 Task: Add a signature Ebony Rodriguez containing Wishing you a merry Christmas, Ebony Rodriguez to email address softage.1@softage.net and add a label Reservations
Action: Mouse moved to (696, 720)
Screenshot: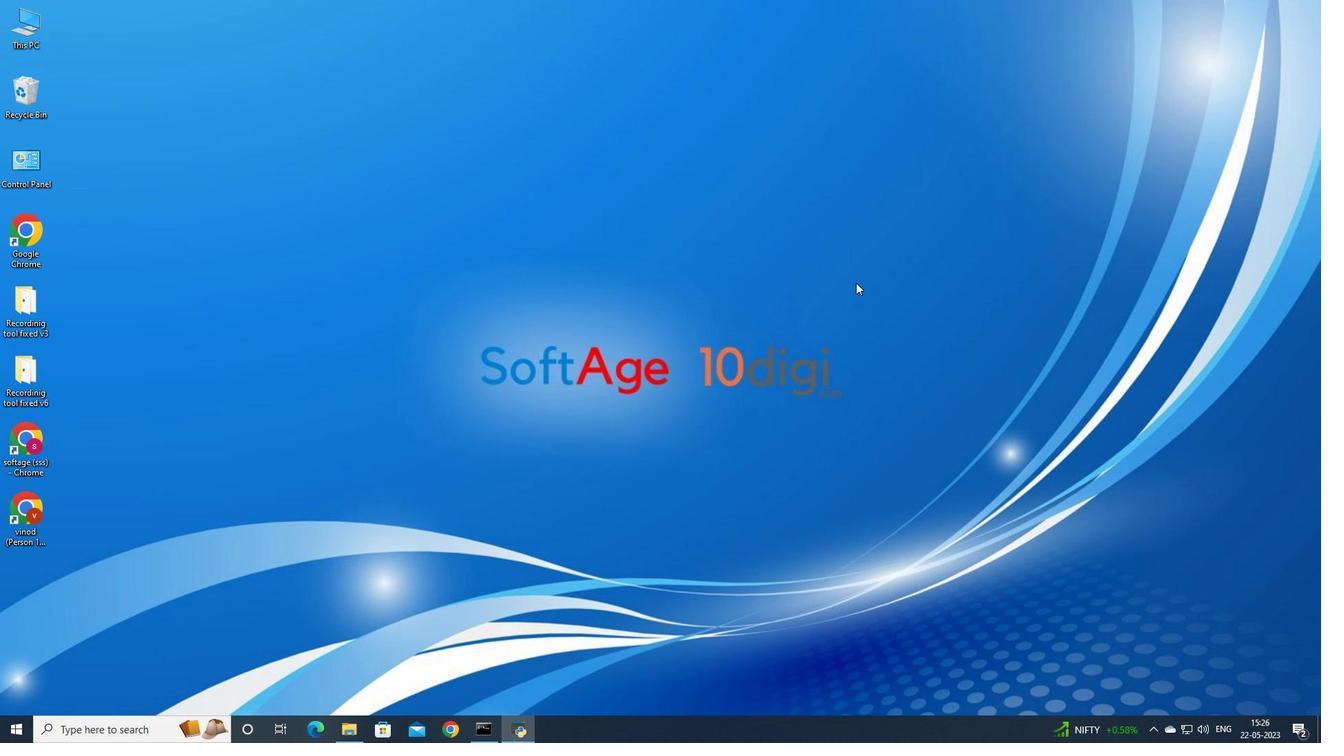 
Action: Mouse scrolled (761, 646) with delta (0, 0)
Screenshot: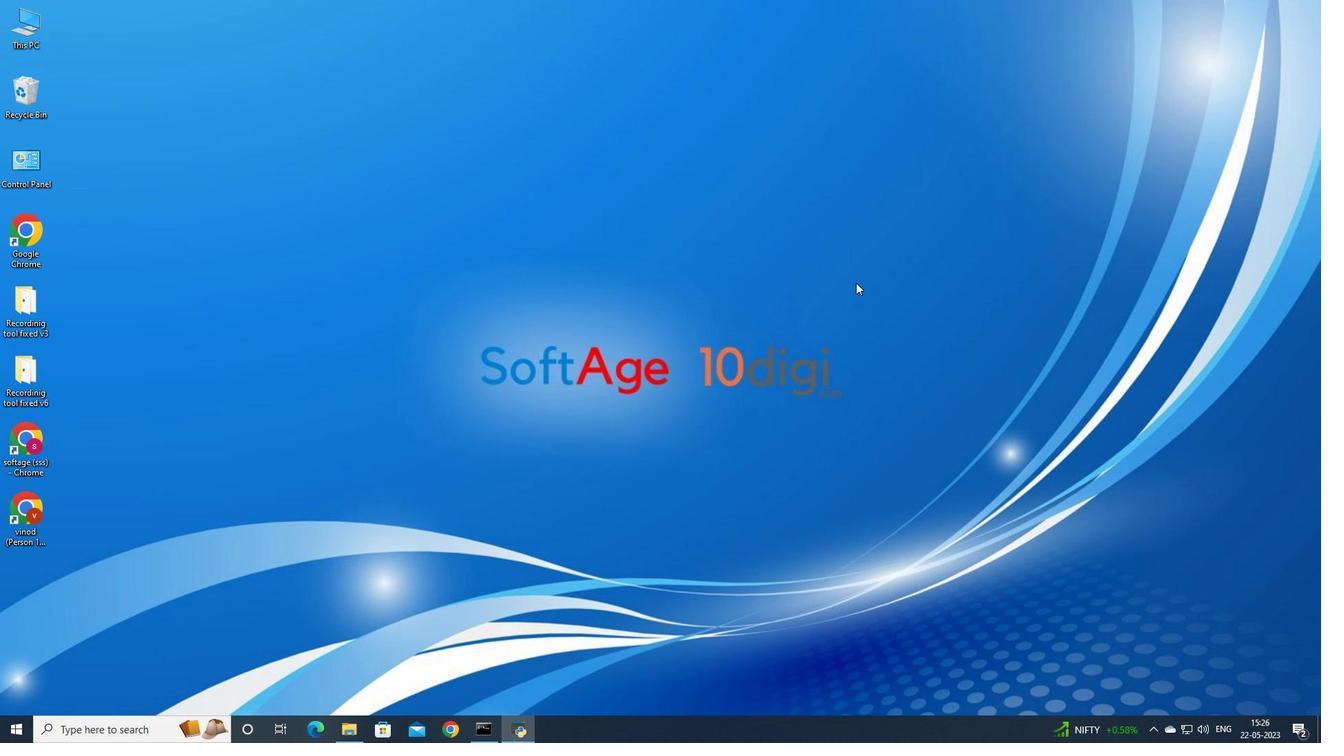 
Action: Mouse moved to (452, 728)
Screenshot: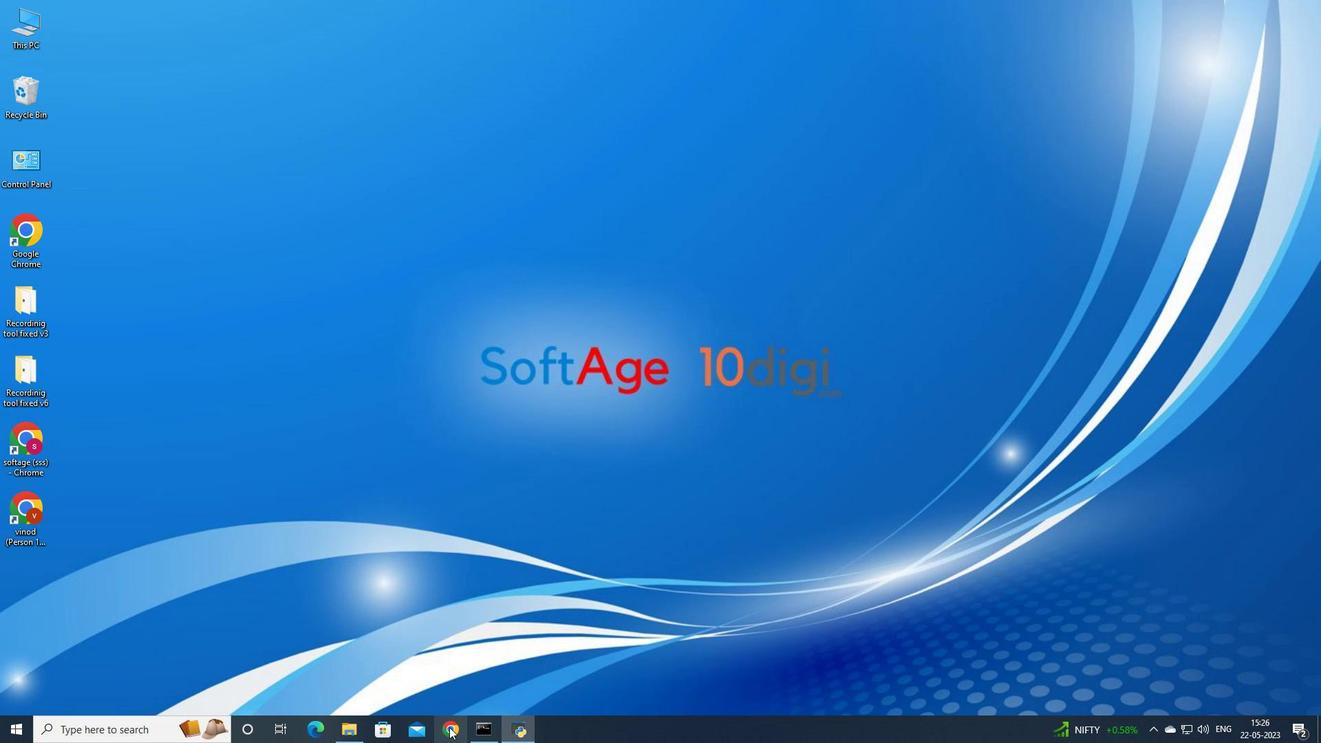 
Action: Mouse pressed left at (452, 728)
Screenshot: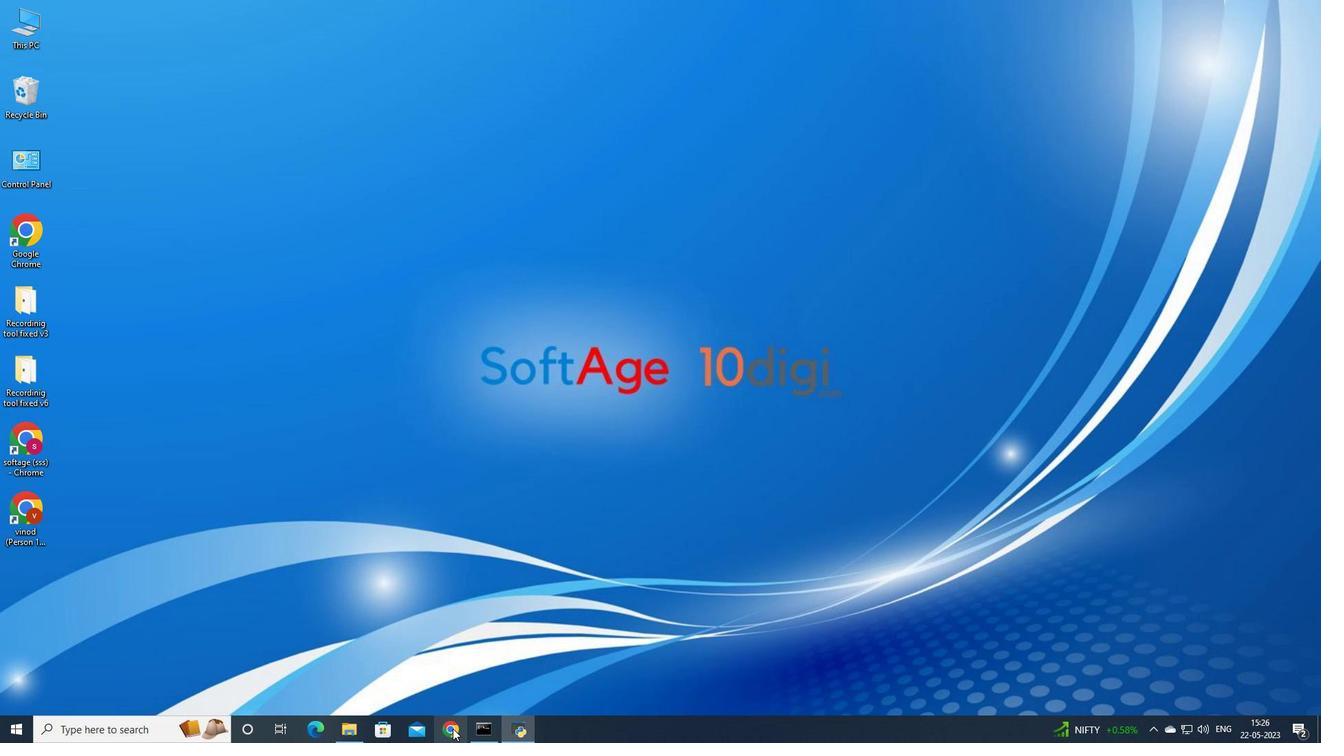 
Action: Mouse moved to (449, 732)
Screenshot: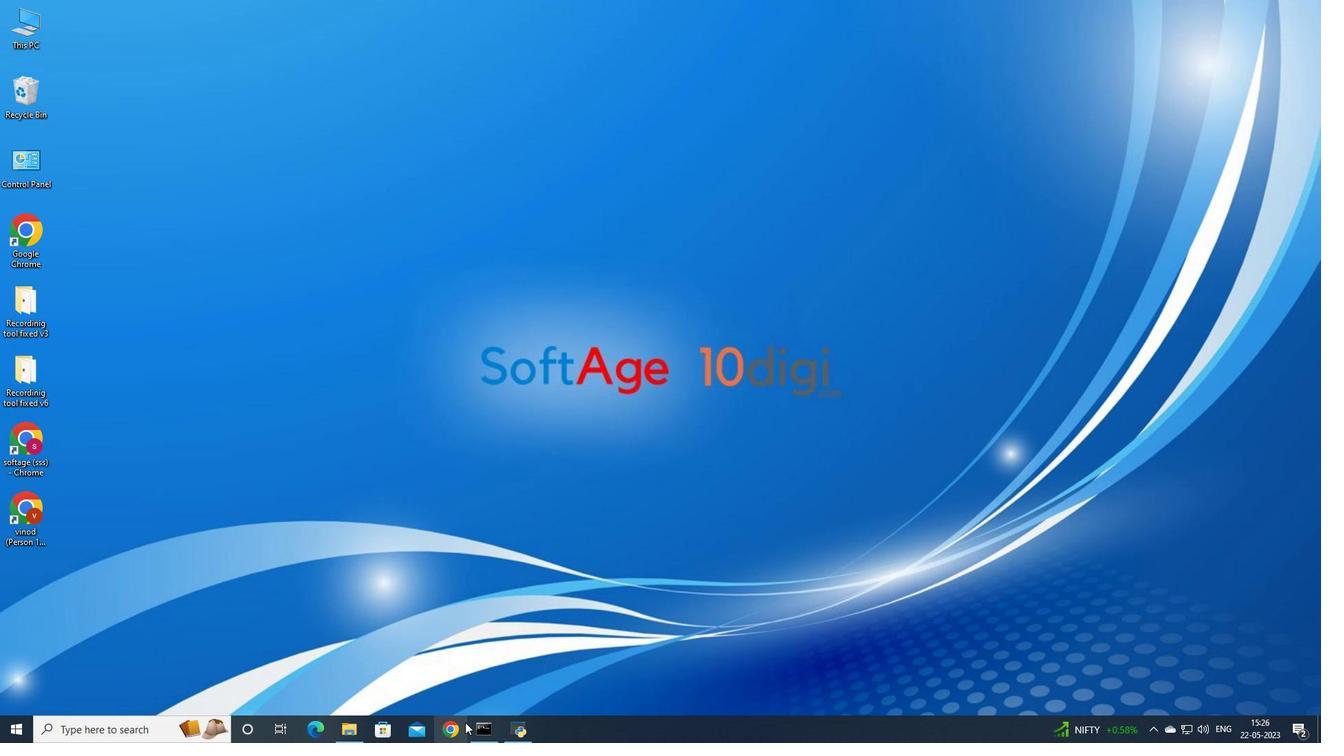 
Action: Mouse pressed left at (449, 732)
Screenshot: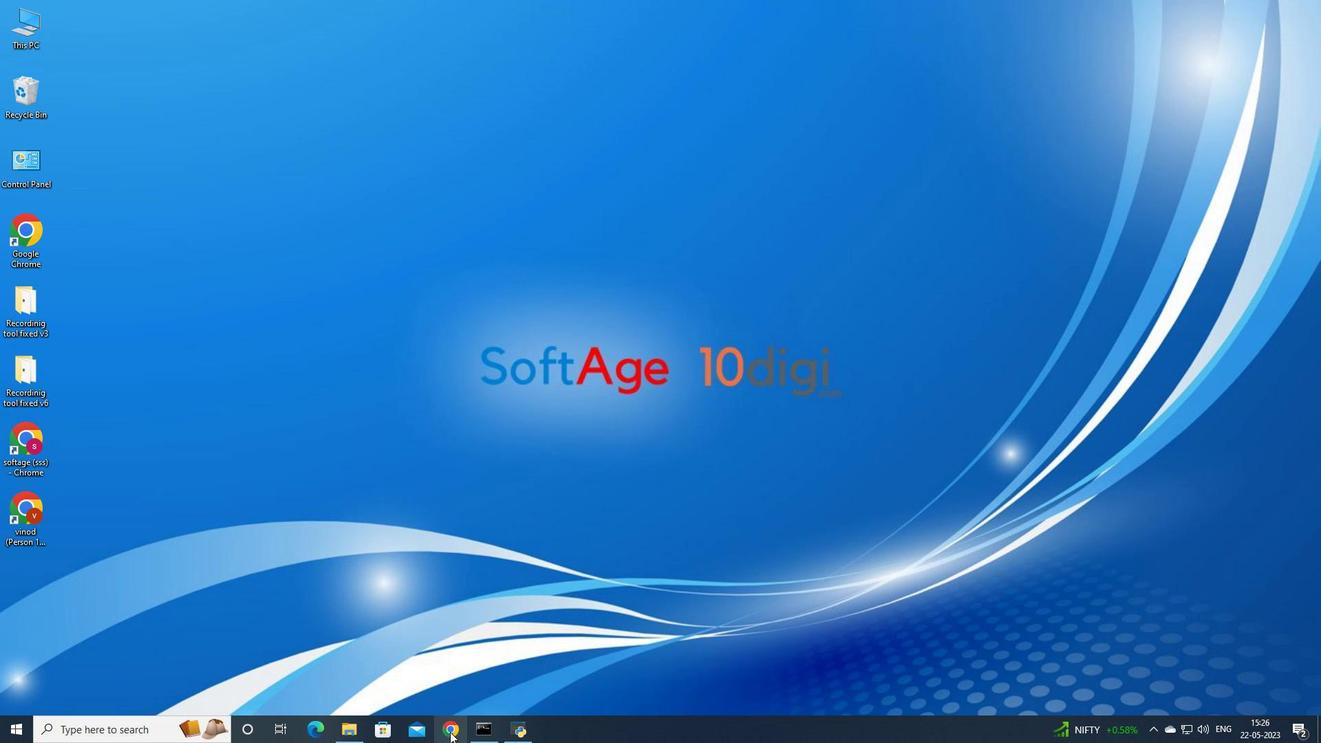 
Action: Mouse moved to (570, 382)
Screenshot: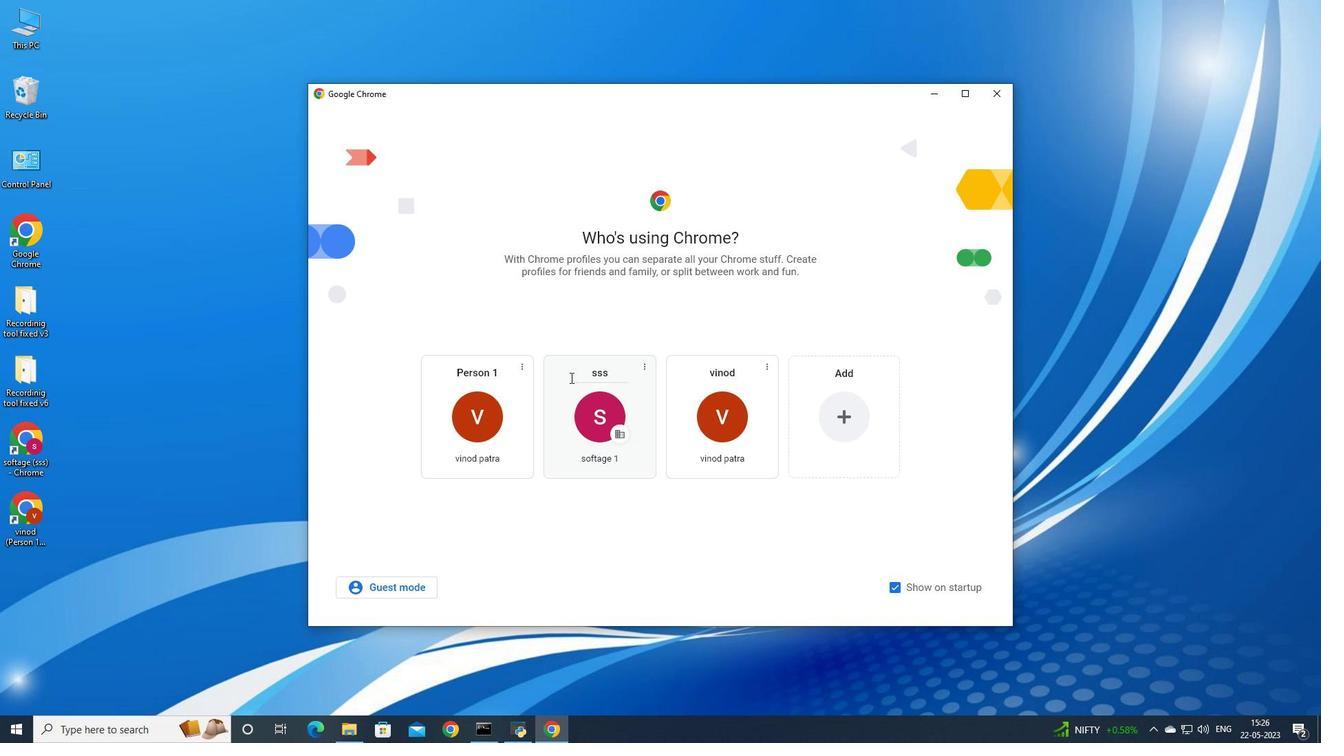
Action: Mouse pressed left at (570, 382)
Screenshot: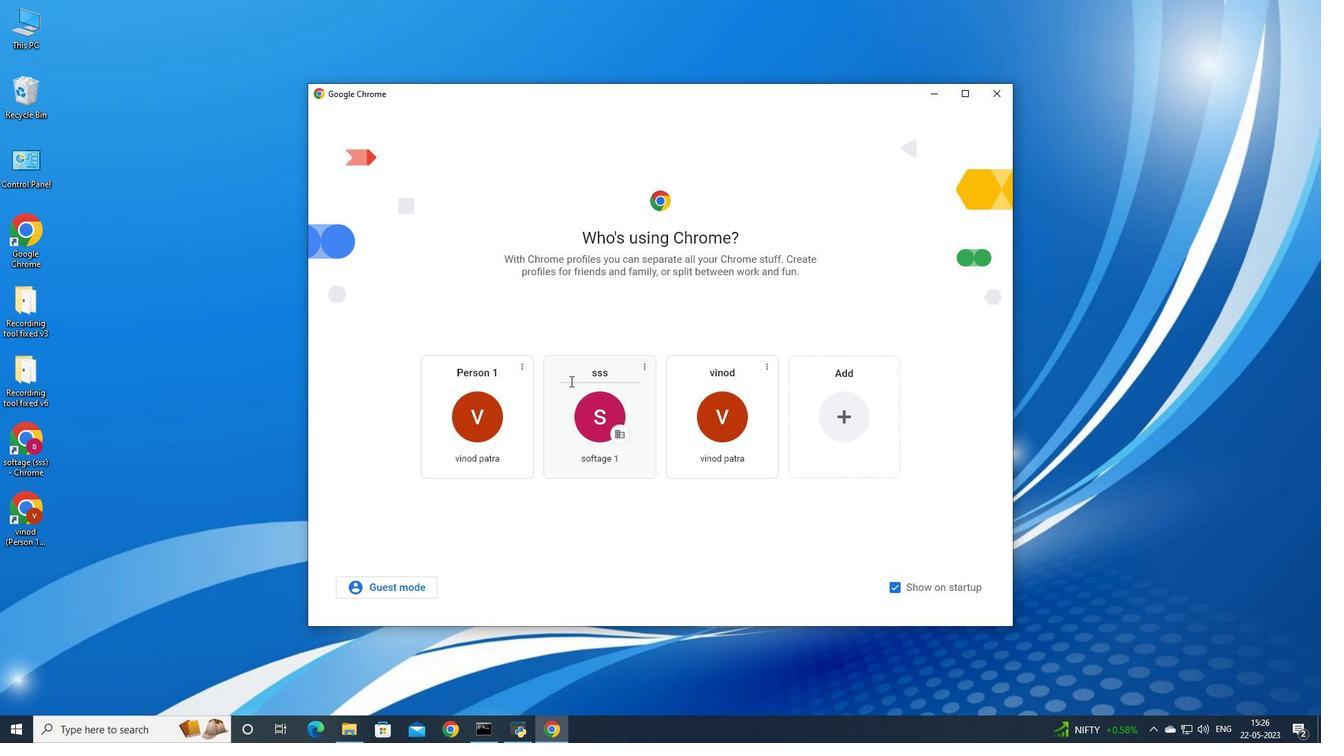 
Action: Mouse pressed left at (570, 382)
Screenshot: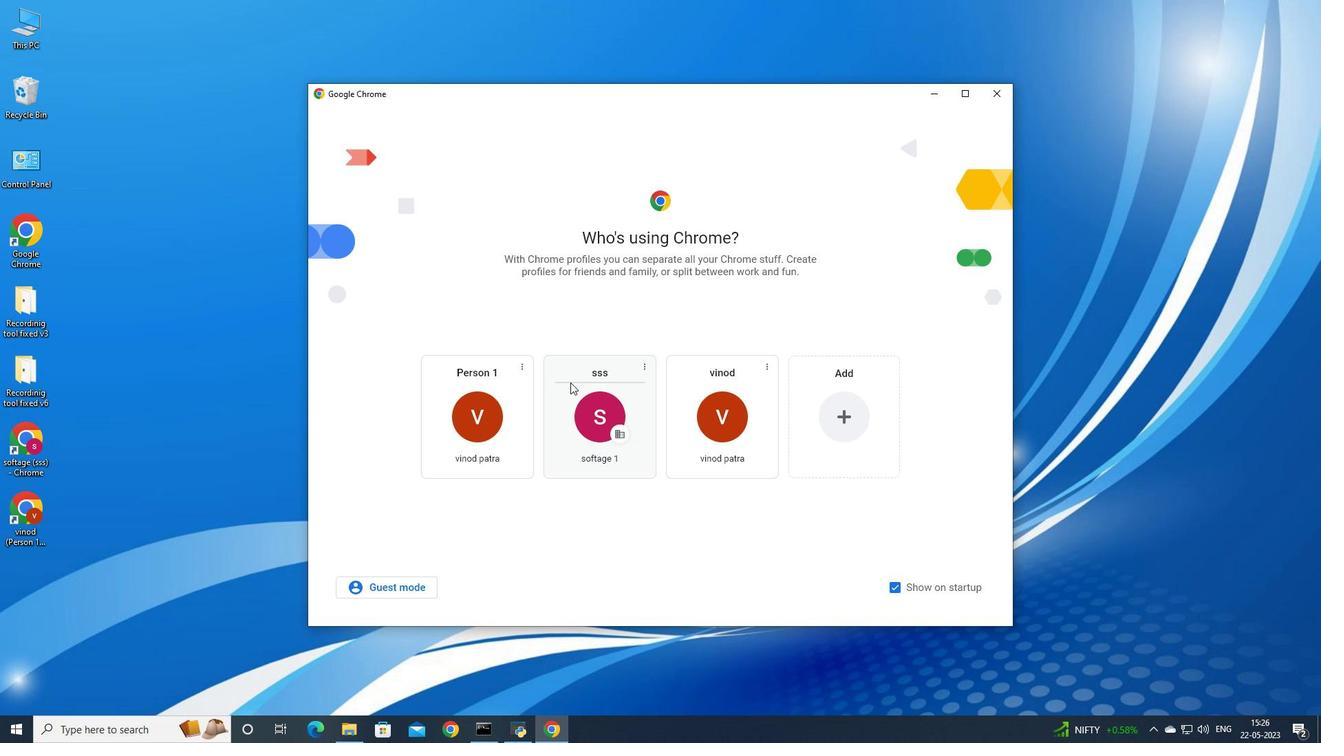 
Action: Mouse pressed left at (570, 382)
Screenshot: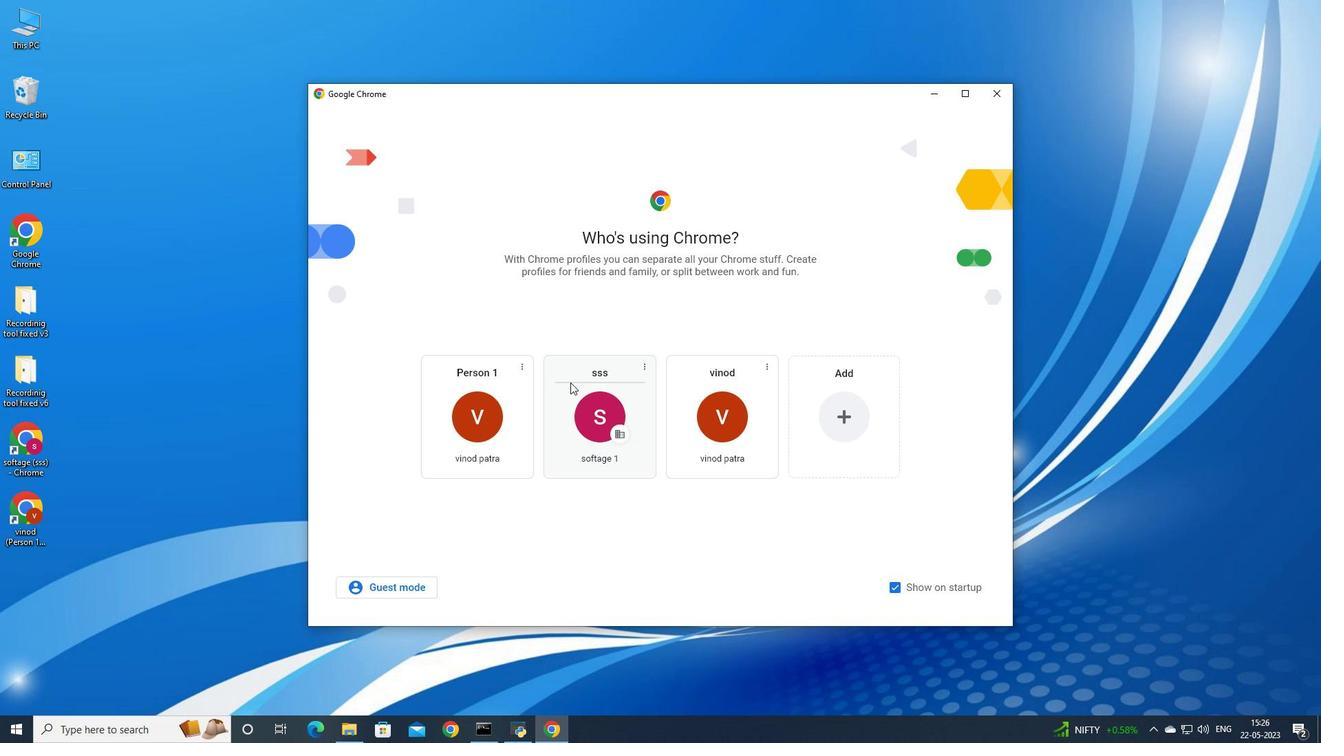 
Action: Mouse moved to (590, 398)
Screenshot: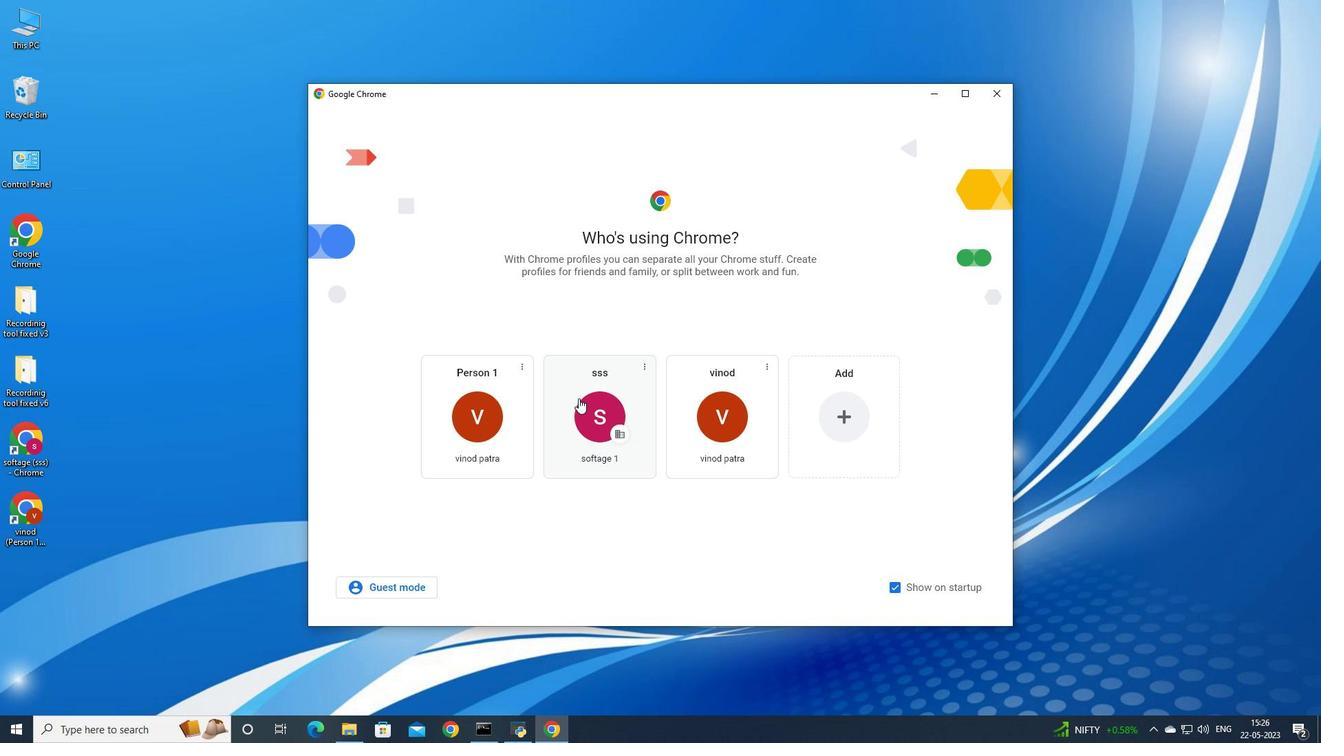 
Action: Mouse pressed left at (590, 398)
Screenshot: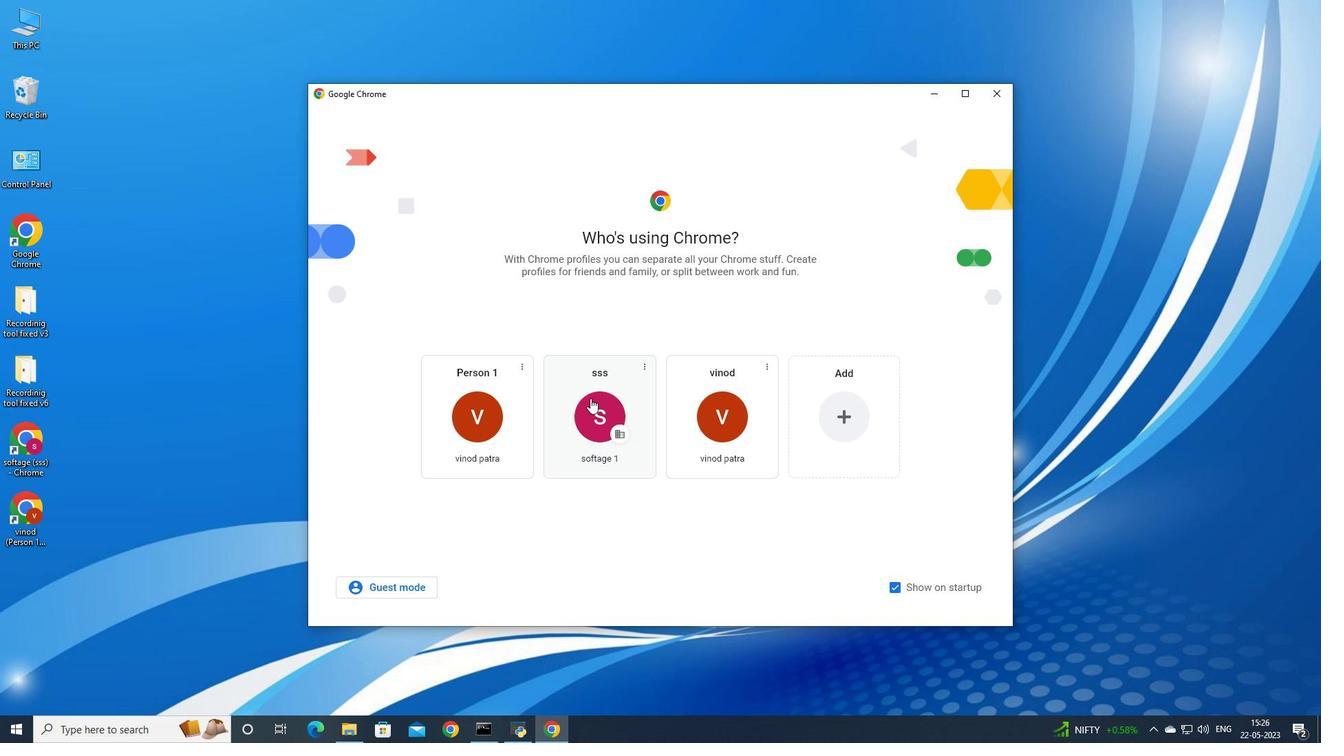 
Action: Mouse pressed left at (590, 398)
Screenshot: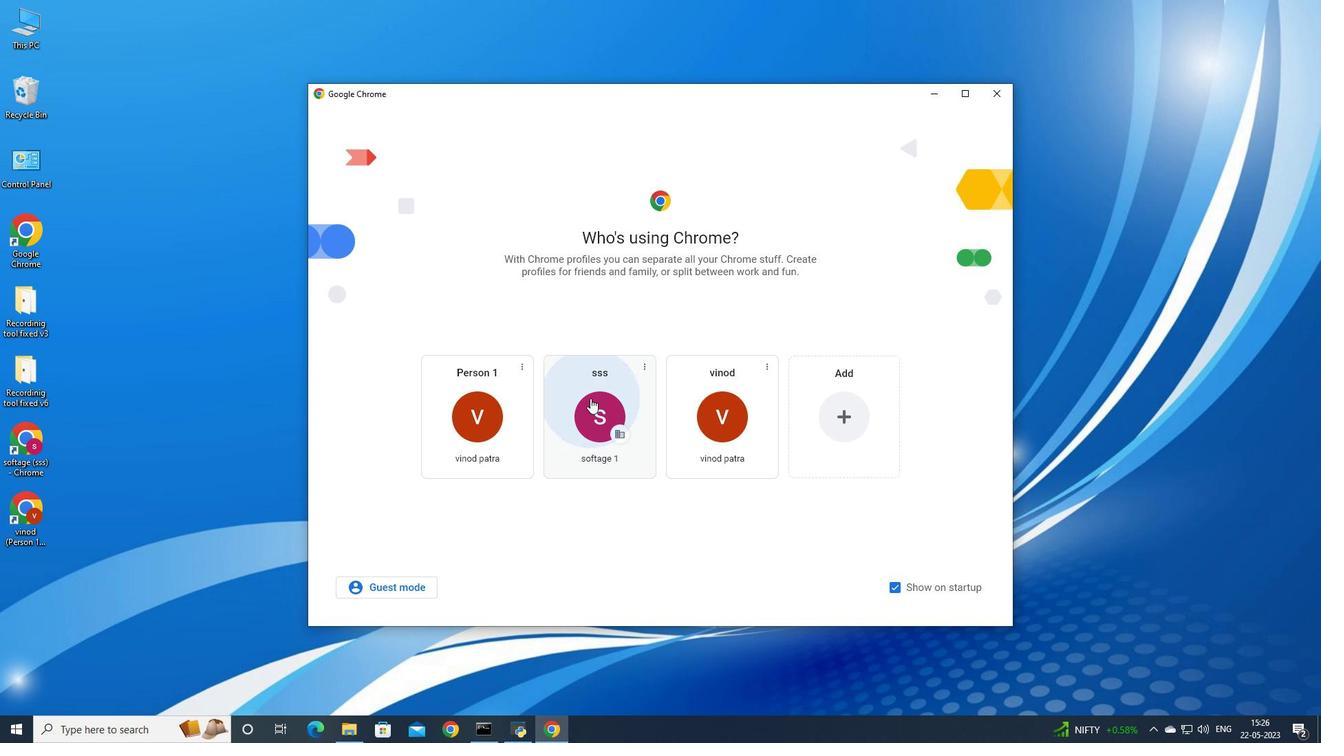 
Action: Mouse moved to (1177, 72)
Screenshot: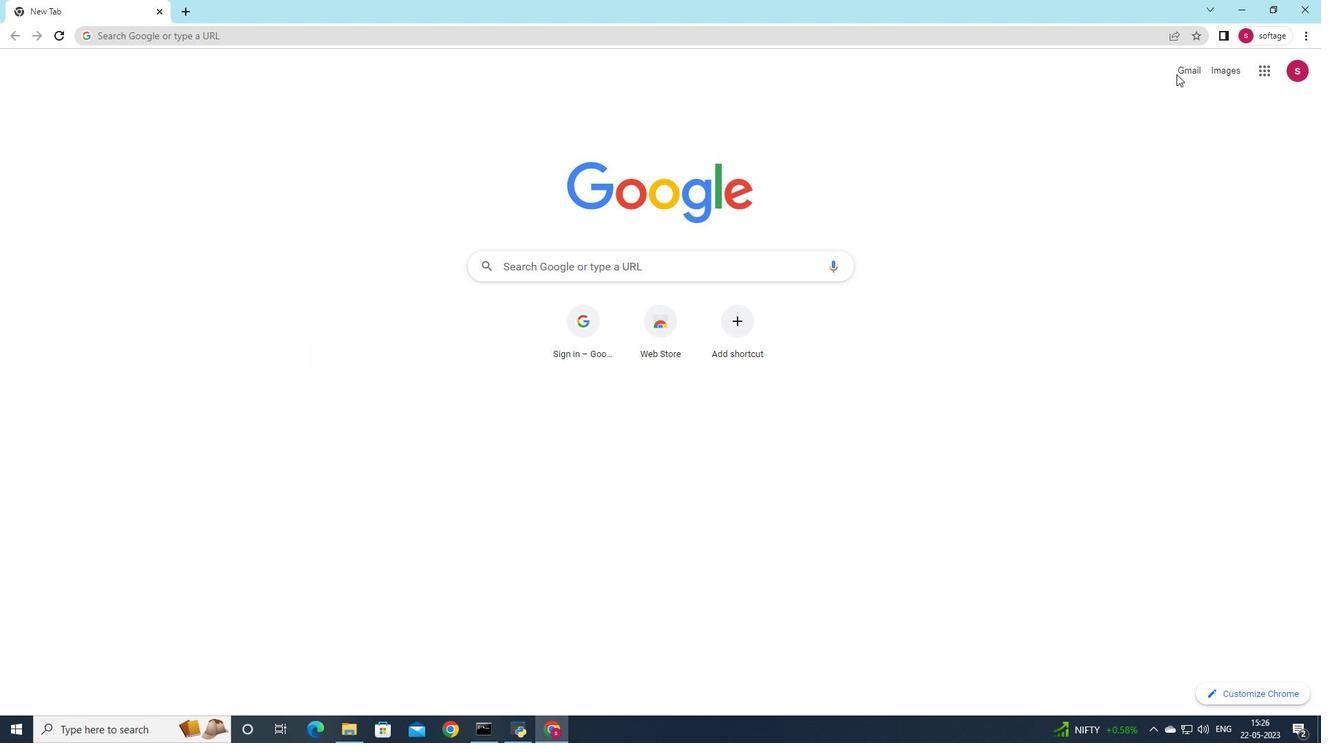 
Action: Mouse pressed left at (1177, 72)
Screenshot: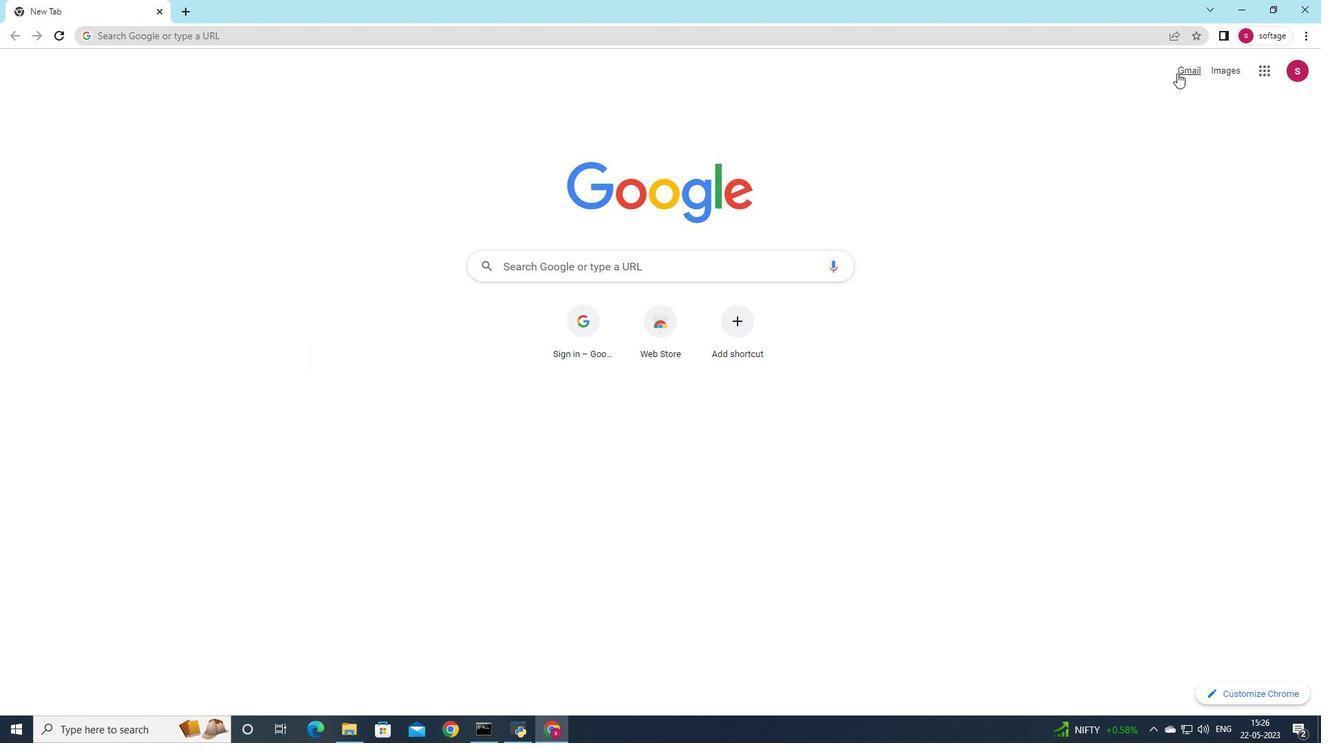 
Action: Mouse moved to (1157, 94)
Screenshot: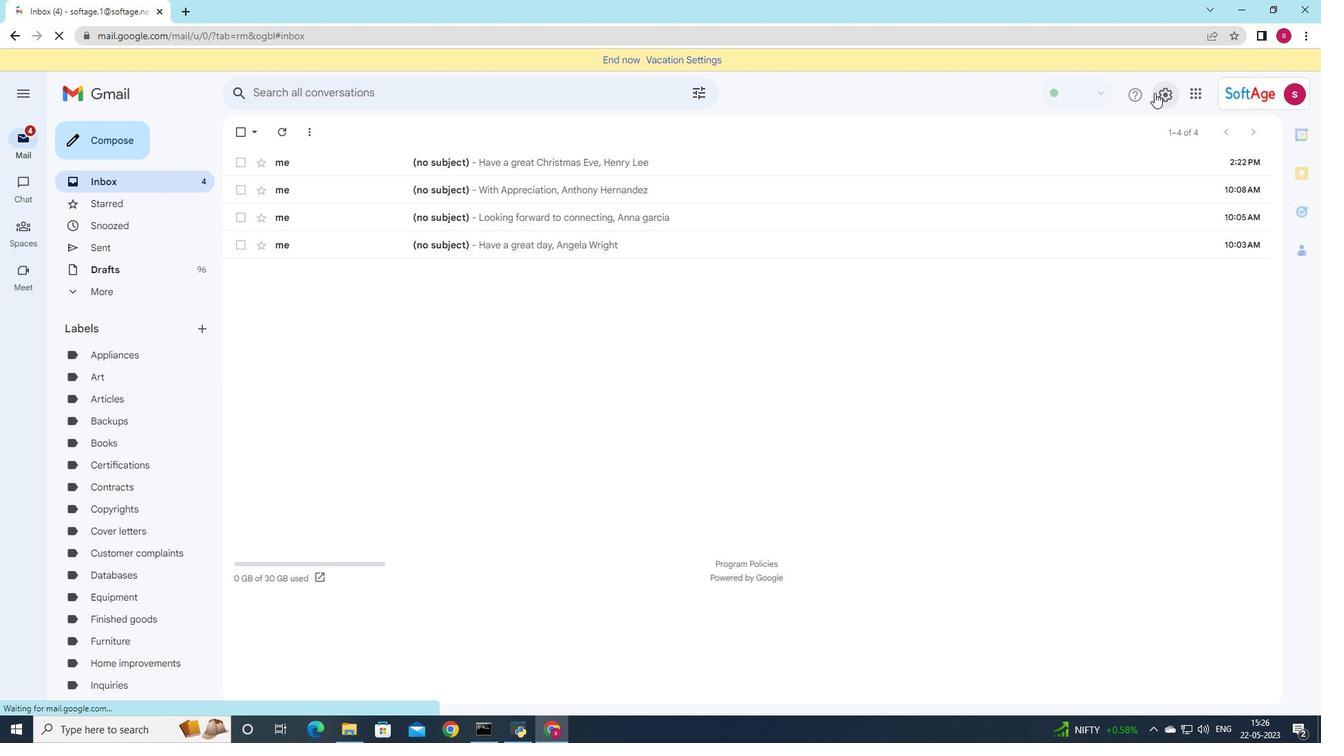 
Action: Mouse pressed left at (1157, 94)
Screenshot: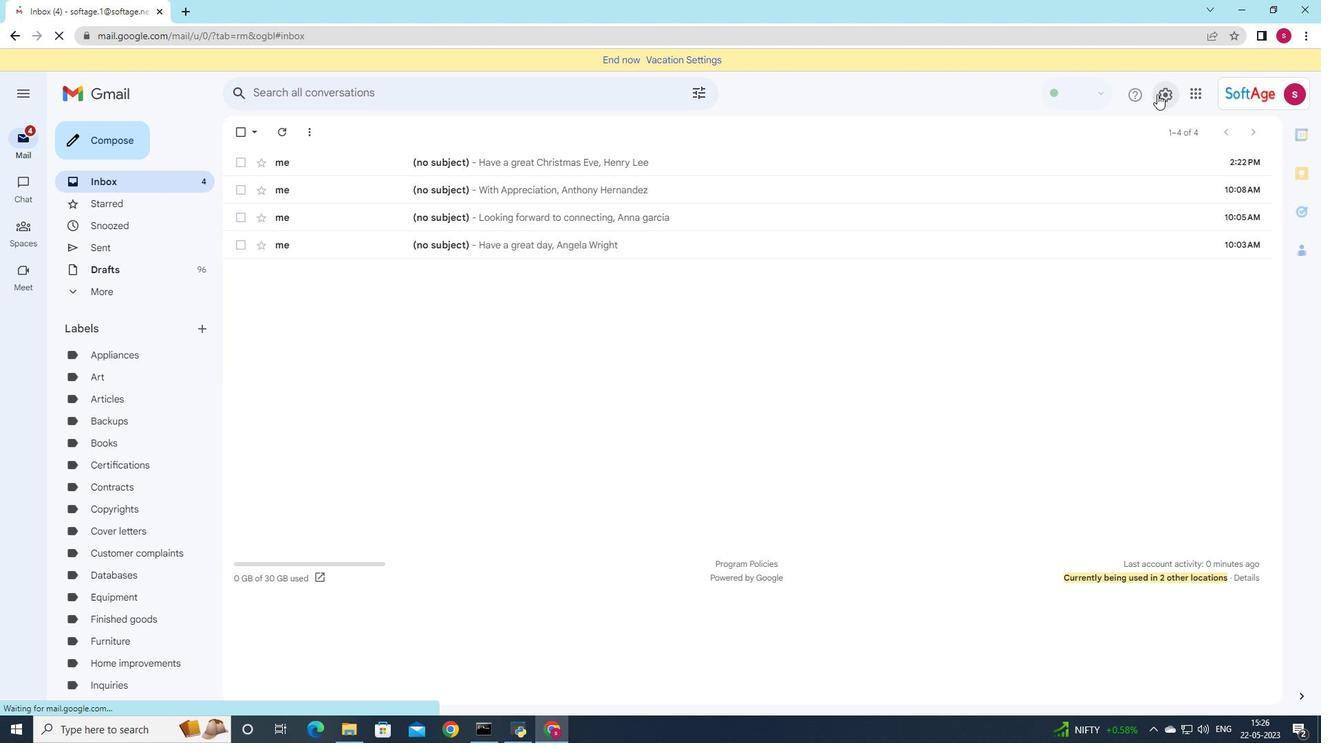 
Action: Mouse moved to (1162, 160)
Screenshot: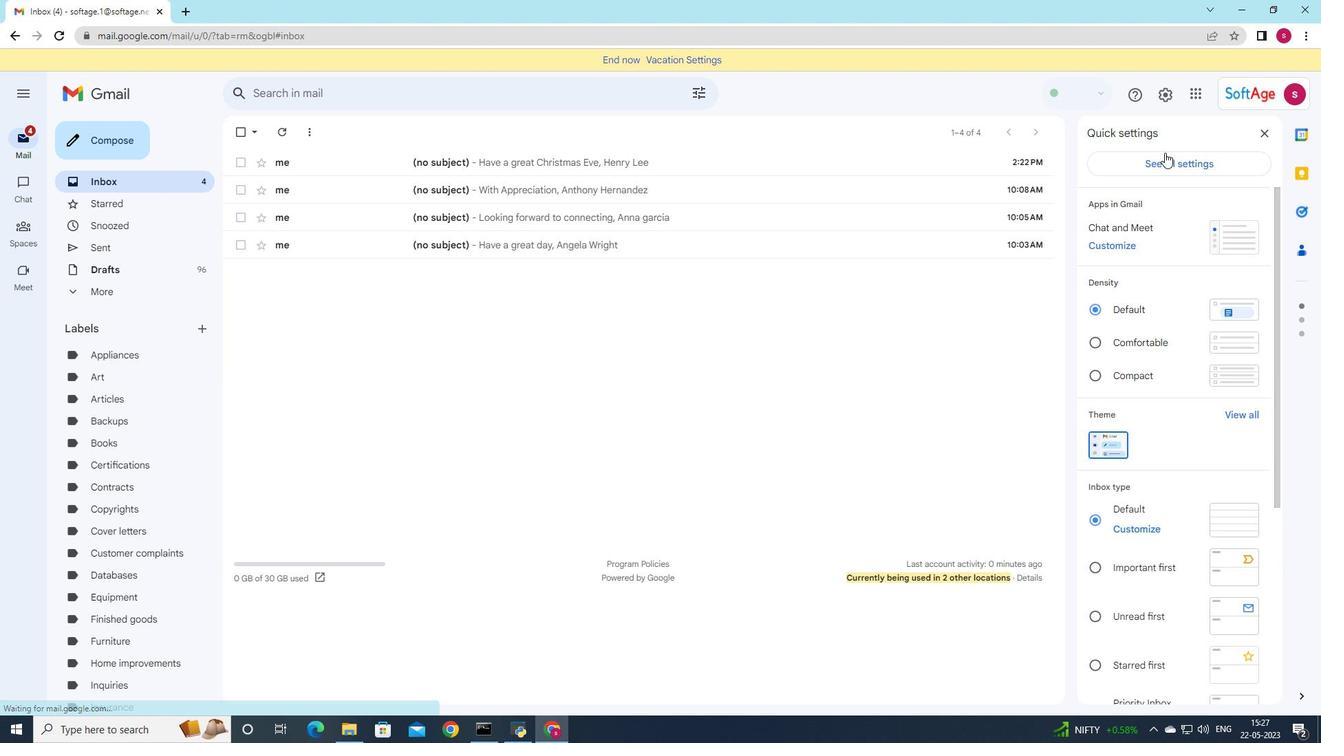 
Action: Mouse pressed left at (1162, 160)
Screenshot: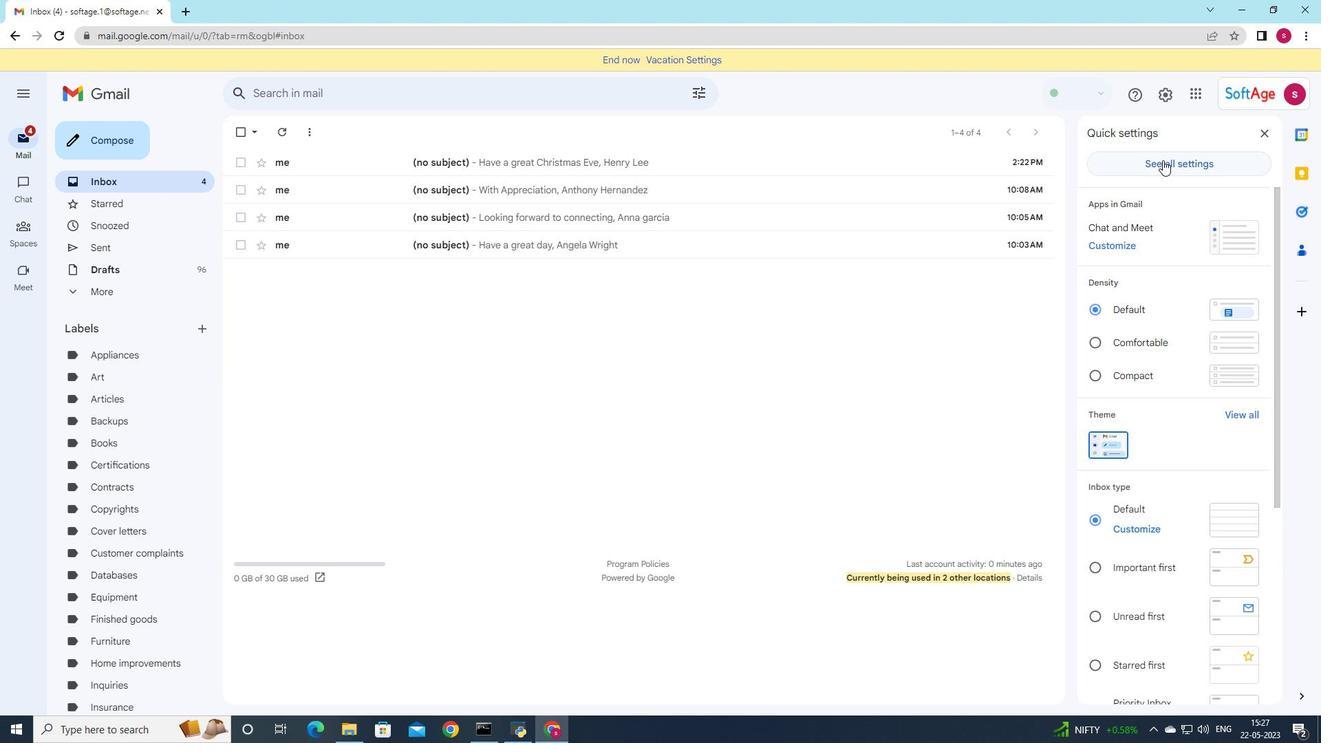 
Action: Mouse moved to (666, 277)
Screenshot: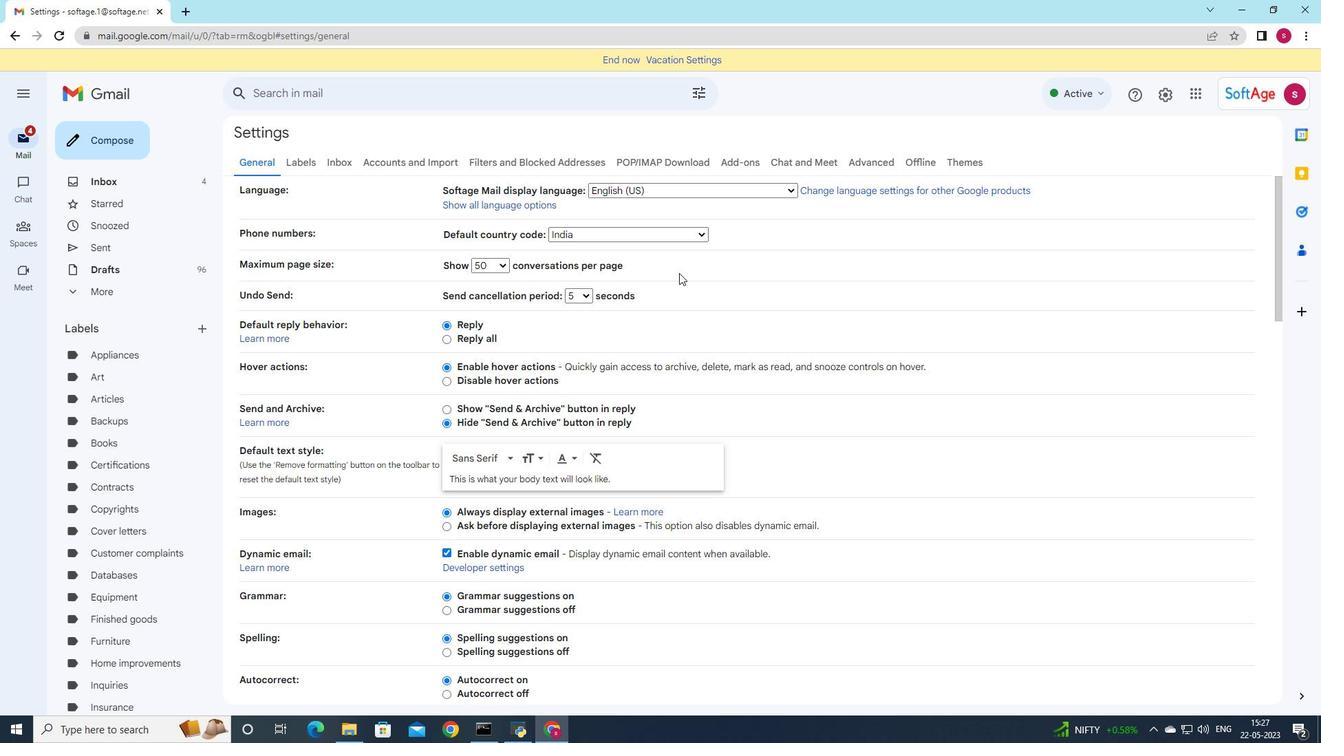 
Action: Mouse scrolled (666, 276) with delta (0, 0)
Screenshot: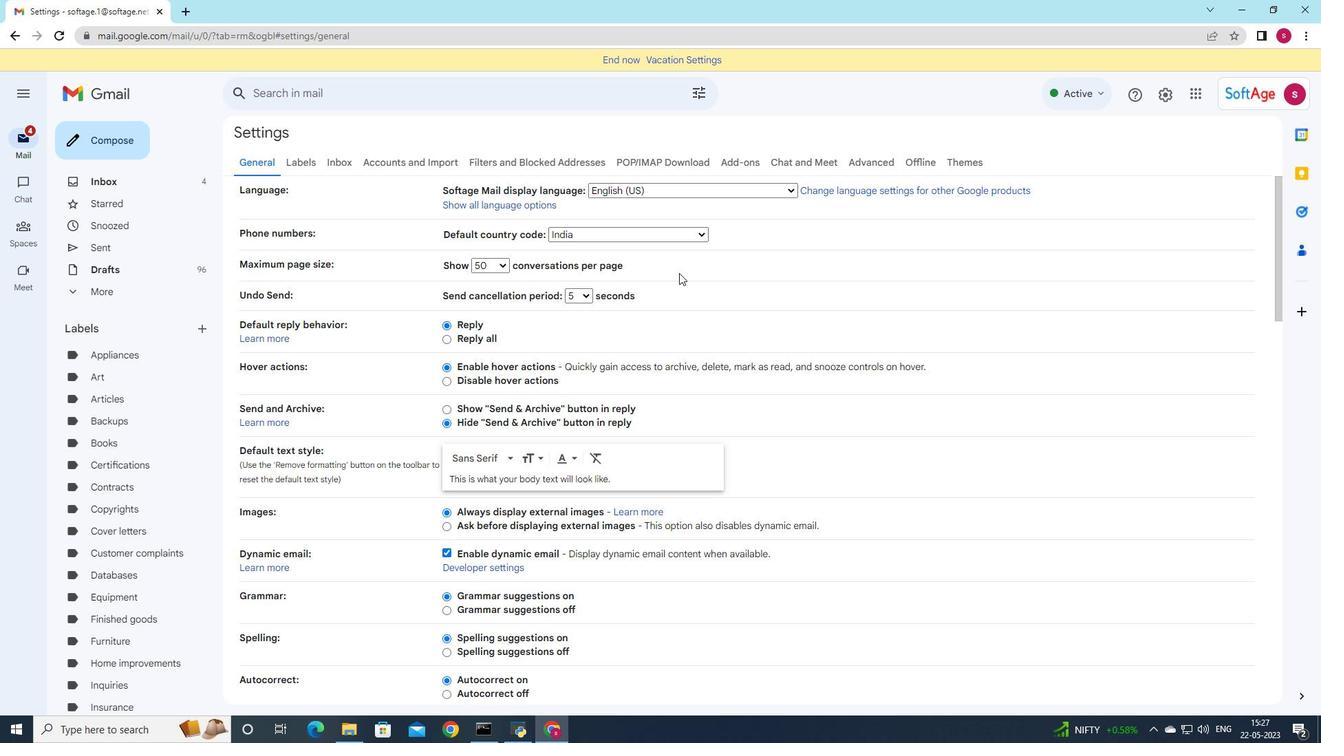
Action: Mouse moved to (666, 278)
Screenshot: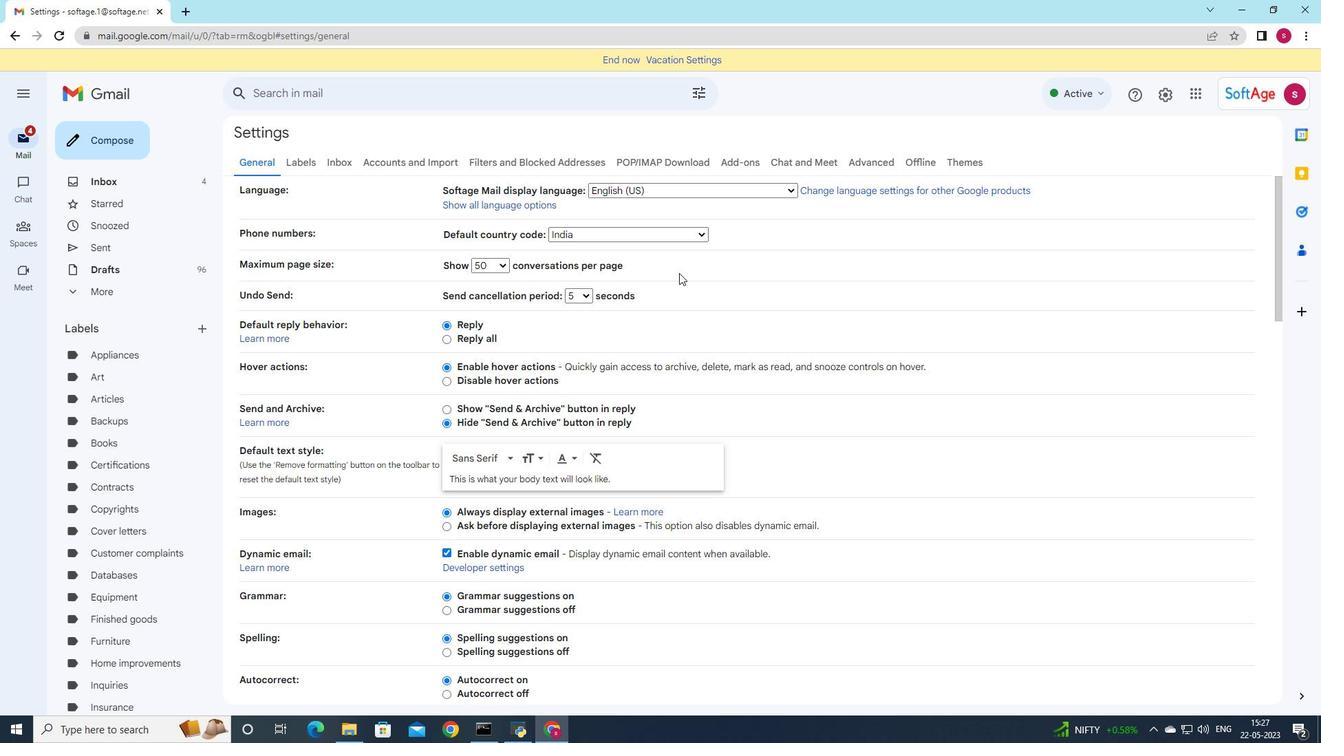 
Action: Mouse scrolled (666, 277) with delta (0, 0)
Screenshot: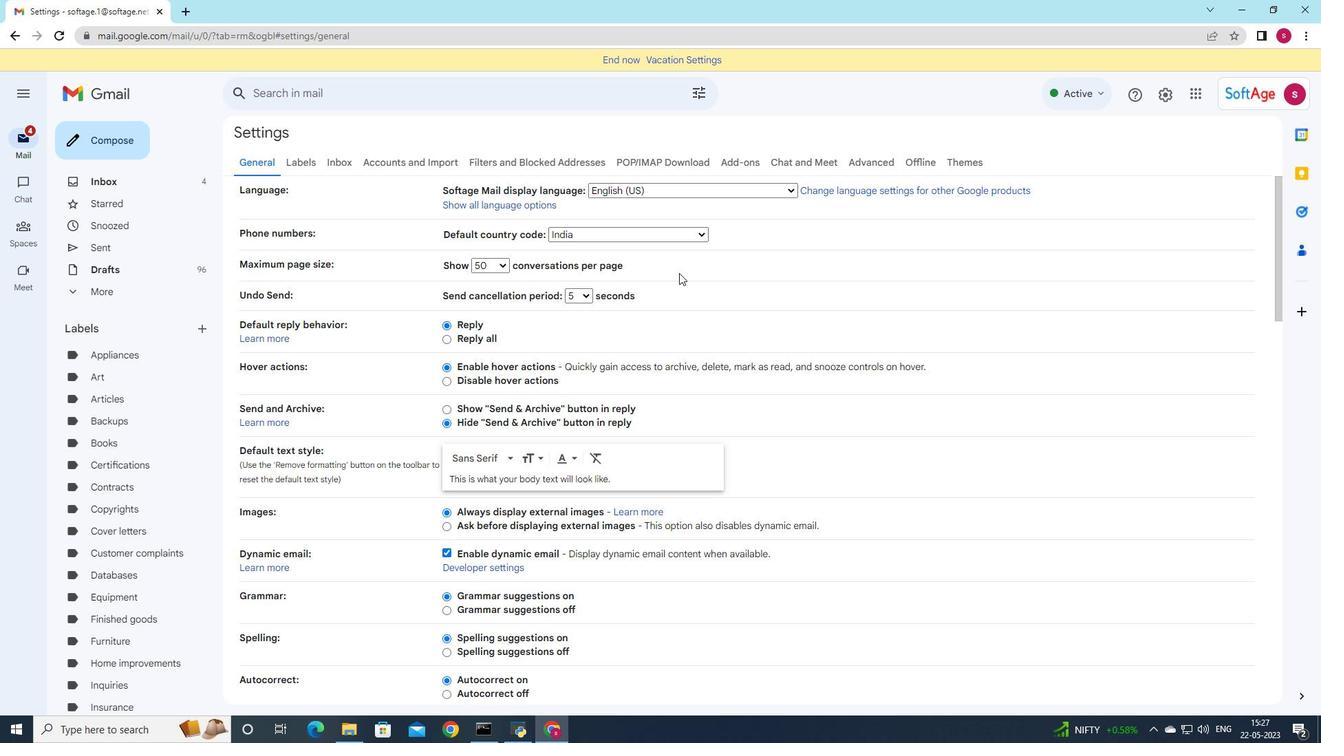 
Action: Mouse moved to (665, 280)
Screenshot: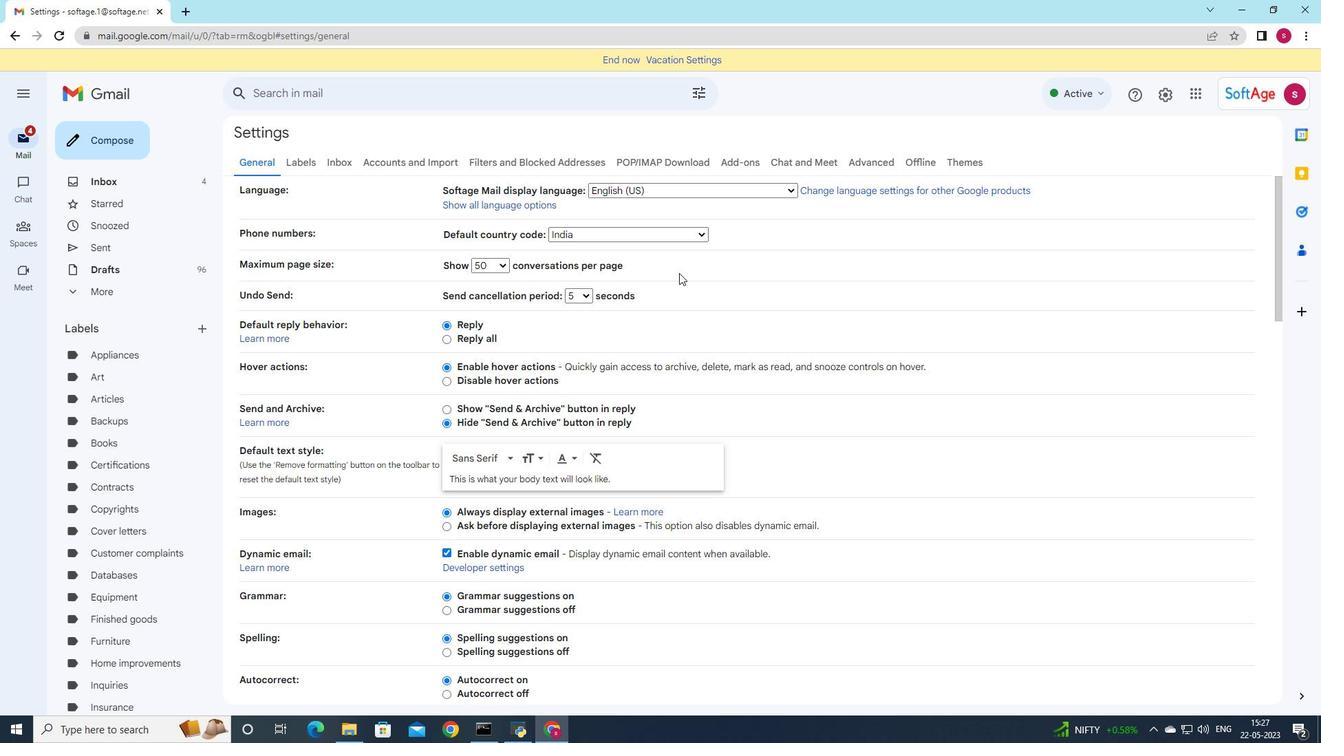 
Action: Mouse scrolled (665, 279) with delta (0, 0)
Screenshot: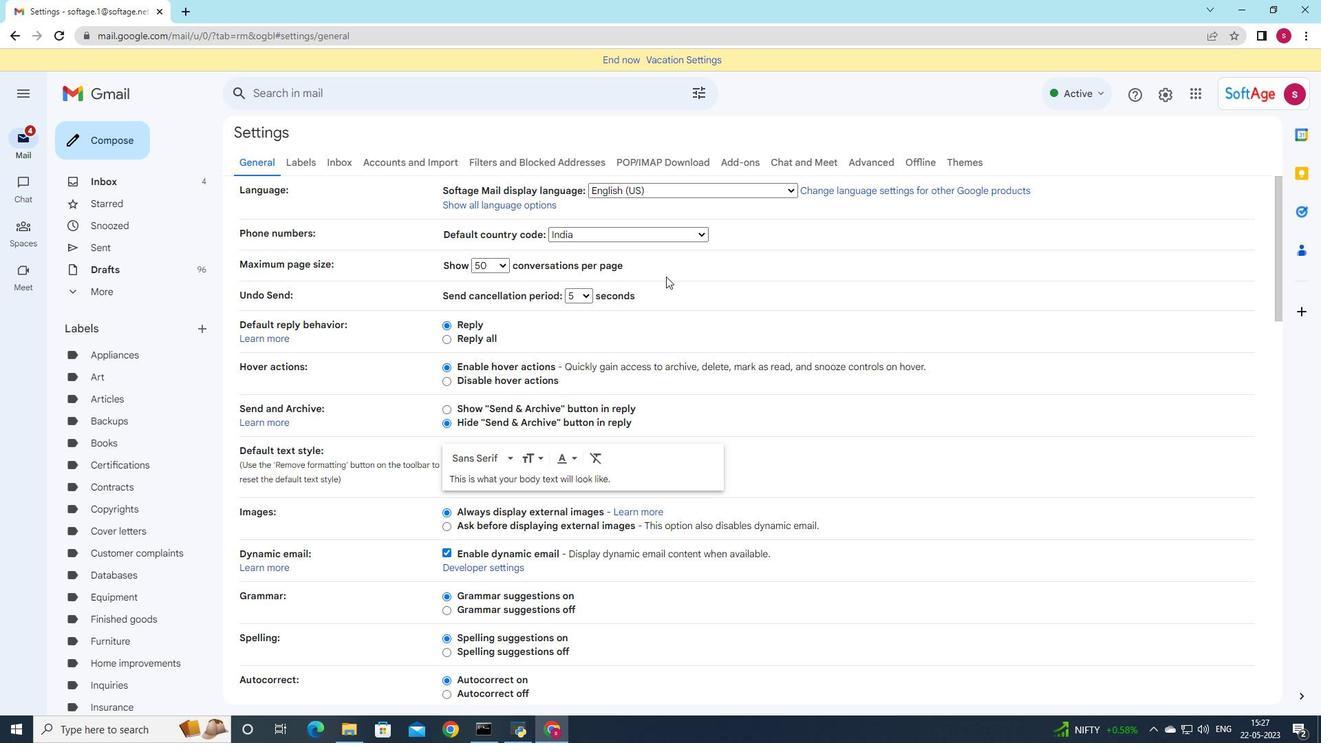 
Action: Mouse moved to (663, 282)
Screenshot: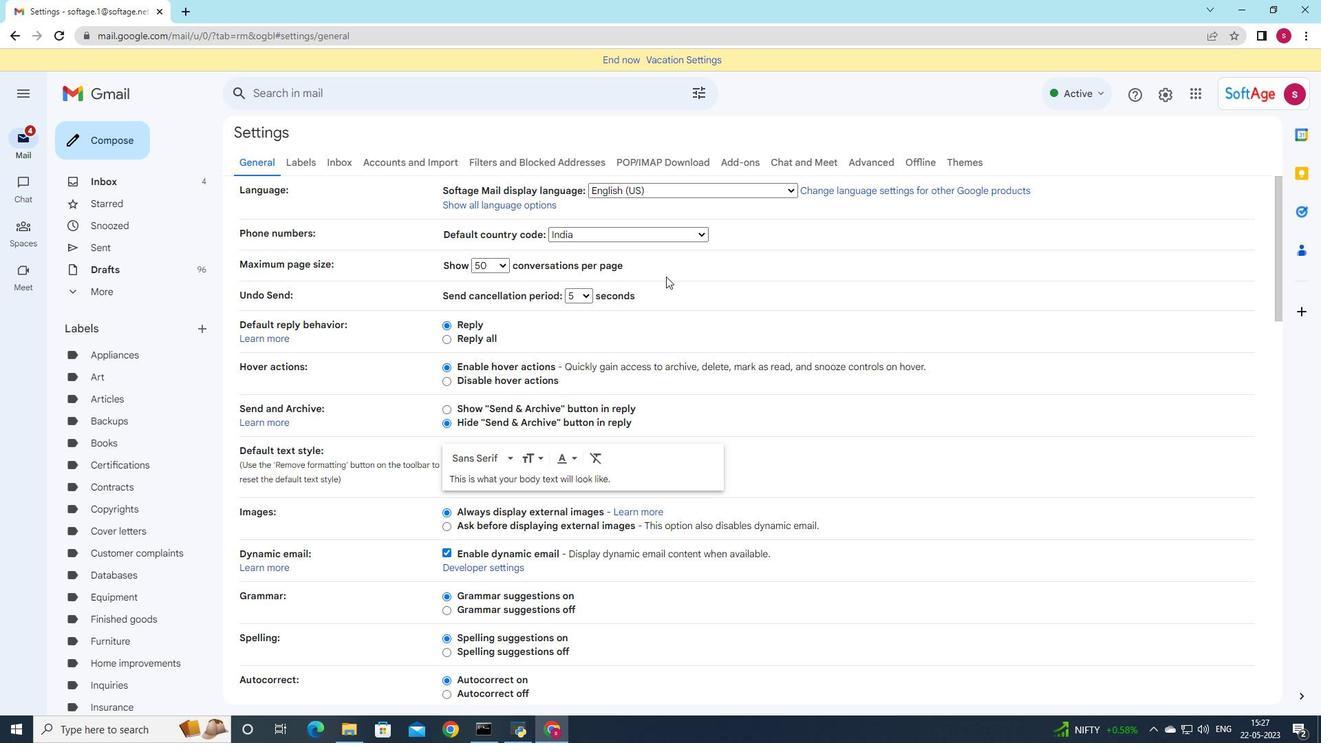 
Action: Mouse scrolled (663, 282) with delta (0, 0)
Screenshot: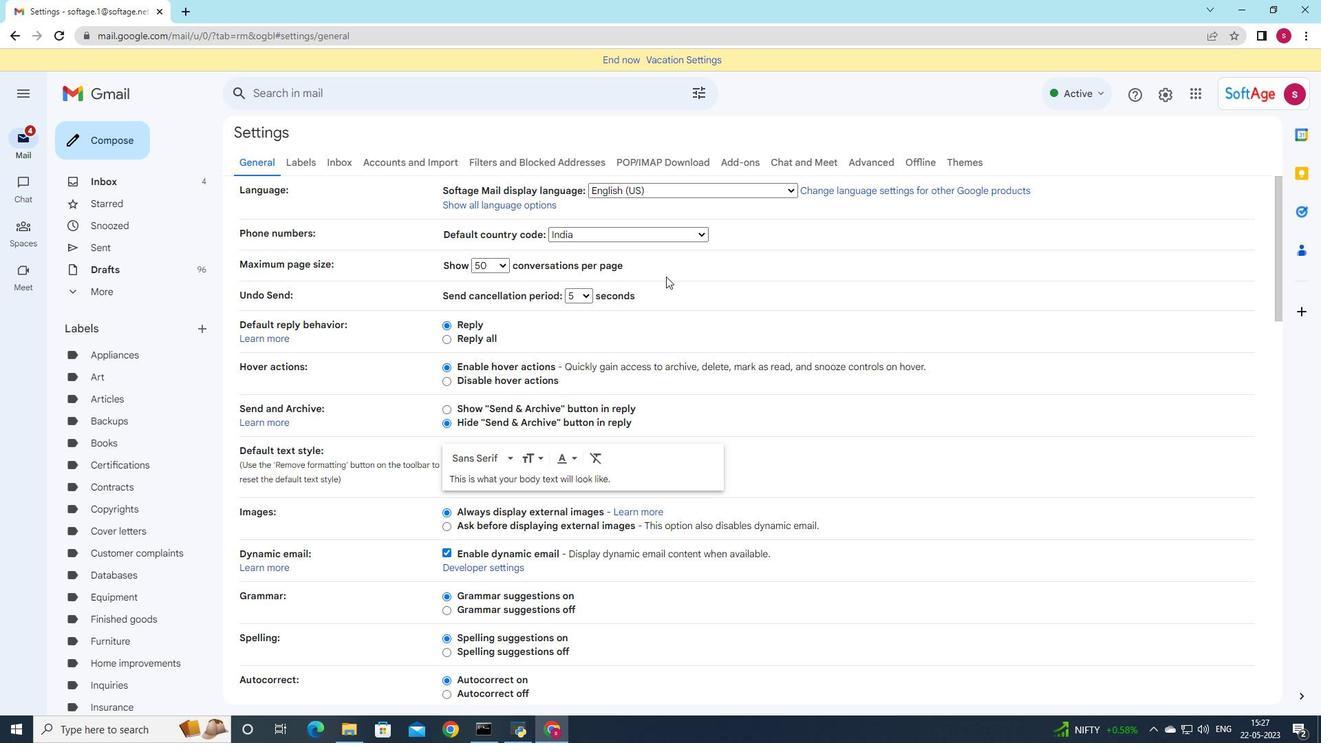 
Action: Mouse moved to (664, 301)
Screenshot: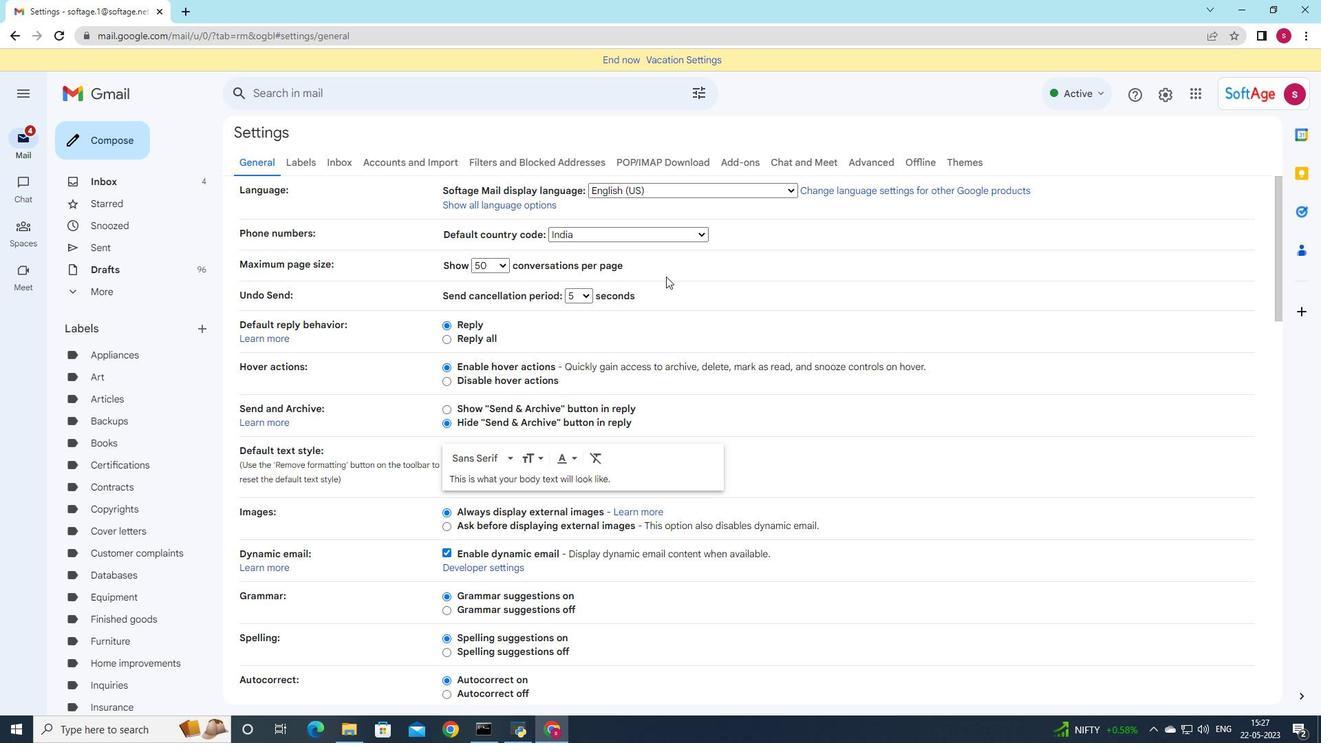 
Action: Mouse scrolled (664, 300) with delta (0, 0)
Screenshot: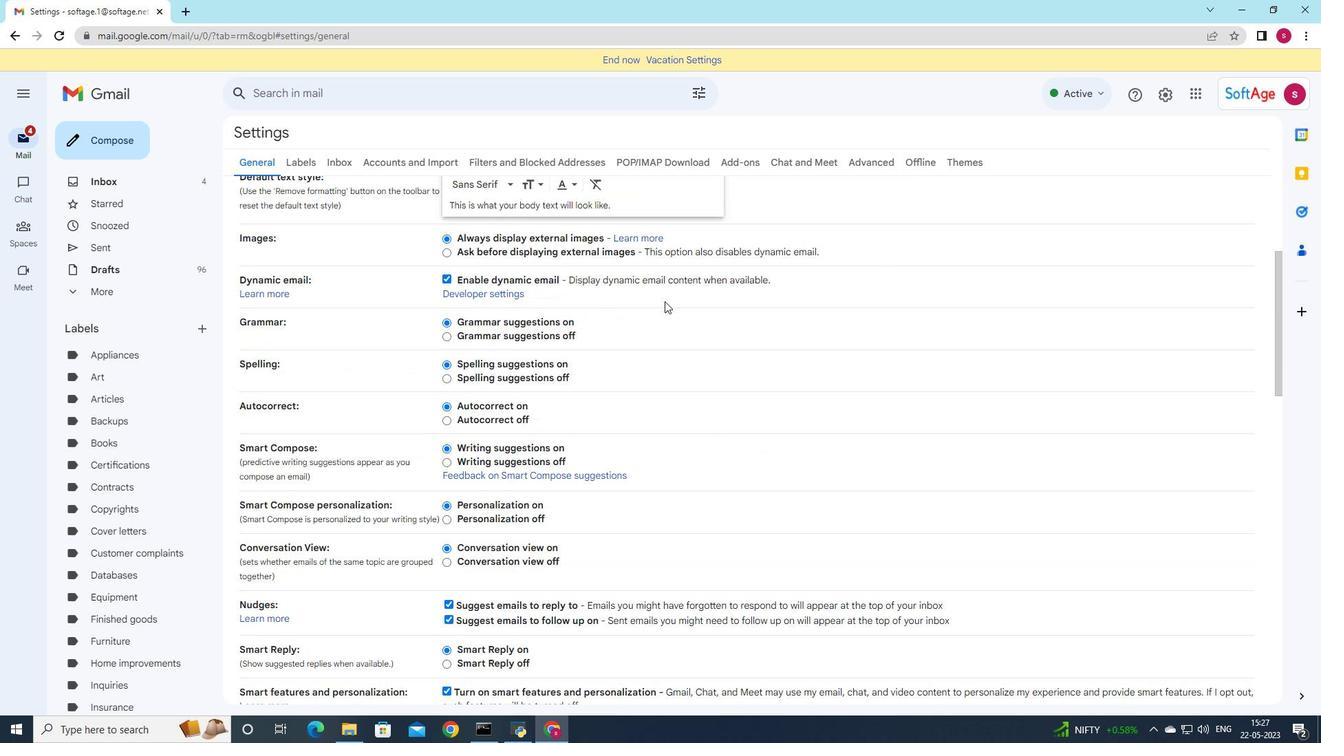 
Action: Mouse scrolled (664, 300) with delta (0, 0)
Screenshot: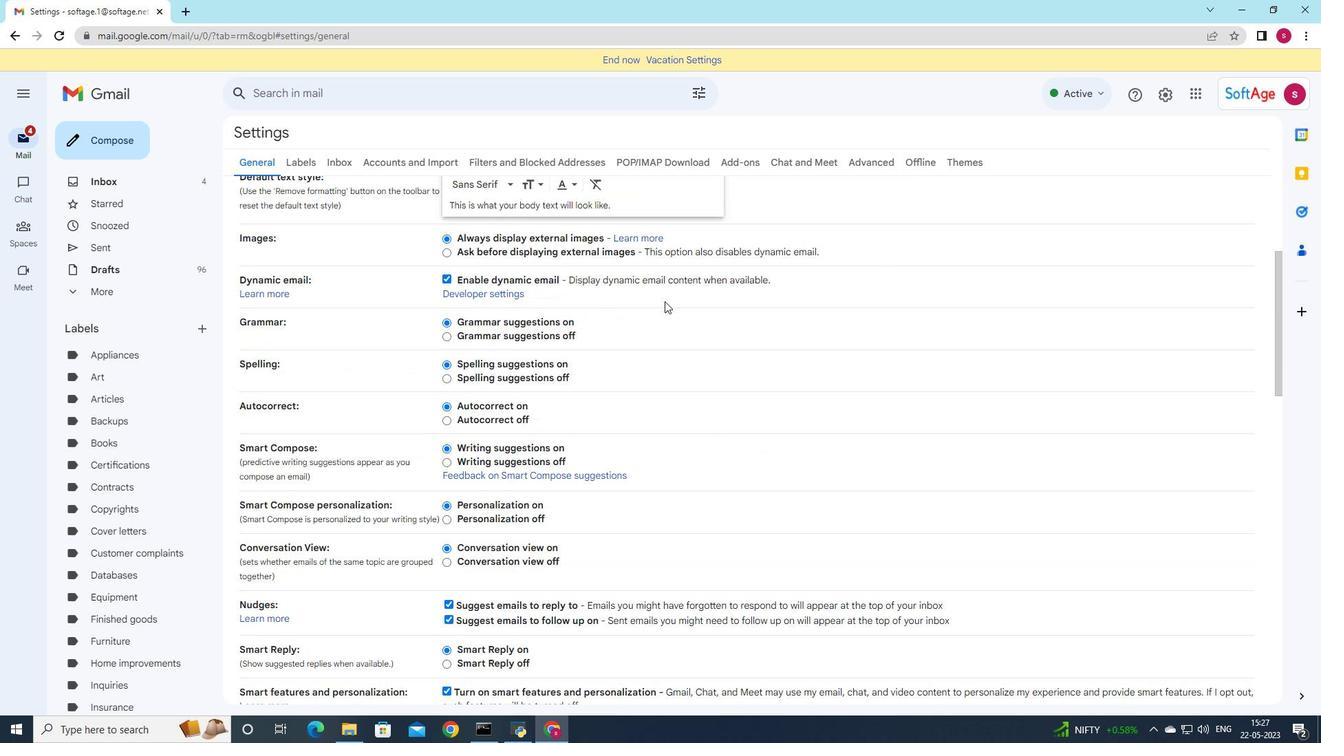 
Action: Mouse scrolled (664, 300) with delta (0, 0)
Screenshot: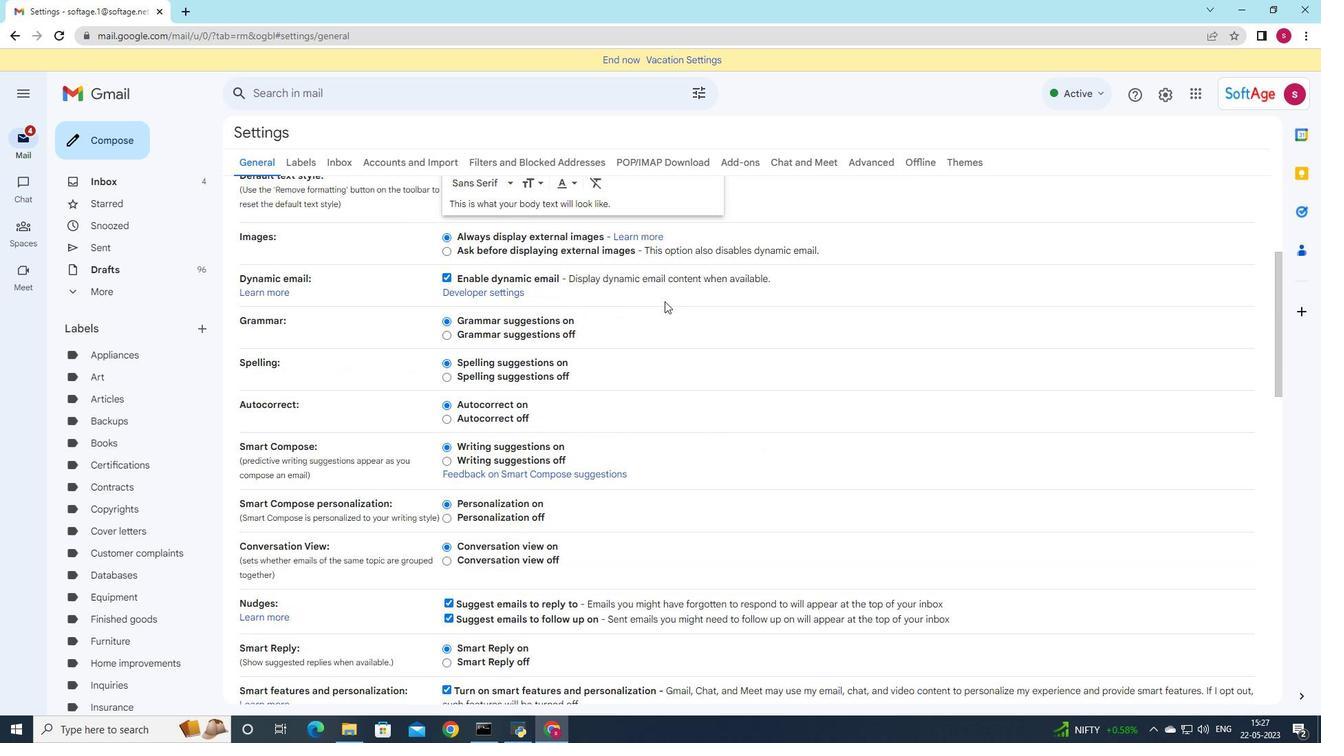
Action: Mouse scrolled (664, 300) with delta (0, 0)
Screenshot: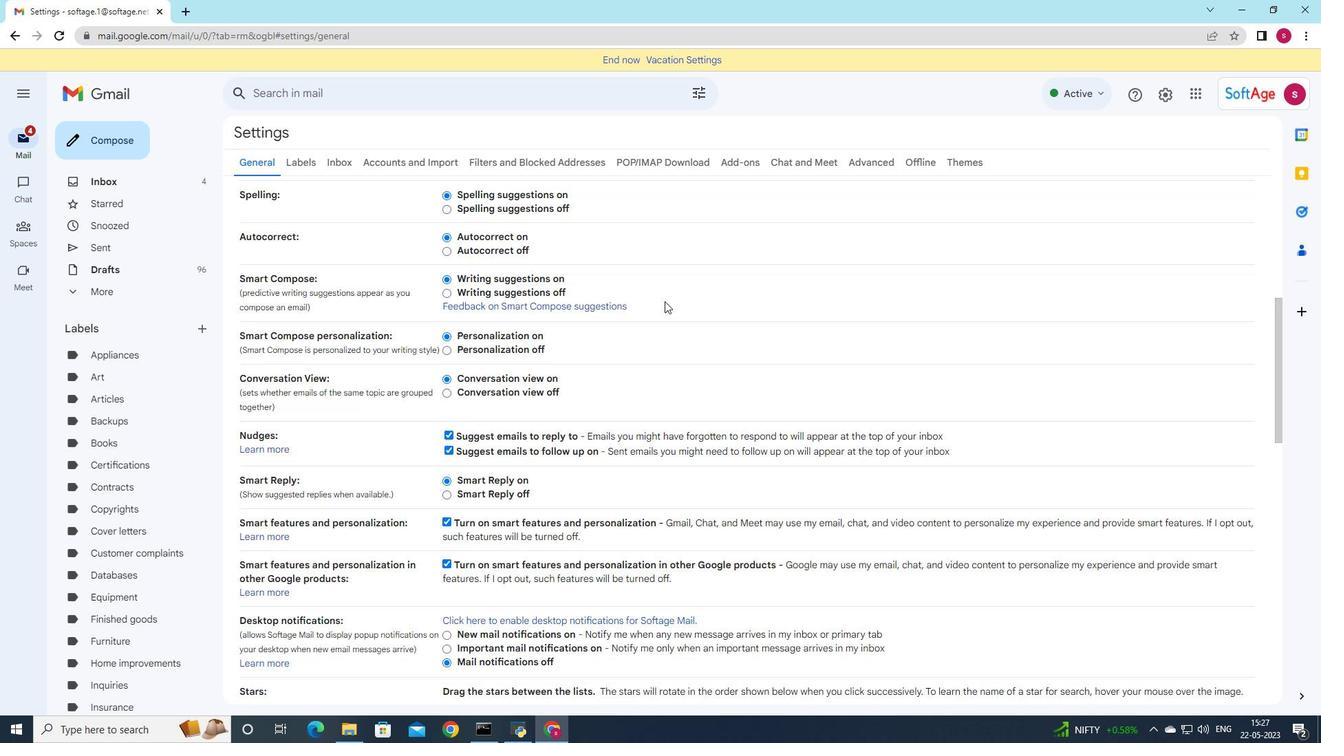 
Action: Mouse scrolled (664, 300) with delta (0, 0)
Screenshot: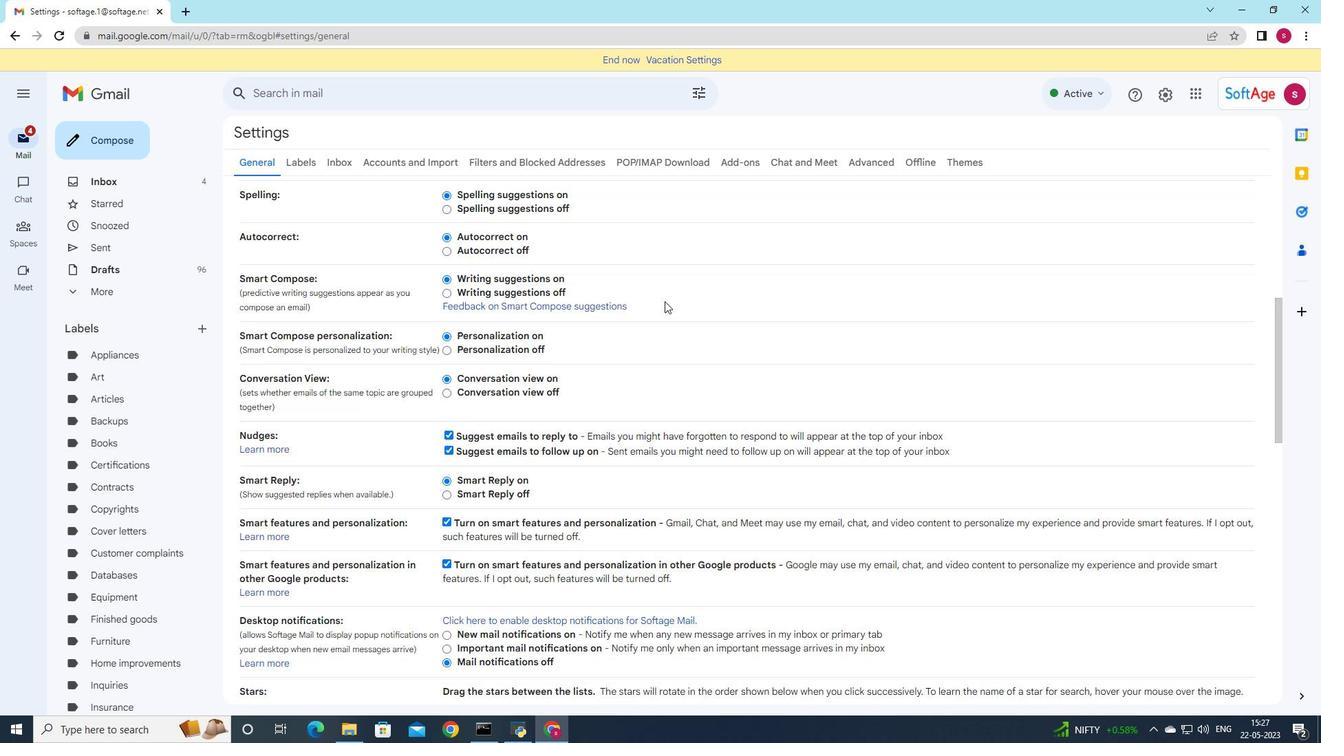 
Action: Mouse scrolled (664, 300) with delta (0, 0)
Screenshot: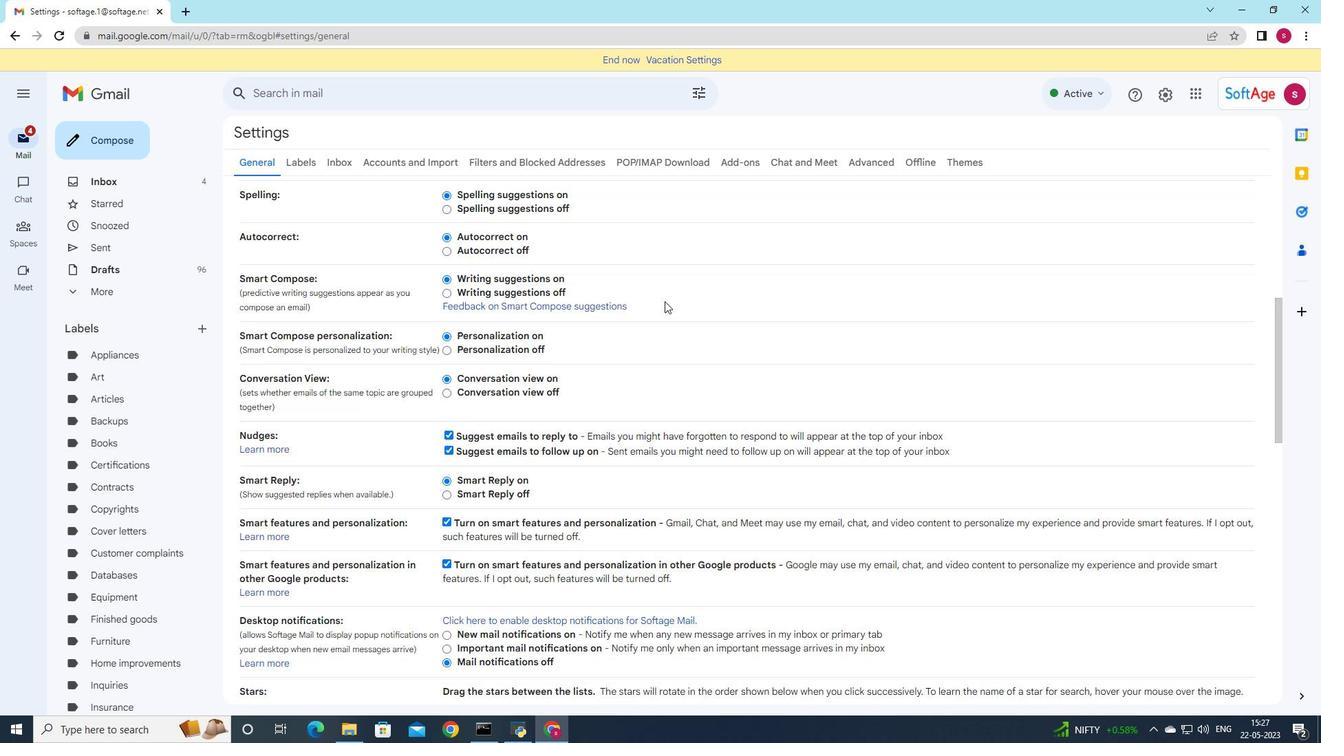 
Action: Mouse scrolled (664, 300) with delta (0, 0)
Screenshot: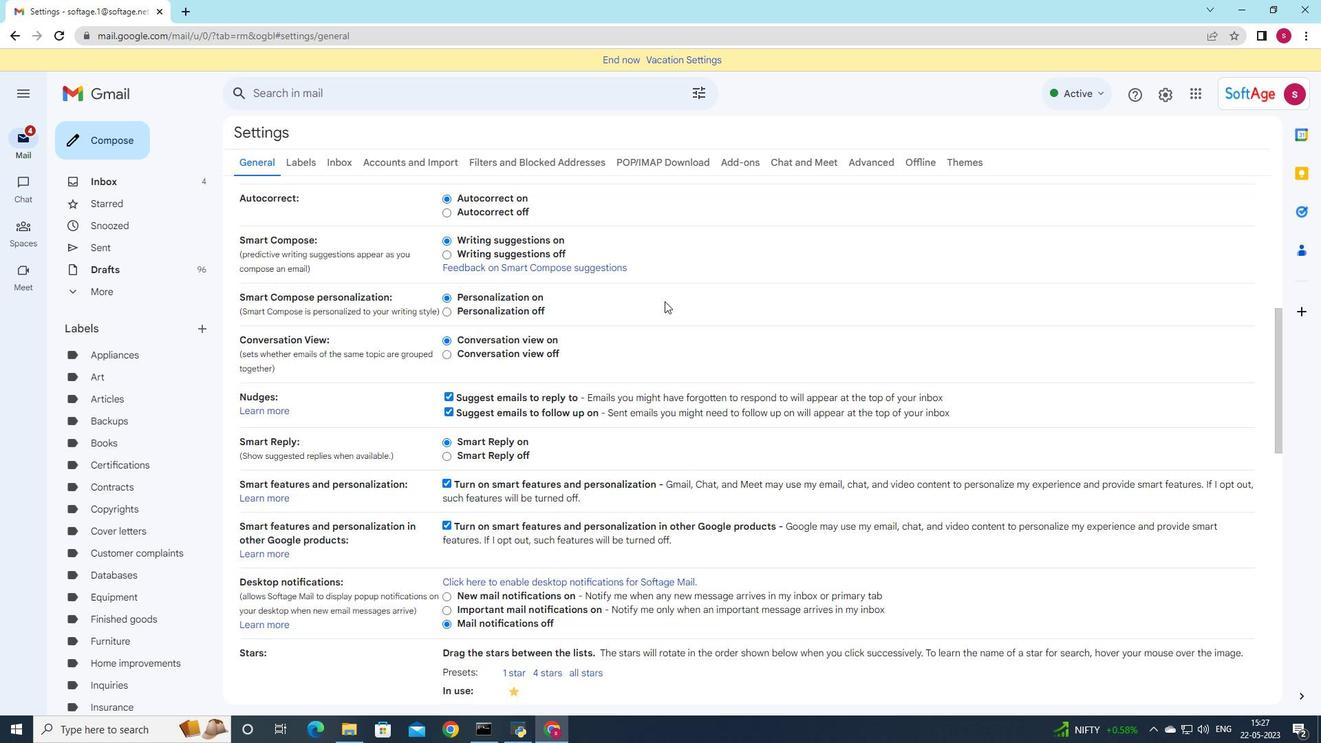 
Action: Mouse scrolled (664, 300) with delta (0, 0)
Screenshot: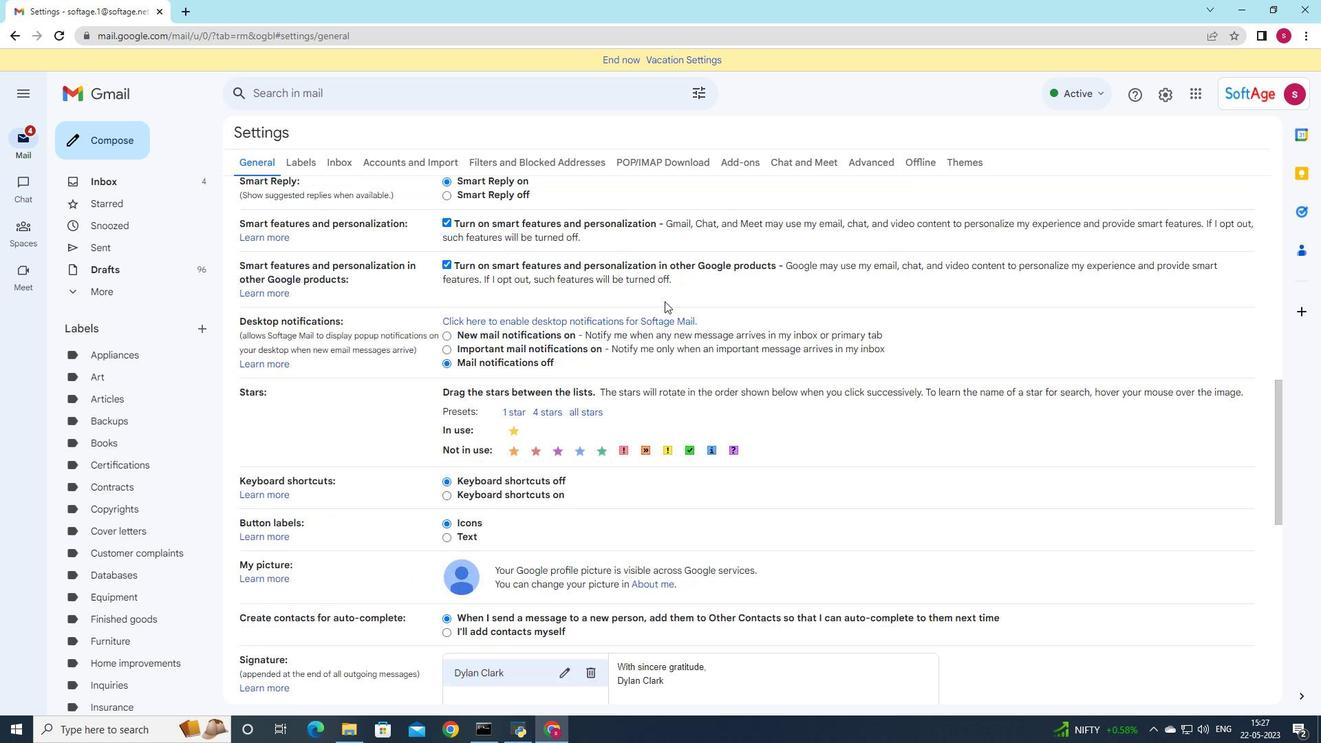 
Action: Mouse scrolled (664, 300) with delta (0, 0)
Screenshot: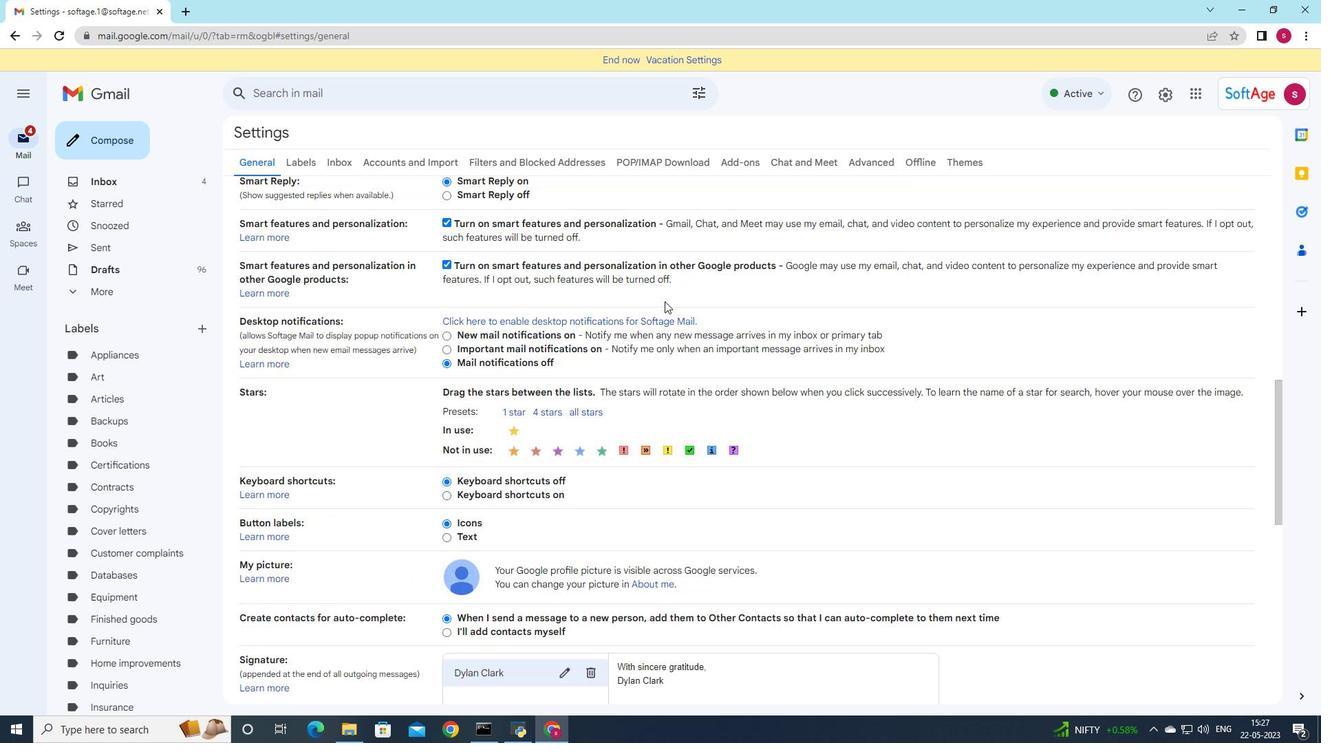 
Action: Mouse scrolled (664, 300) with delta (0, 0)
Screenshot: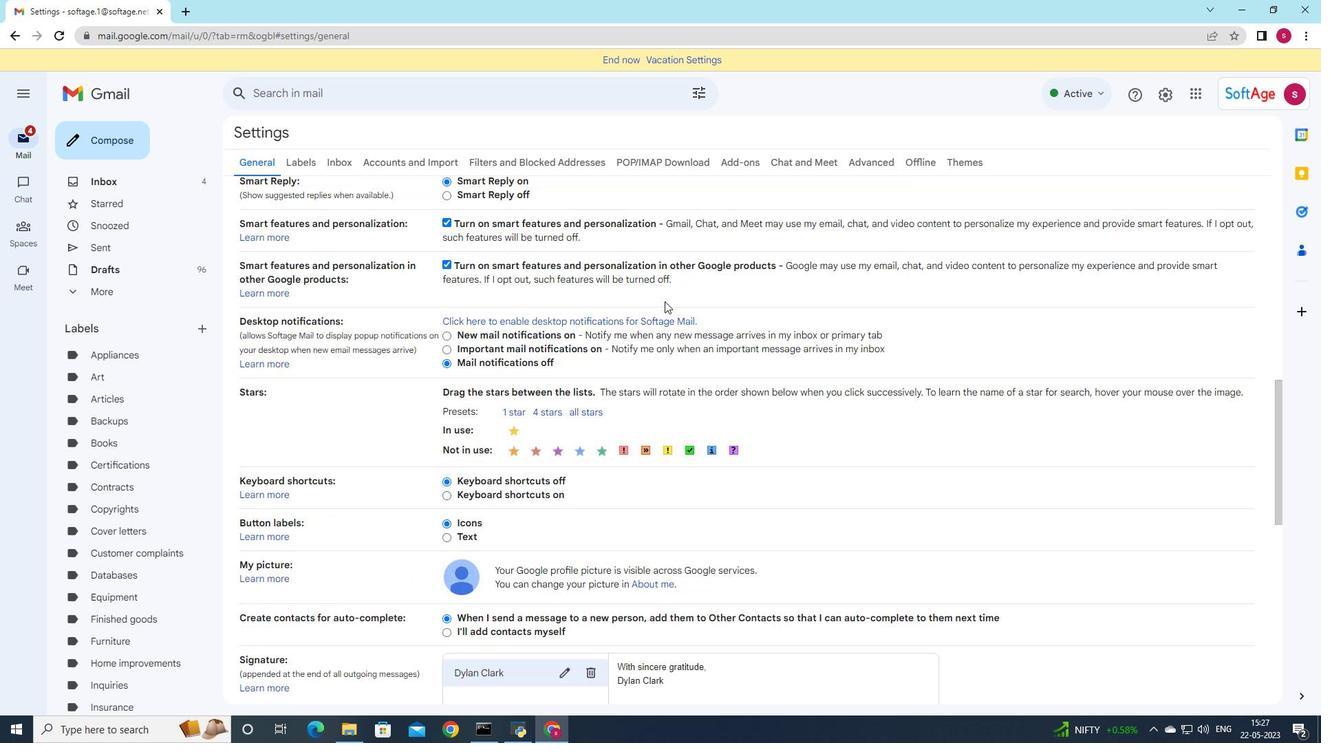 
Action: Mouse moved to (593, 452)
Screenshot: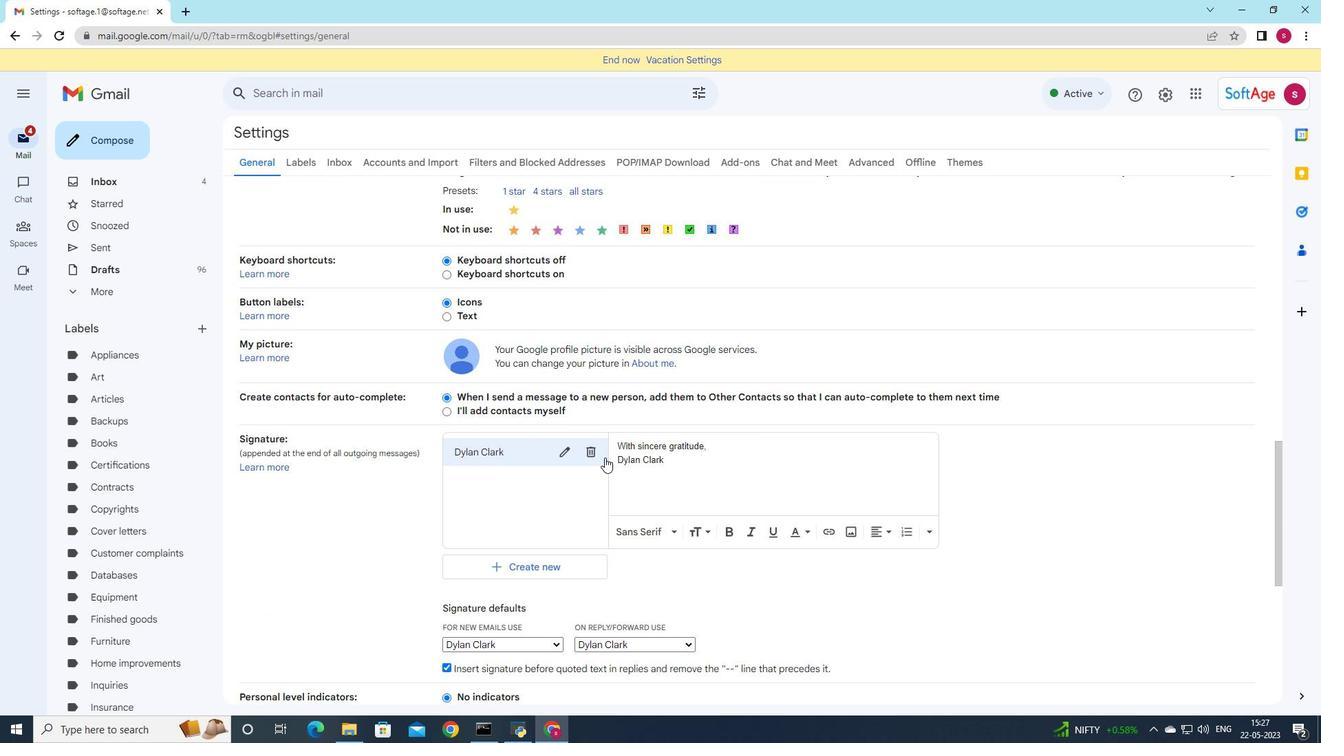 
Action: Mouse pressed left at (593, 452)
Screenshot: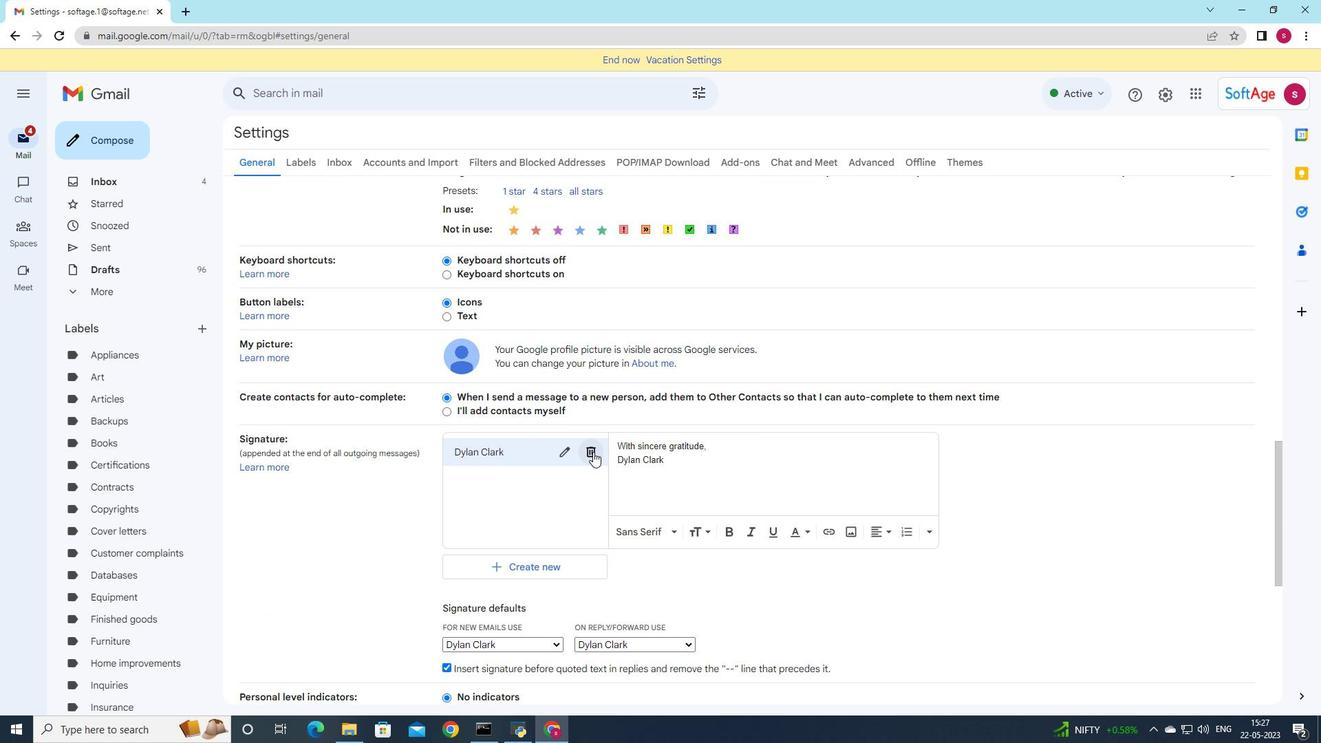
Action: Mouse moved to (756, 406)
Screenshot: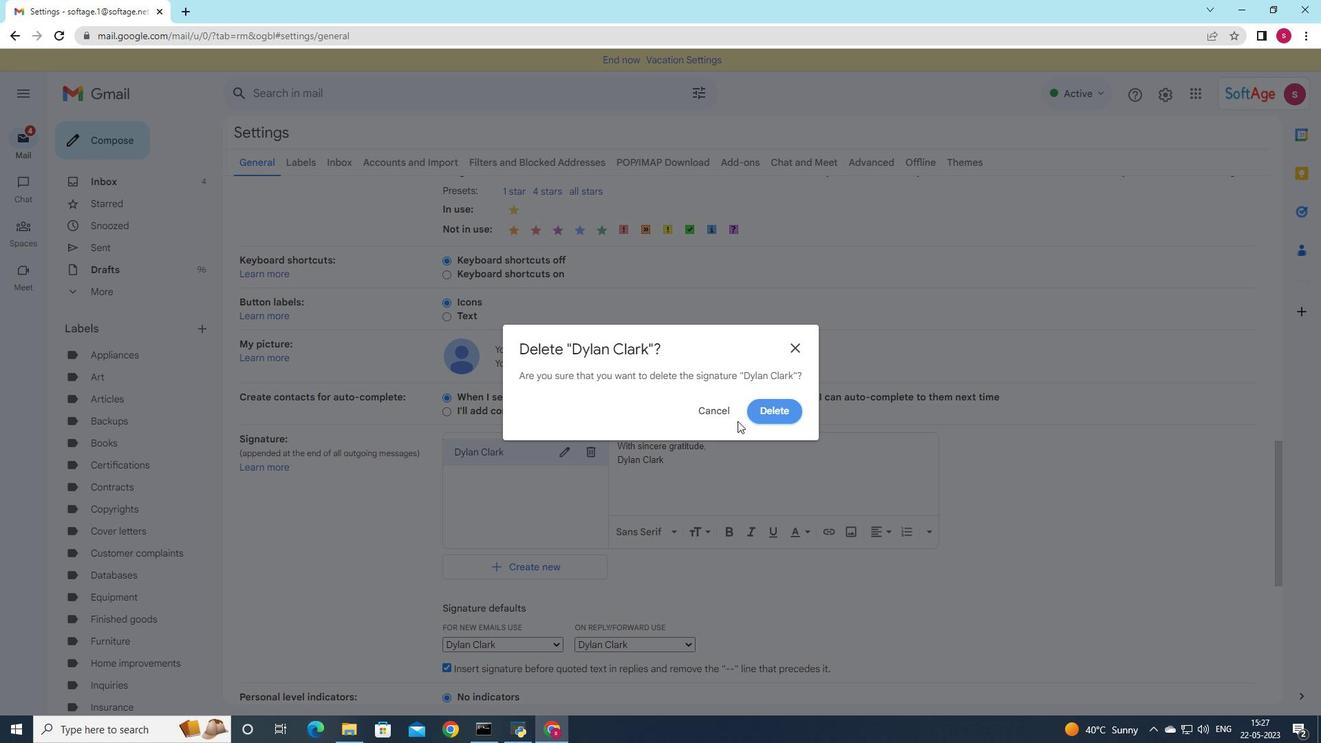 
Action: Mouse pressed left at (756, 406)
Screenshot: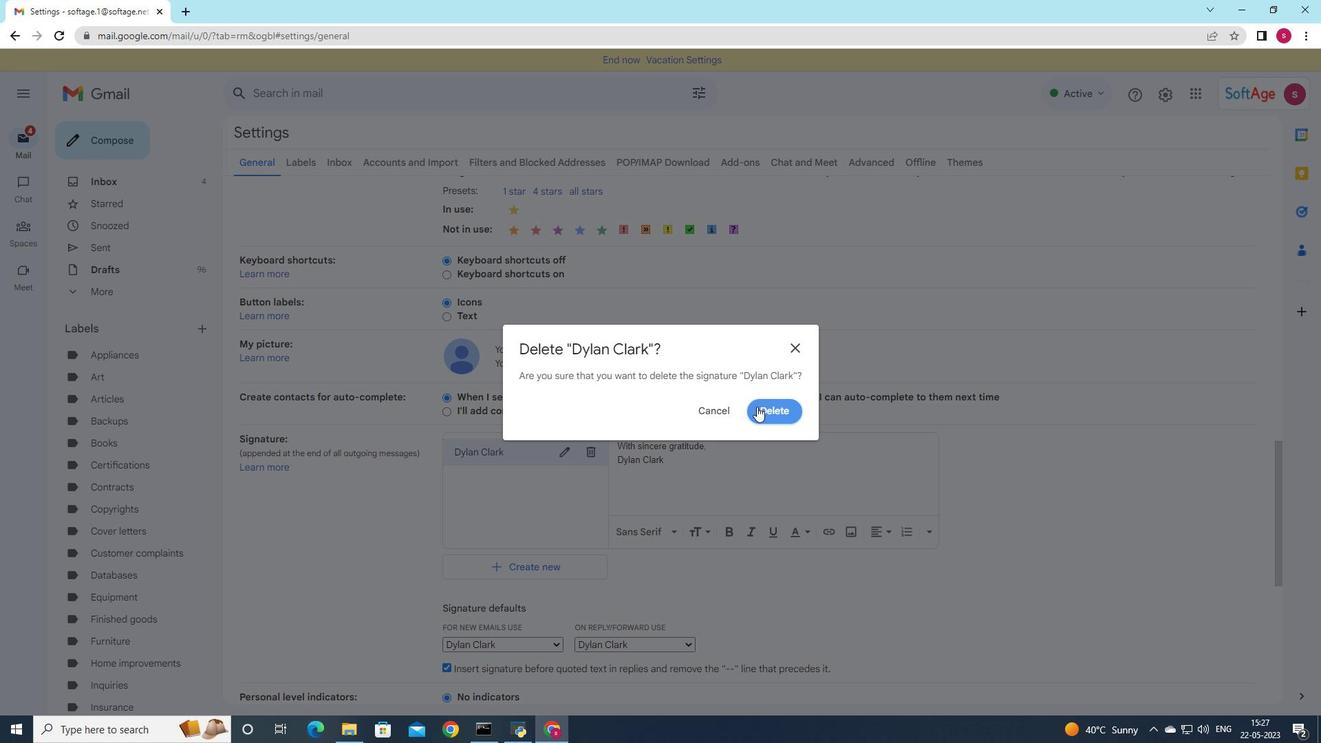 
Action: Mouse moved to (500, 463)
Screenshot: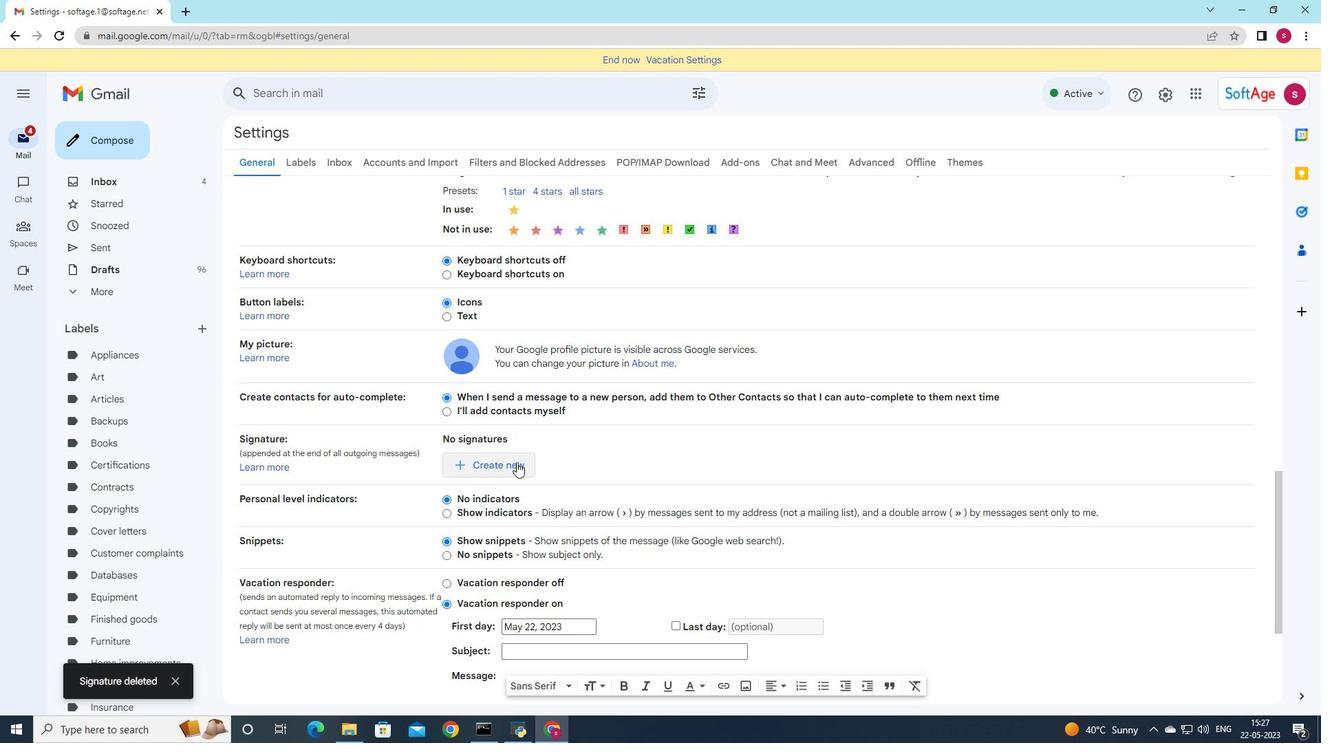 
Action: Mouse pressed left at (500, 463)
Screenshot: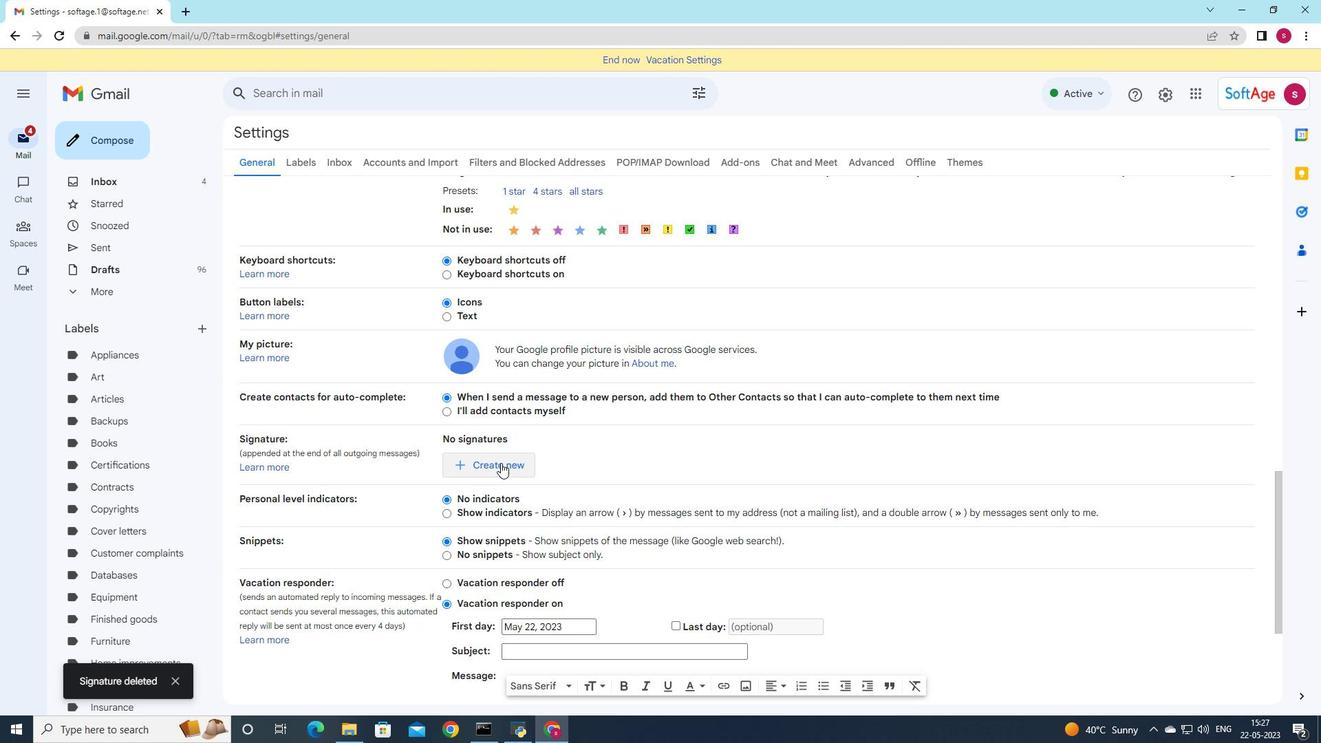 
Action: Mouse moved to (966, 468)
Screenshot: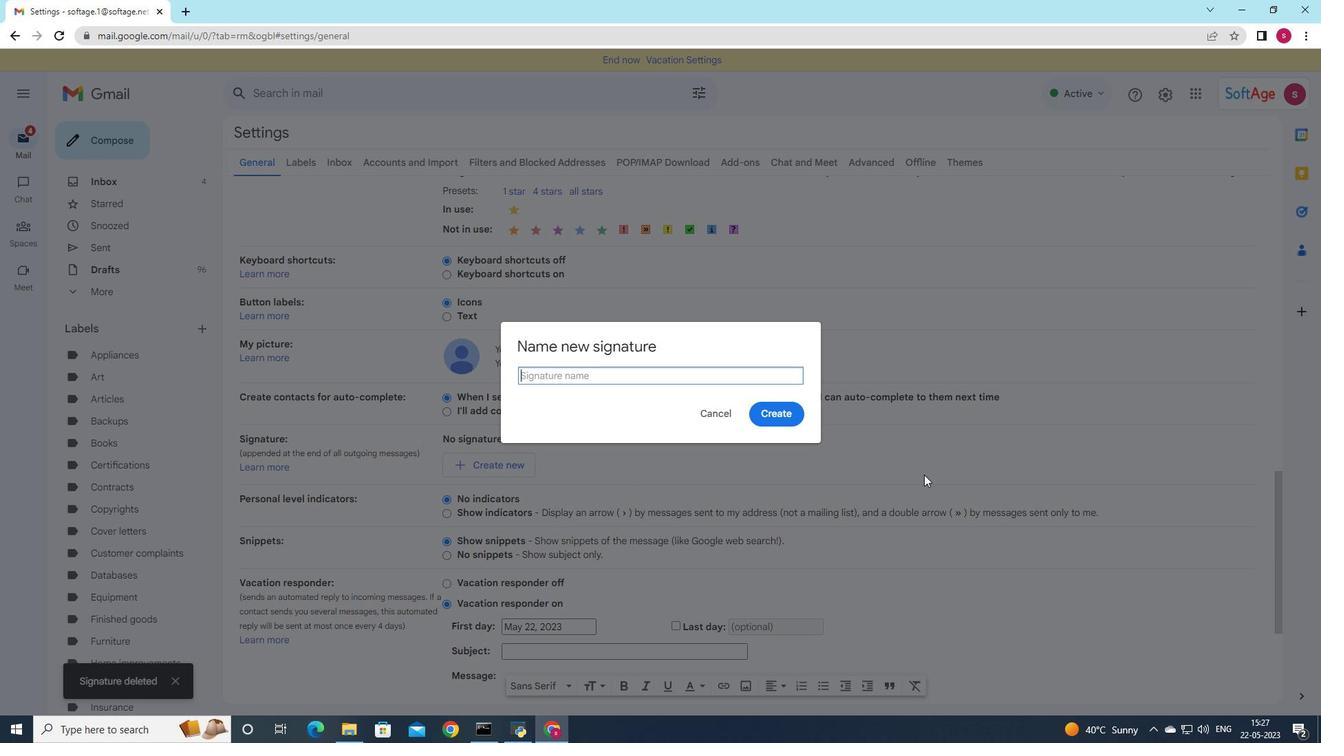 
Action: Key pressed <Key.shift>Ebony<Key.space><Key.shift>rodriguez<Key.backspace><Key.backspace><Key.backspace><Key.backspace><Key.backspace><Key.backspace><Key.backspace><Key.backspace><Key.backspace>
Screenshot: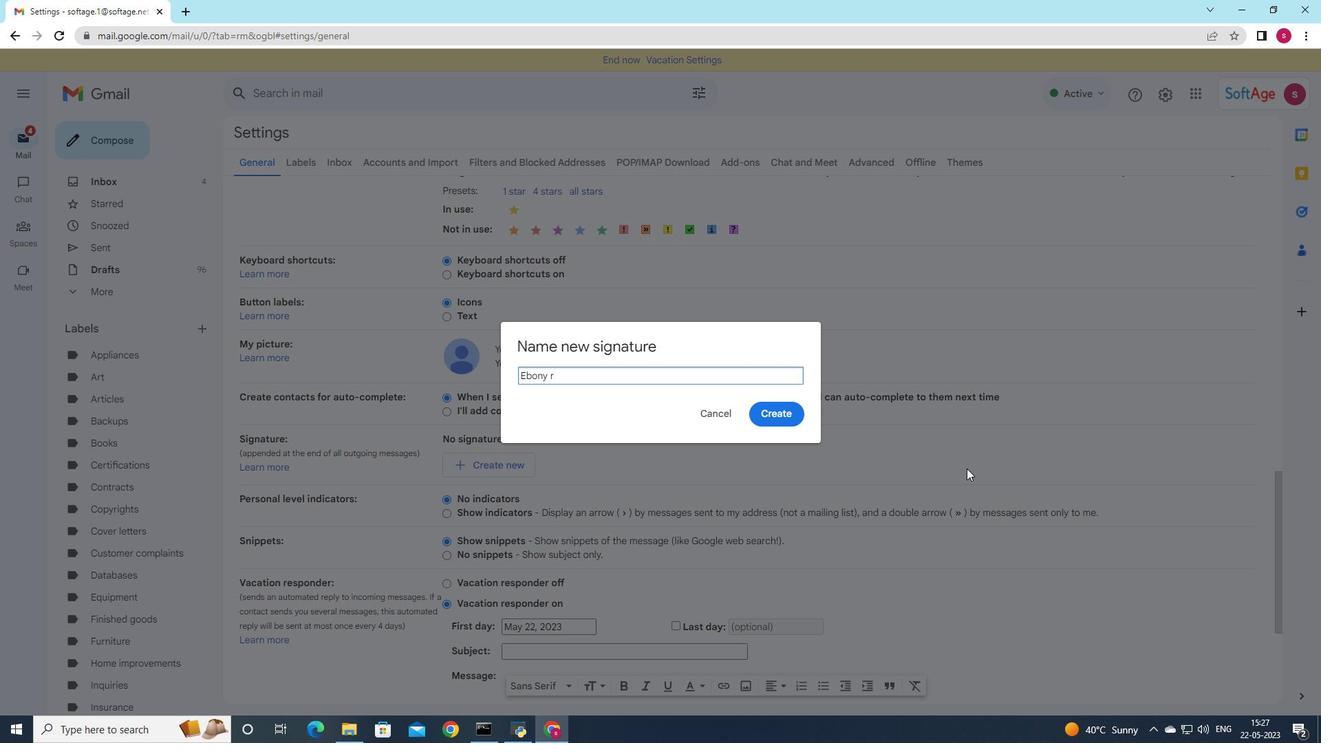 
Action: Mouse moved to (781, 421)
Screenshot: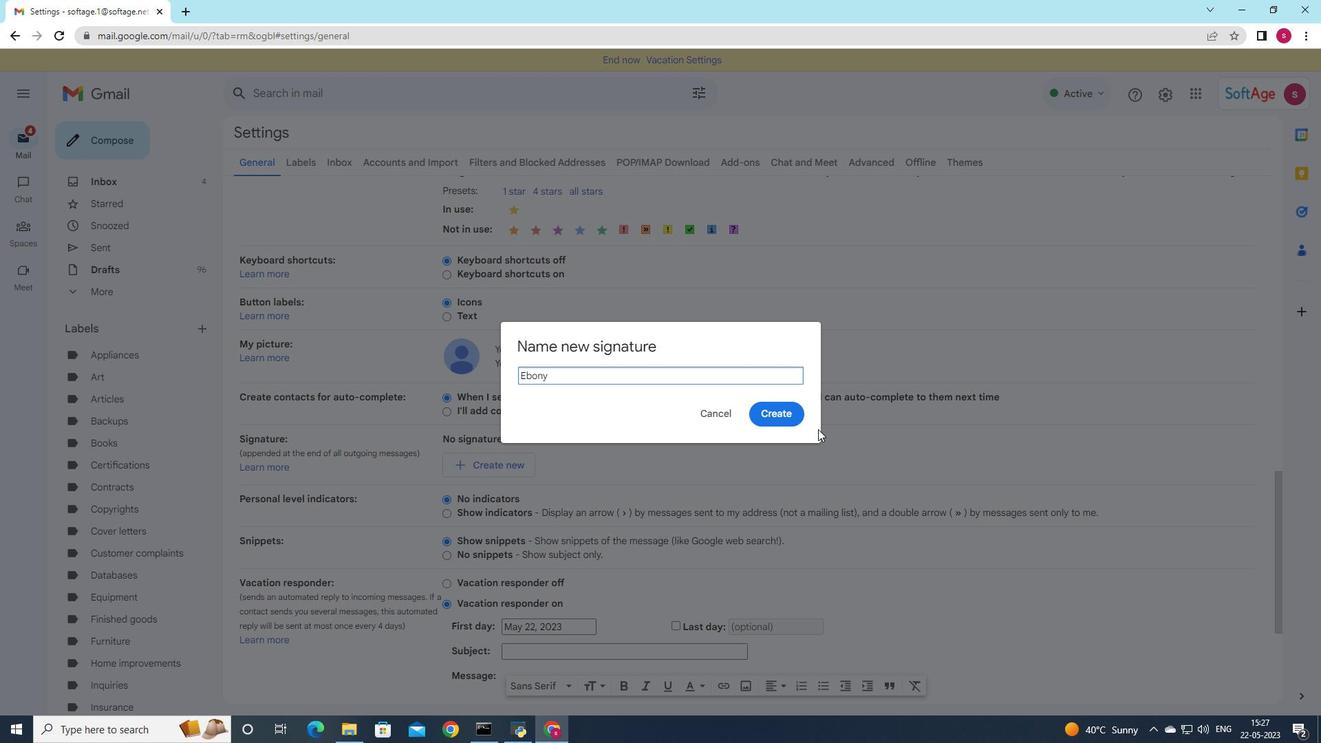 
Action: Mouse pressed left at (781, 421)
Screenshot: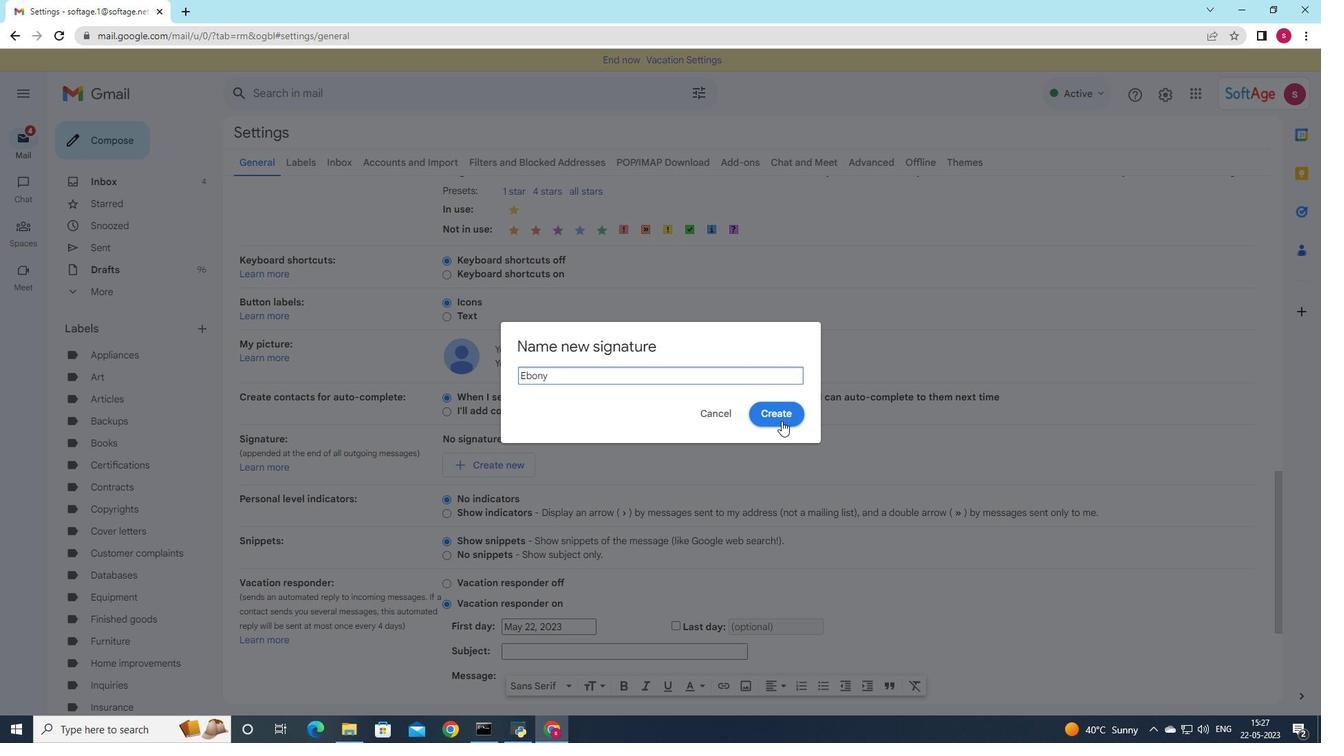 
Action: Mouse moved to (642, 464)
Screenshot: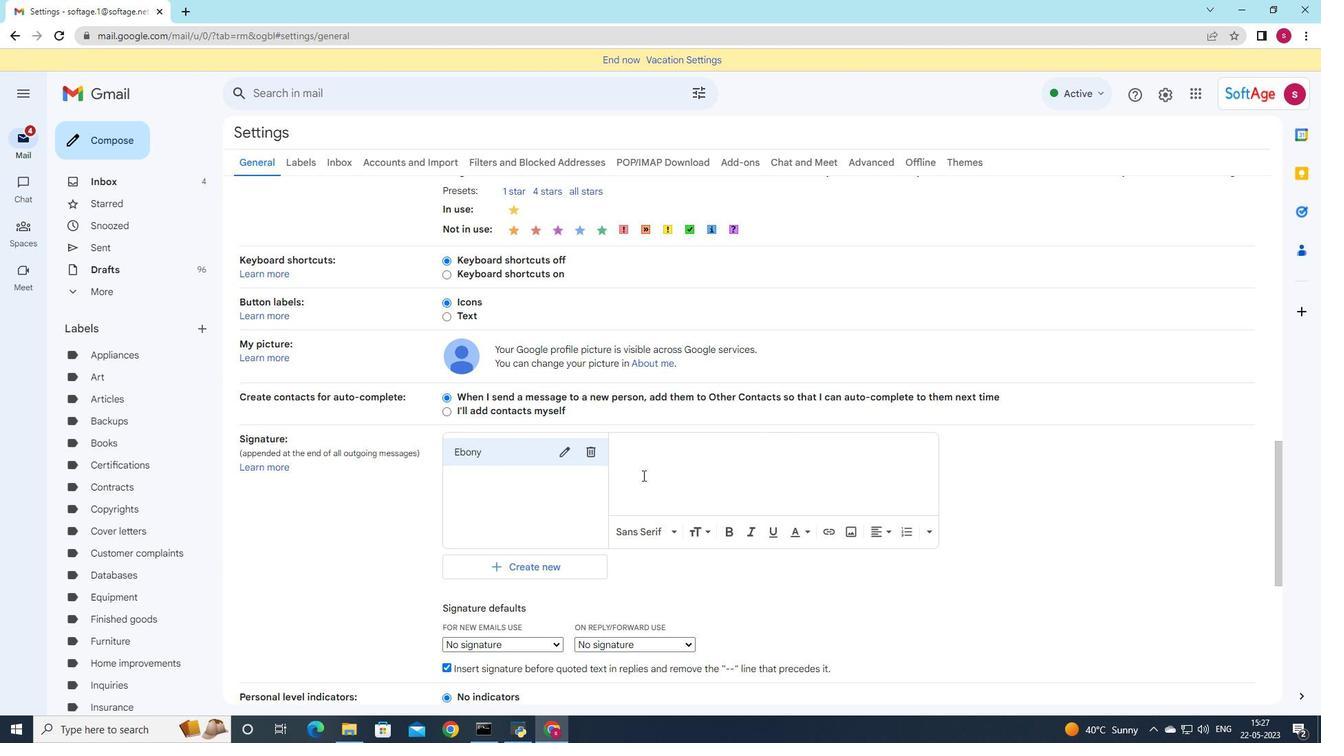 
Action: Mouse pressed left at (642, 464)
Screenshot: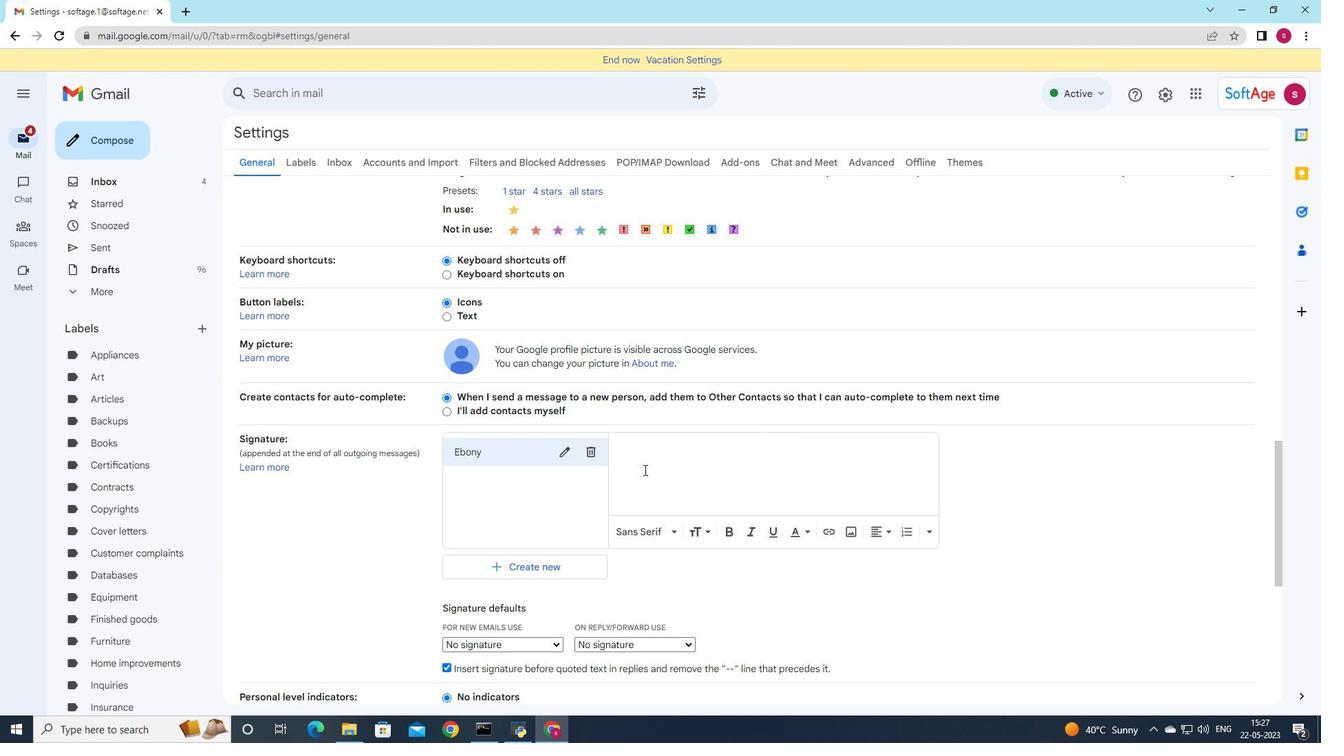 
Action: Mouse moved to (845, 469)
Screenshot: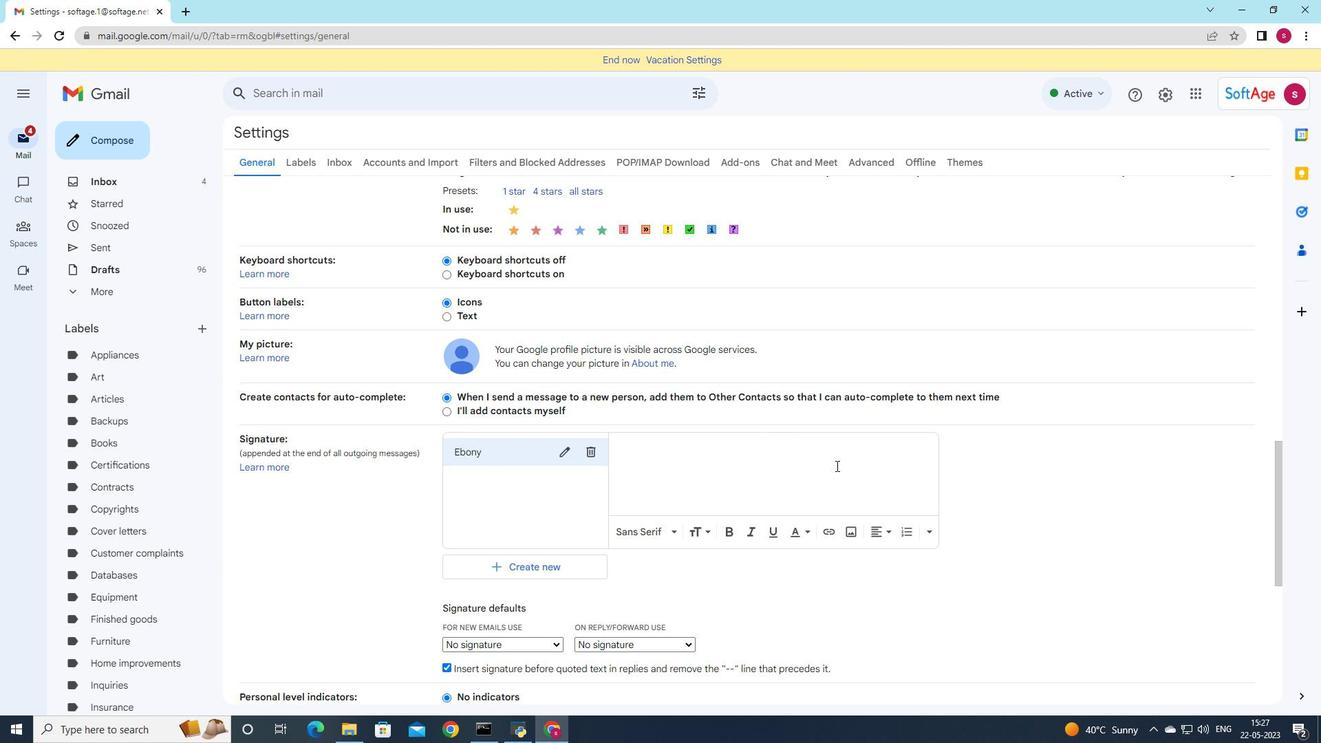 
Action: Key pressed <Key.shift>wishing<Key.space>you<Key.space>a<Key.space>merry<Key.space><Key.shift>Christmas,<Key.enter><Key.shift>Ebony<Key.space><Key.shift>Rodriguex<Key.backspace>z
Screenshot: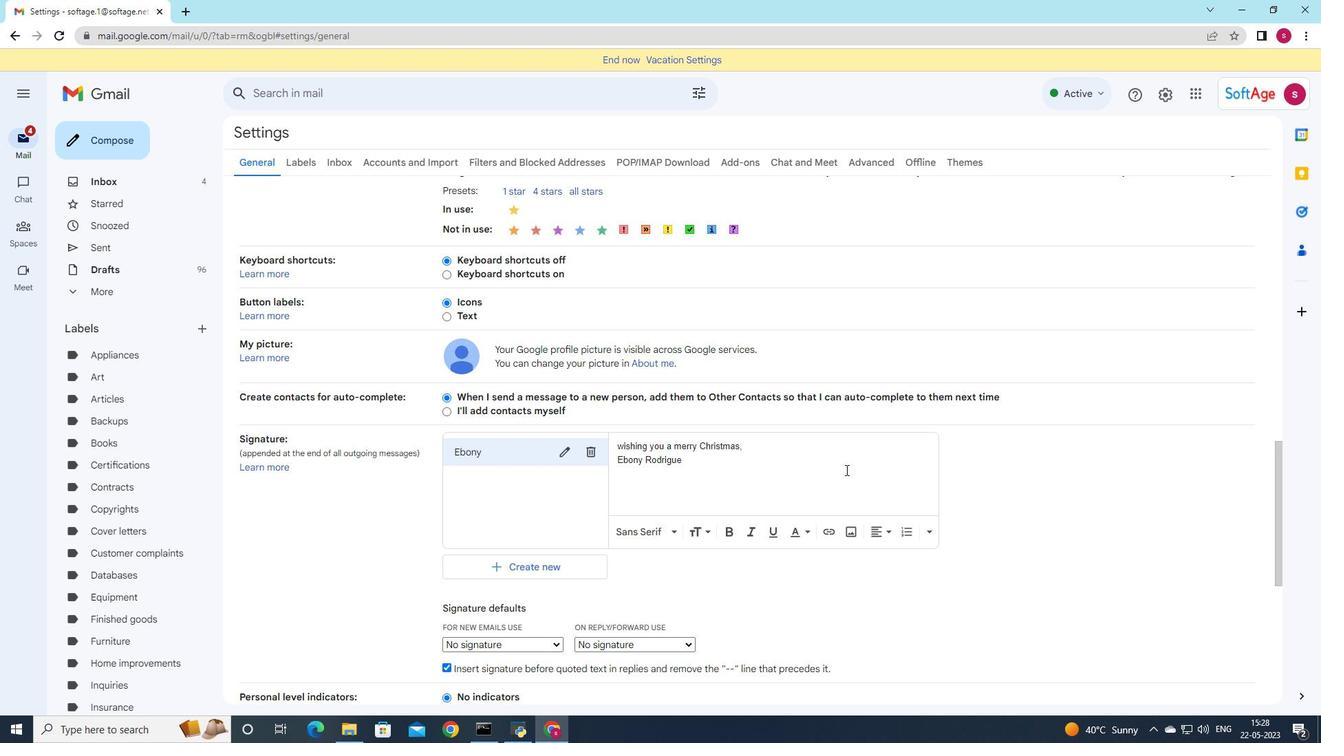 
Action: Mouse moved to (558, 477)
Screenshot: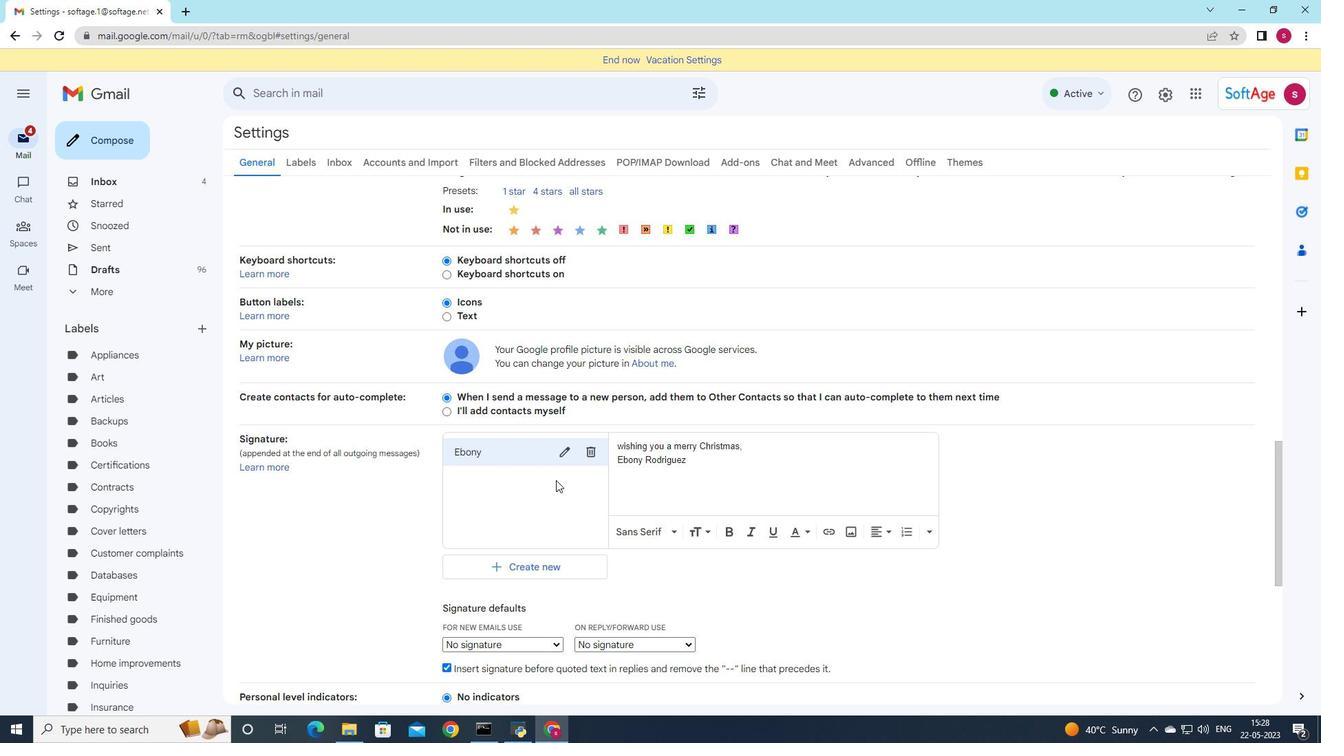 
Action: Mouse scrolled (558, 476) with delta (0, 0)
Screenshot: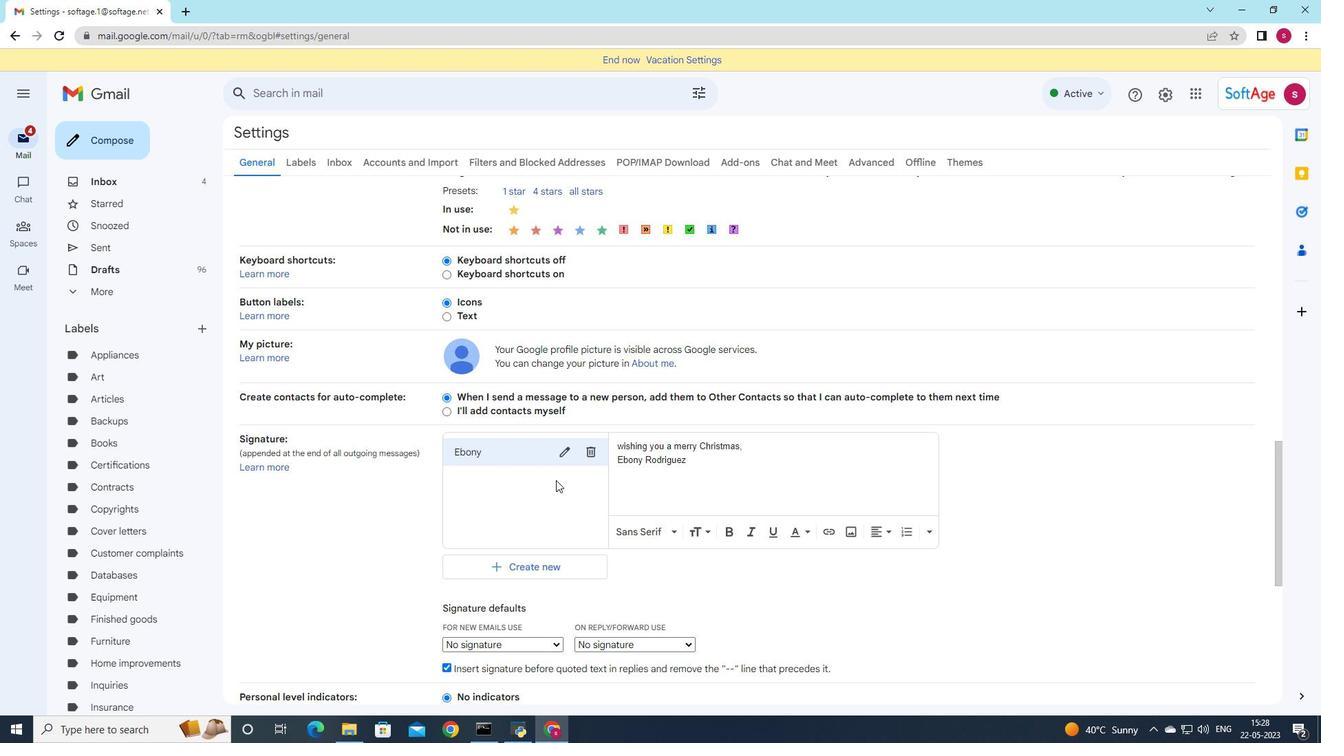 
Action: Mouse moved to (560, 478)
Screenshot: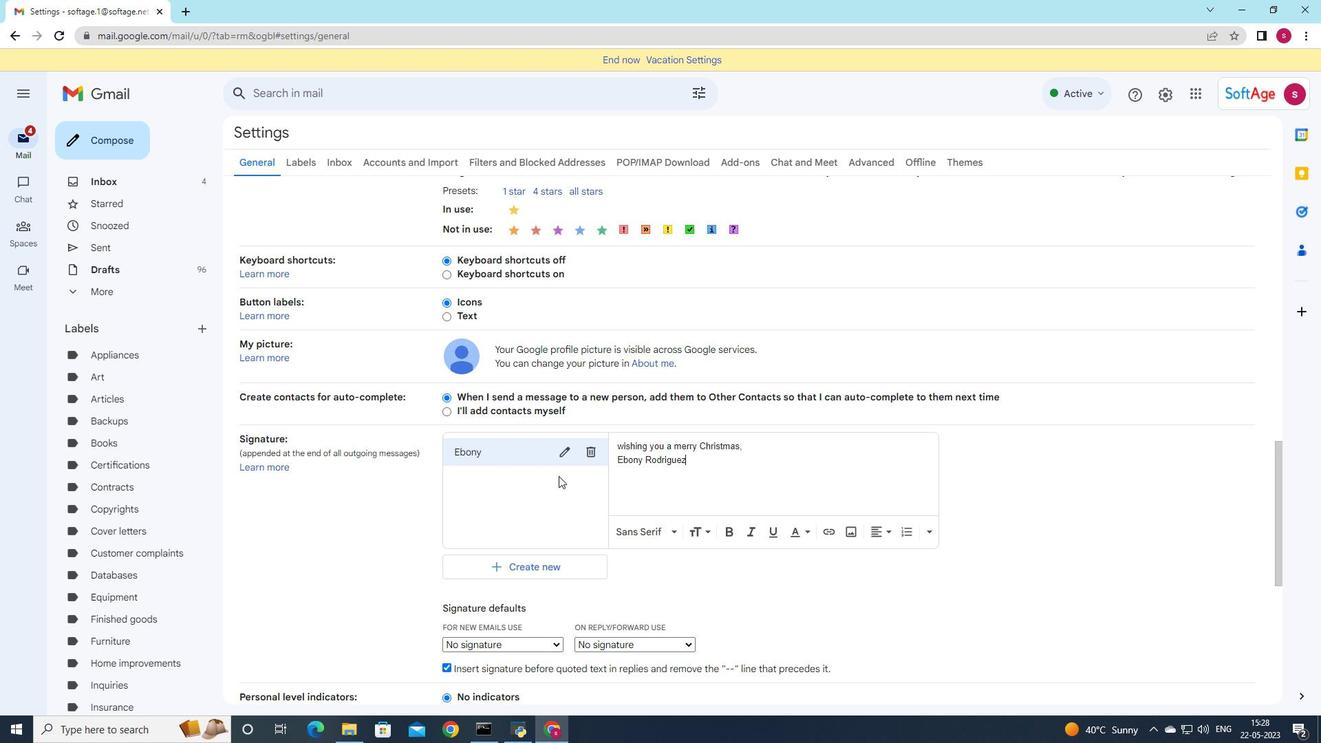
Action: Mouse scrolled (560, 477) with delta (0, 0)
Screenshot: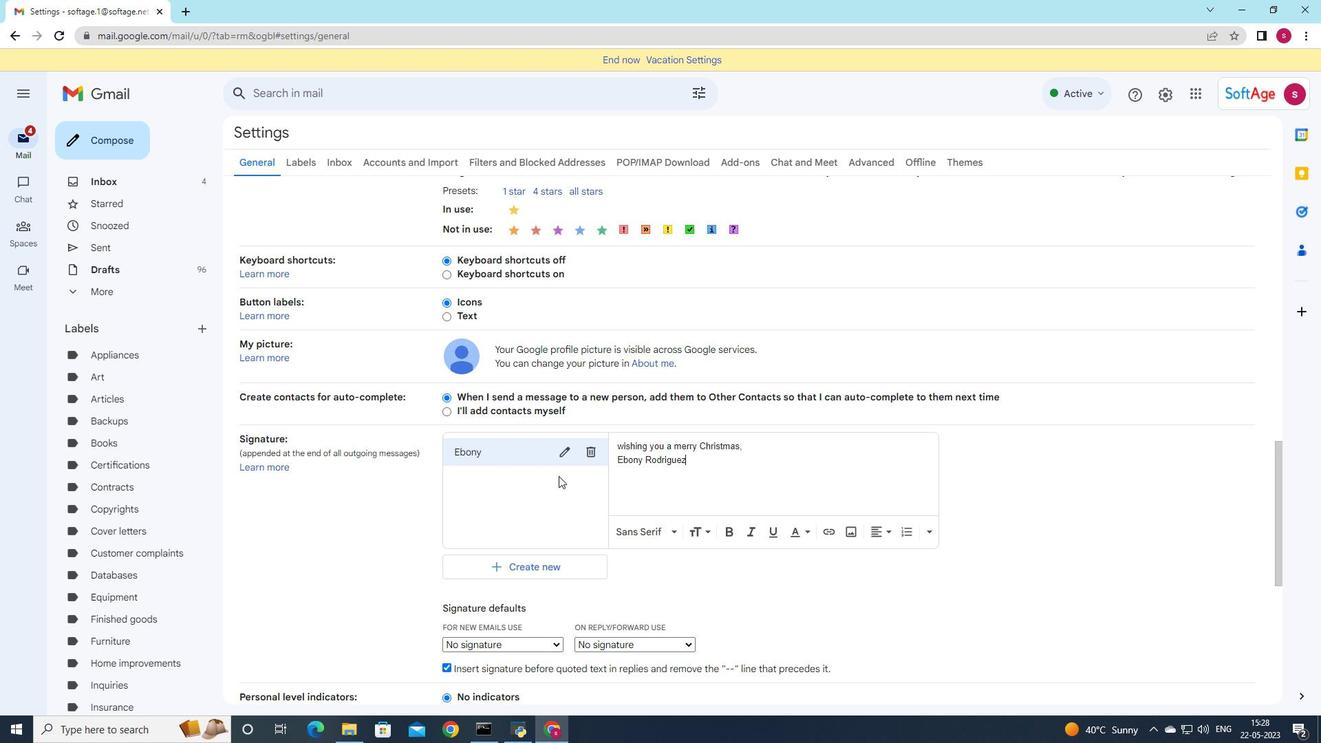 
Action: Mouse moved to (560, 478)
Screenshot: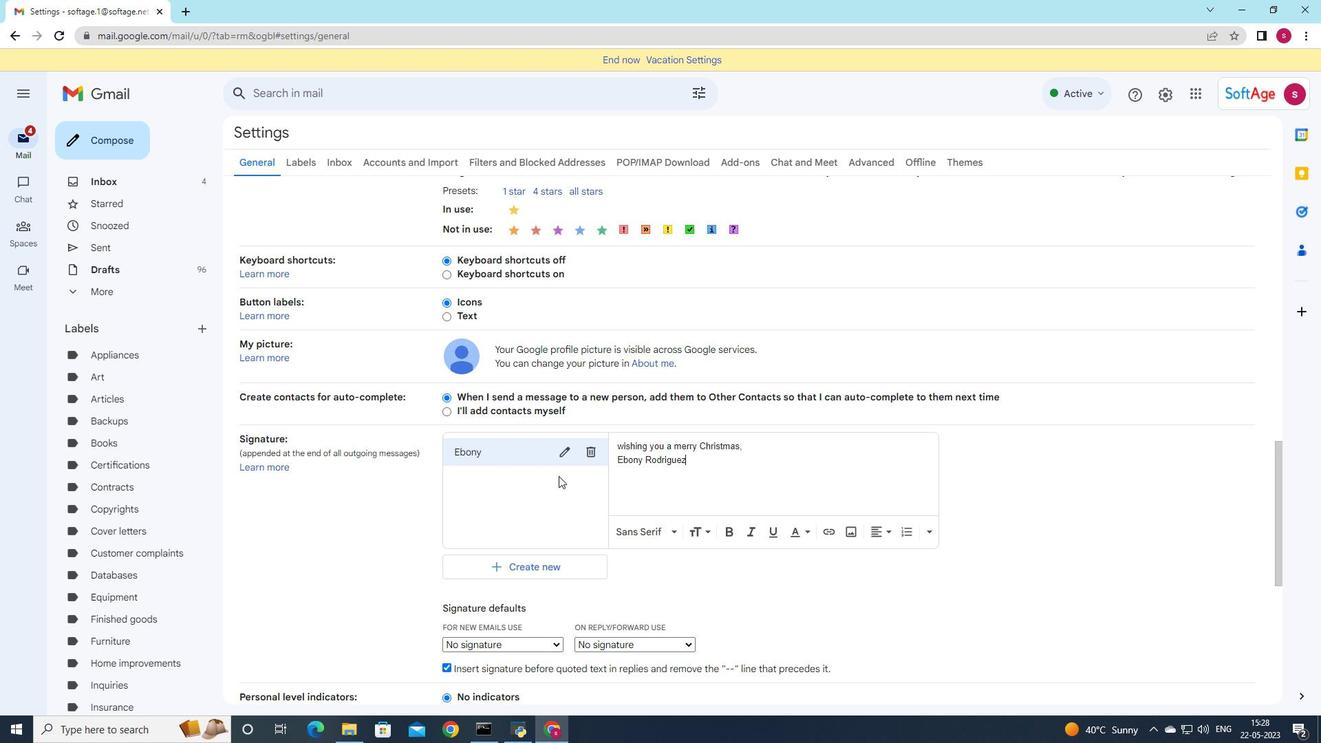 
Action: Mouse scrolled (560, 477) with delta (0, 0)
Screenshot: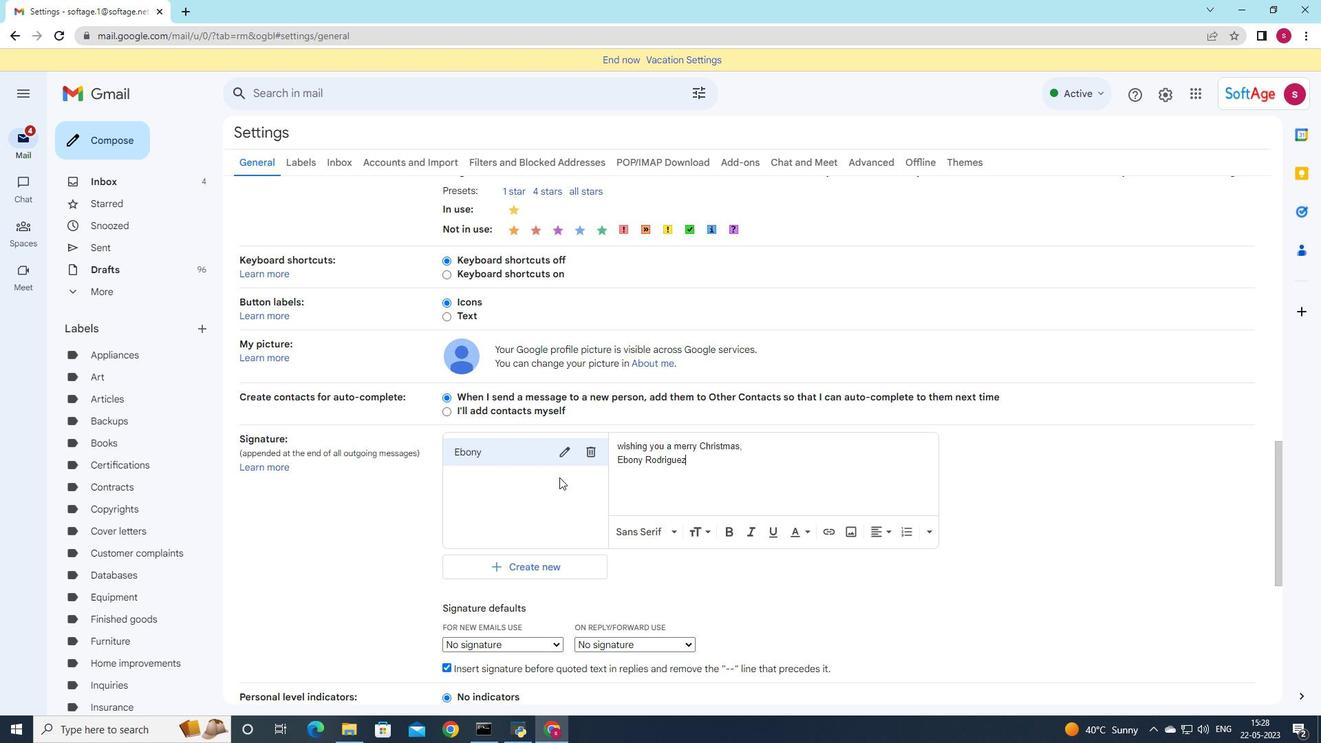 
Action: Mouse moved to (540, 439)
Screenshot: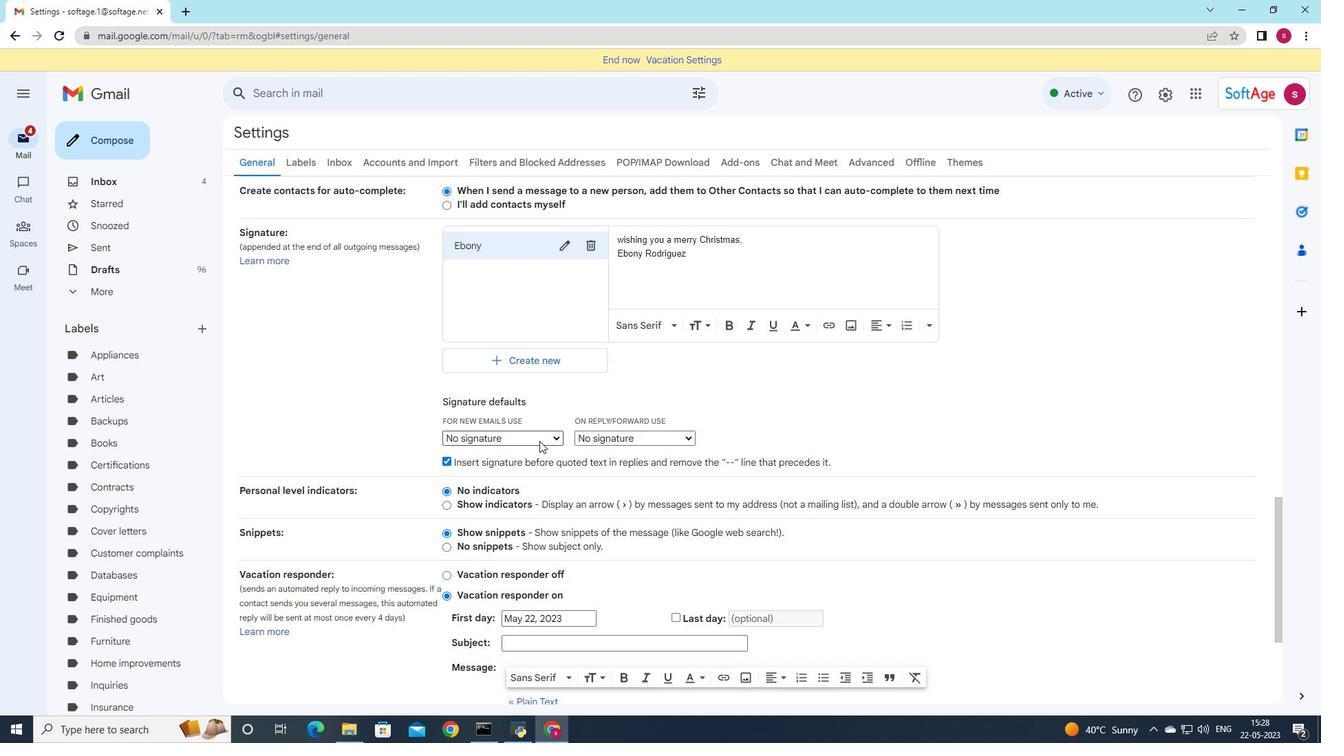 
Action: Mouse pressed left at (540, 439)
Screenshot: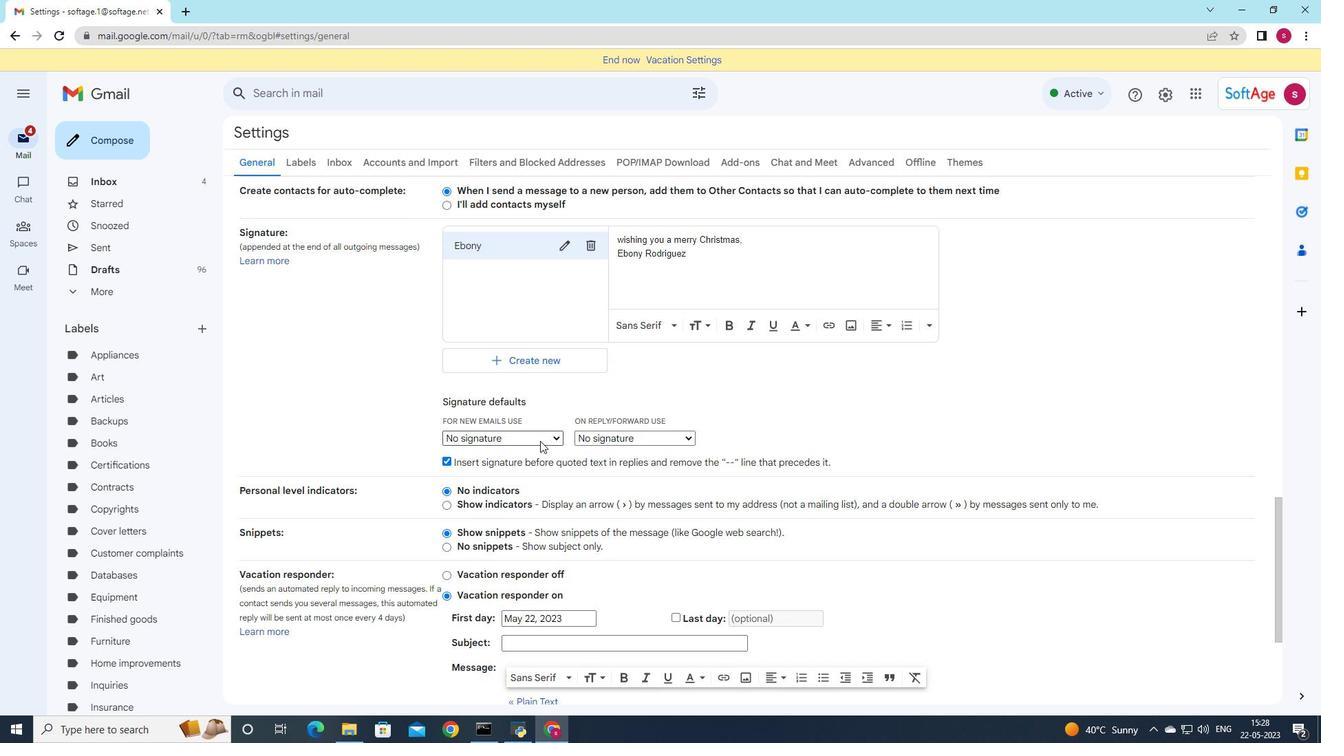 
Action: Mouse moved to (537, 465)
Screenshot: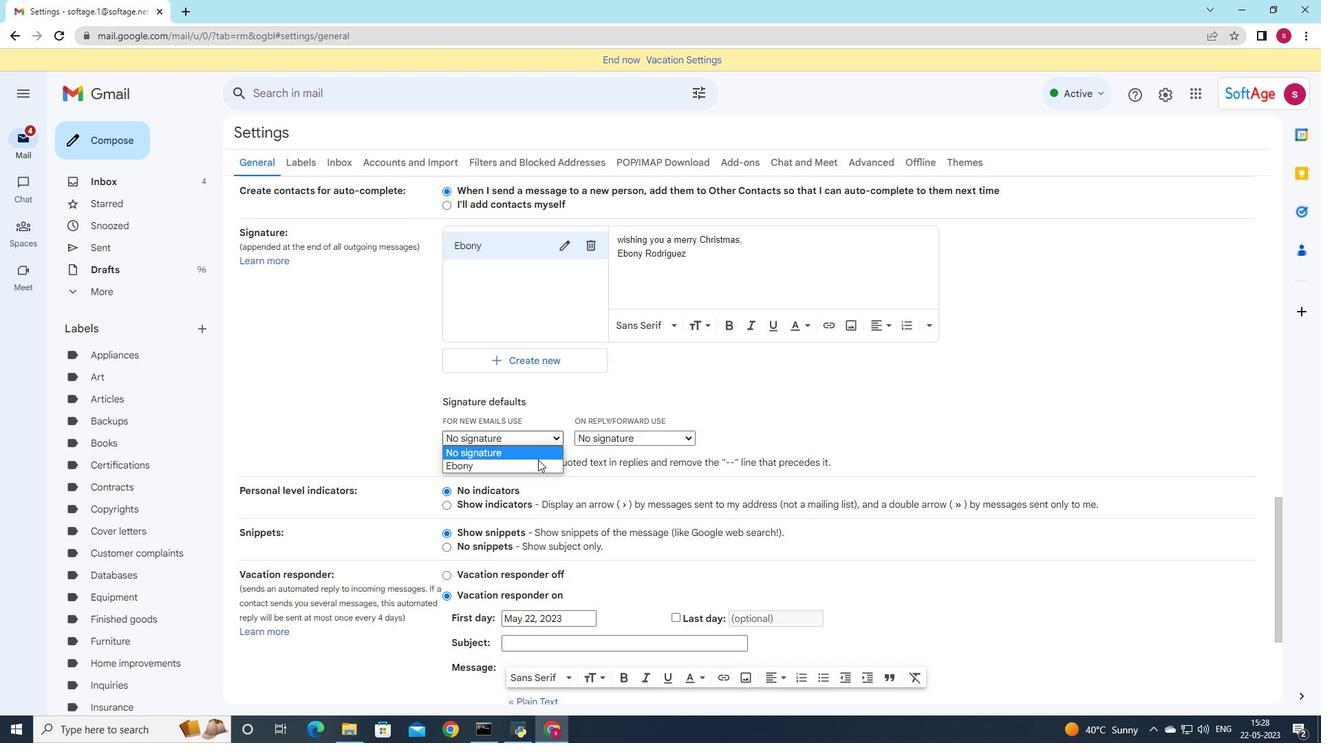 
Action: Mouse pressed left at (537, 465)
Screenshot: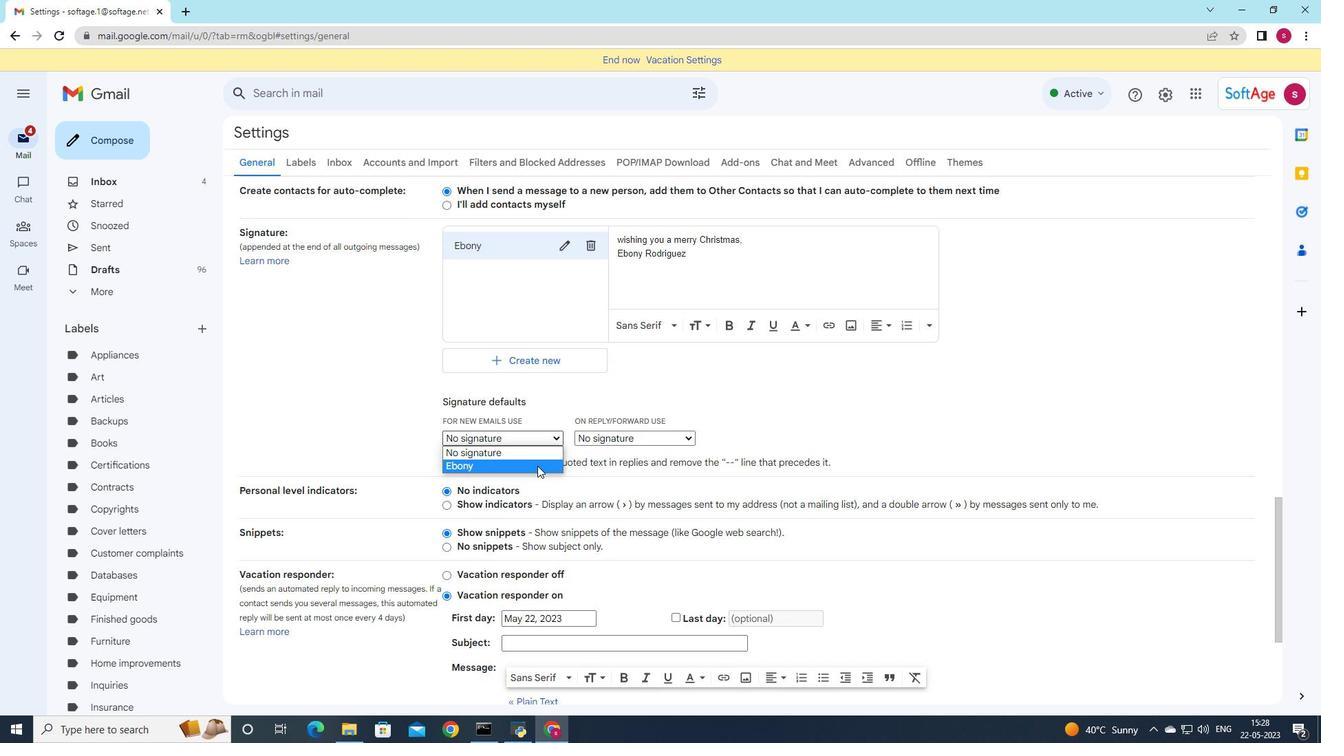 
Action: Mouse moved to (637, 438)
Screenshot: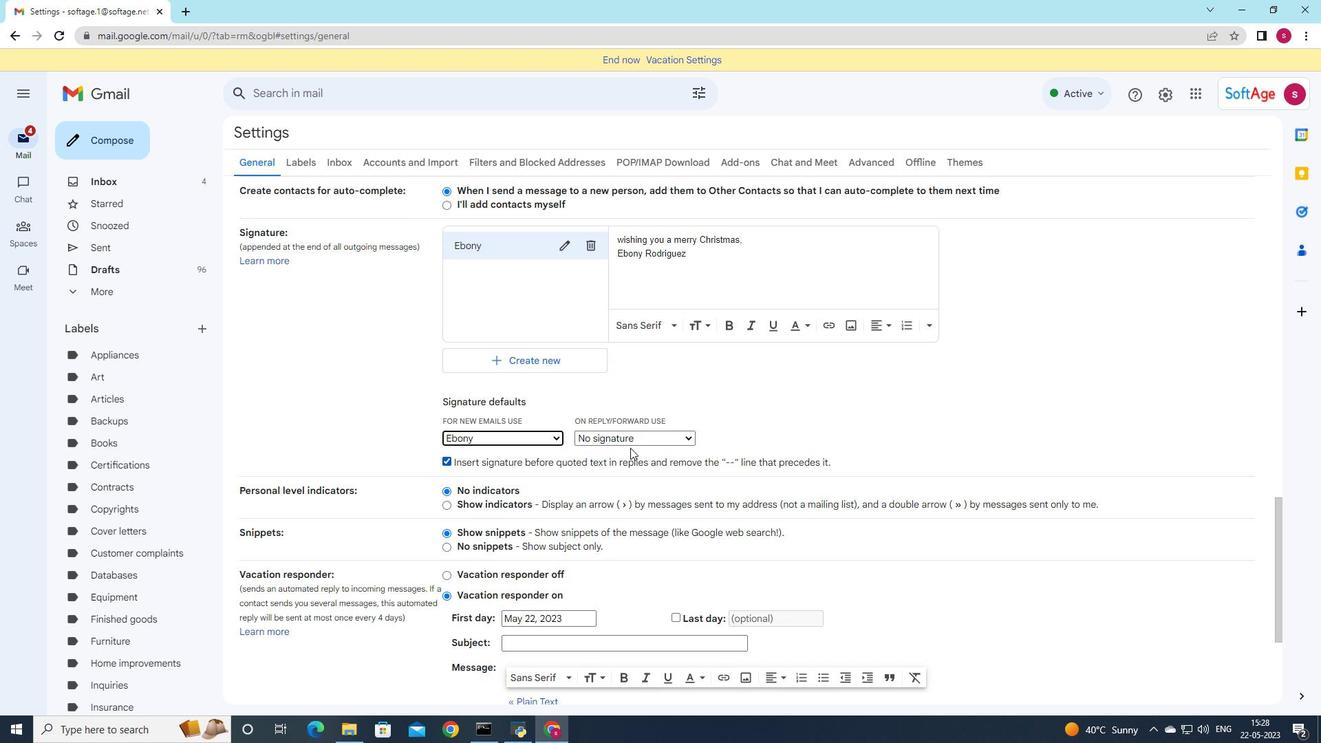 
Action: Mouse pressed left at (637, 438)
Screenshot: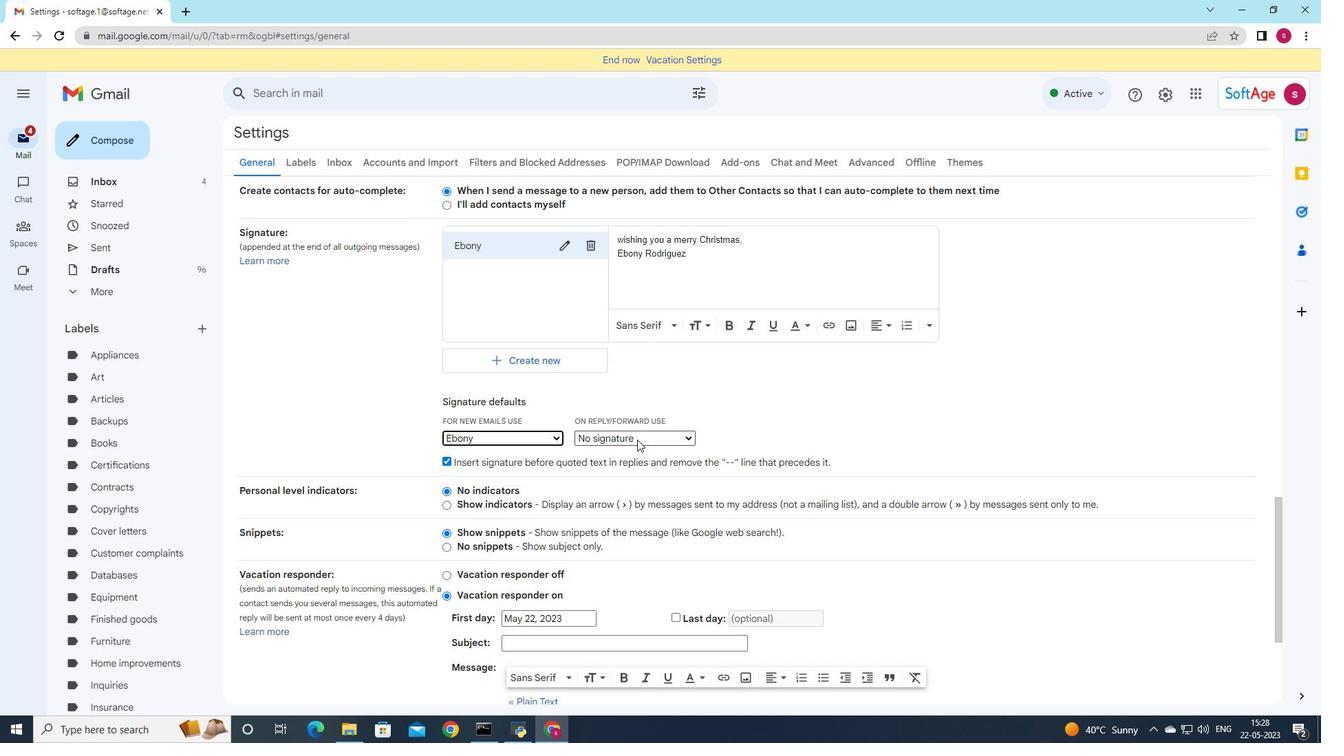 
Action: Mouse moved to (629, 472)
Screenshot: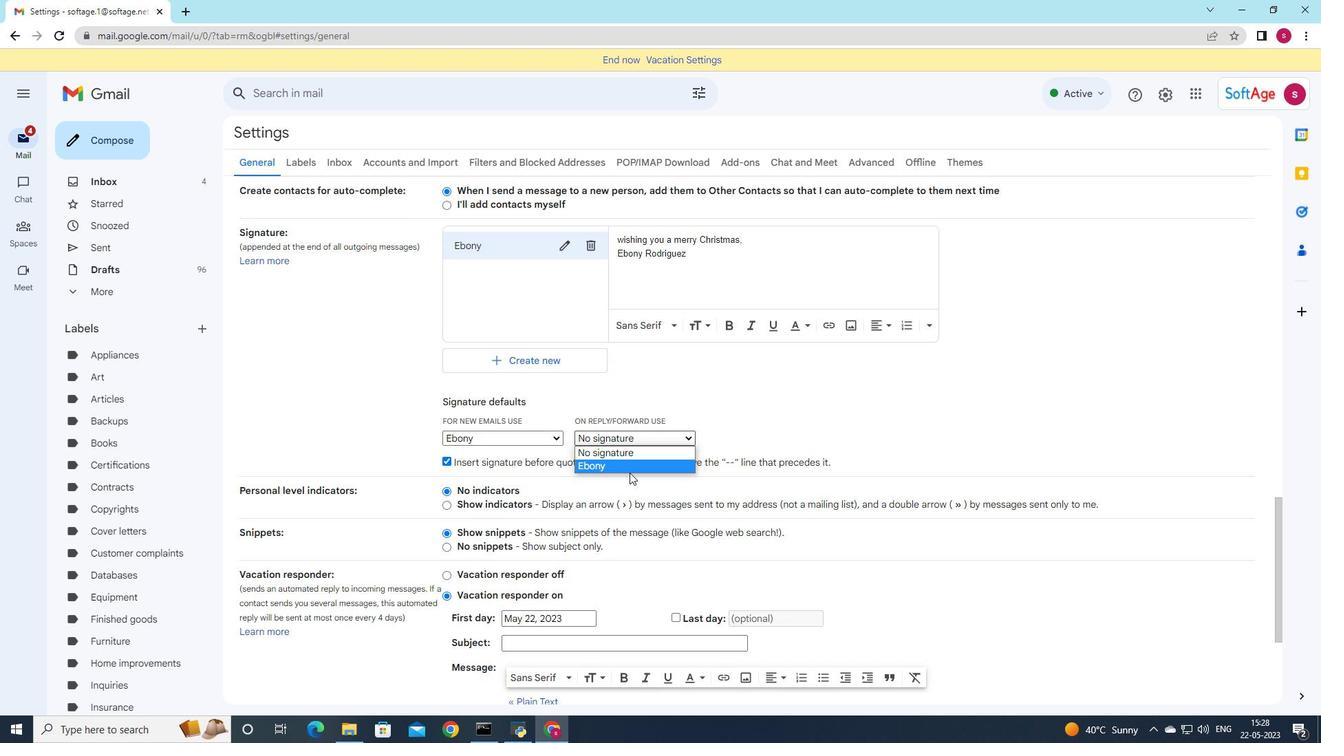
Action: Mouse pressed left at (629, 472)
Screenshot: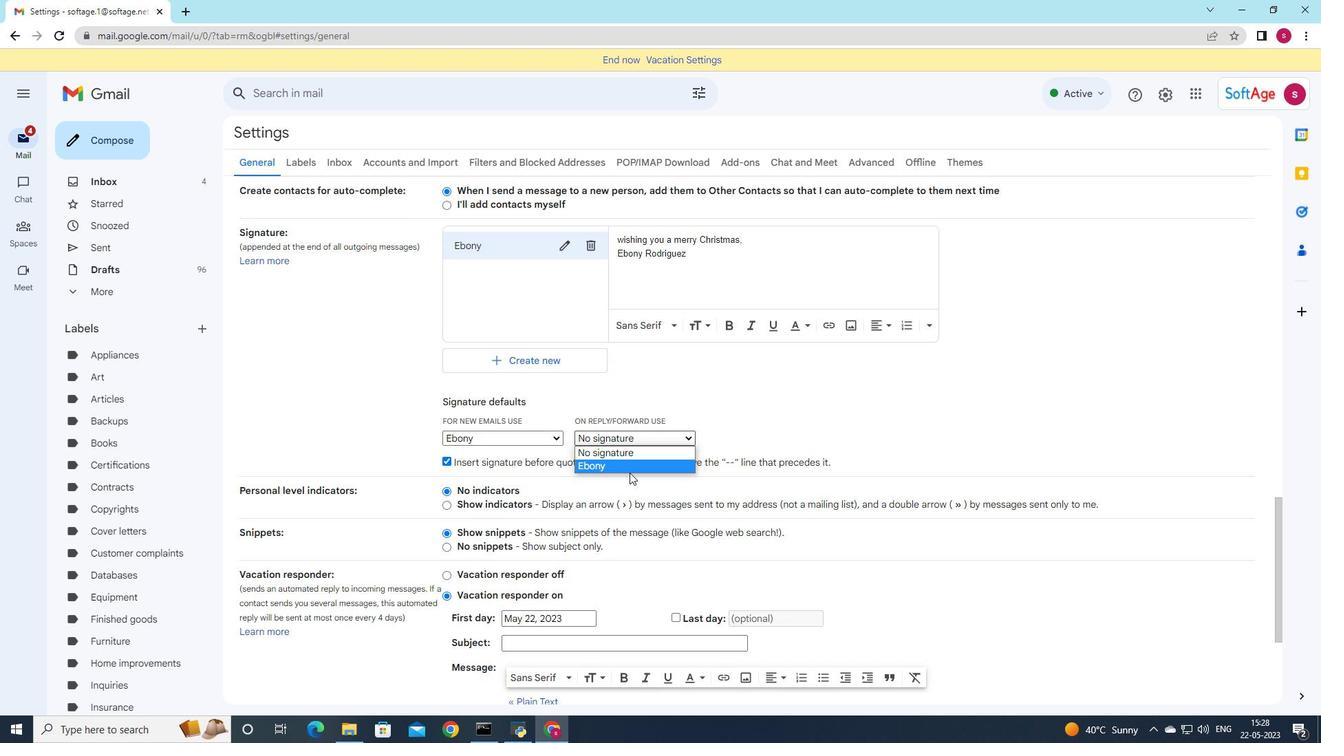 
Action: Mouse moved to (629, 463)
Screenshot: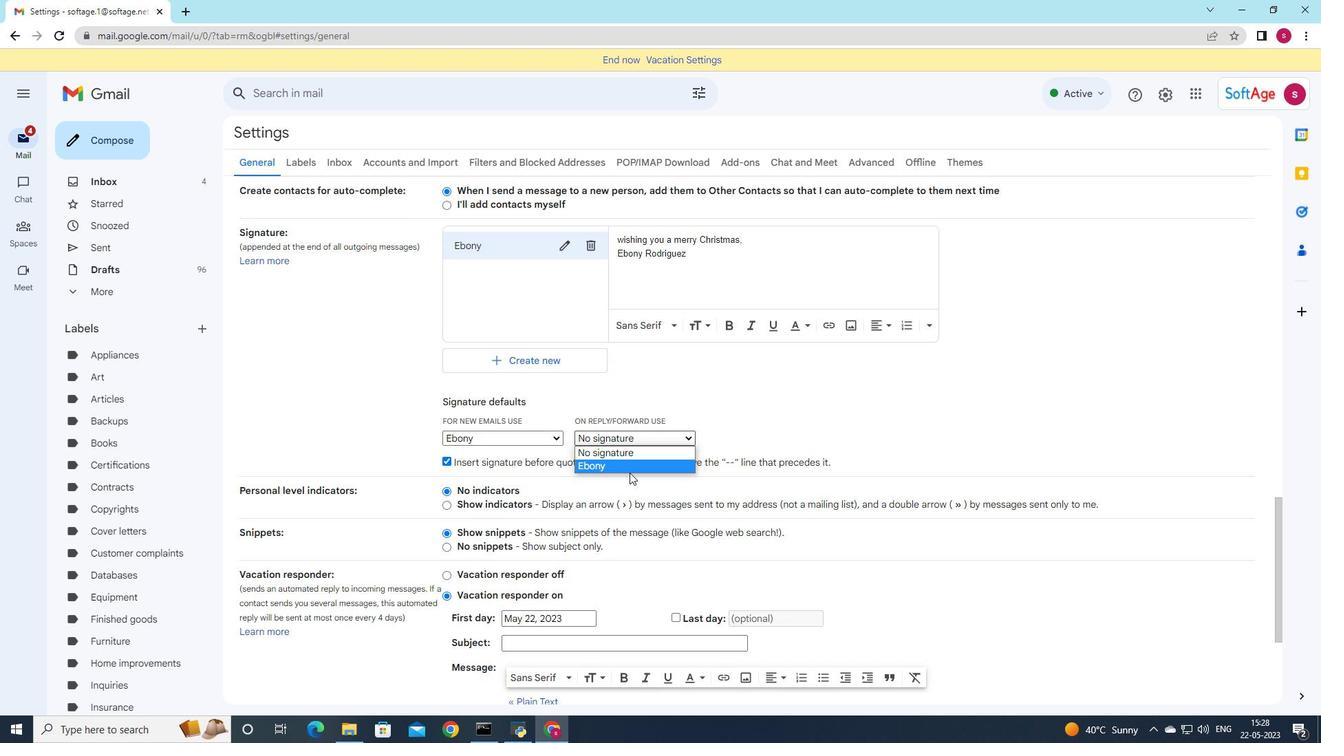
Action: Mouse pressed left at (629, 463)
Screenshot: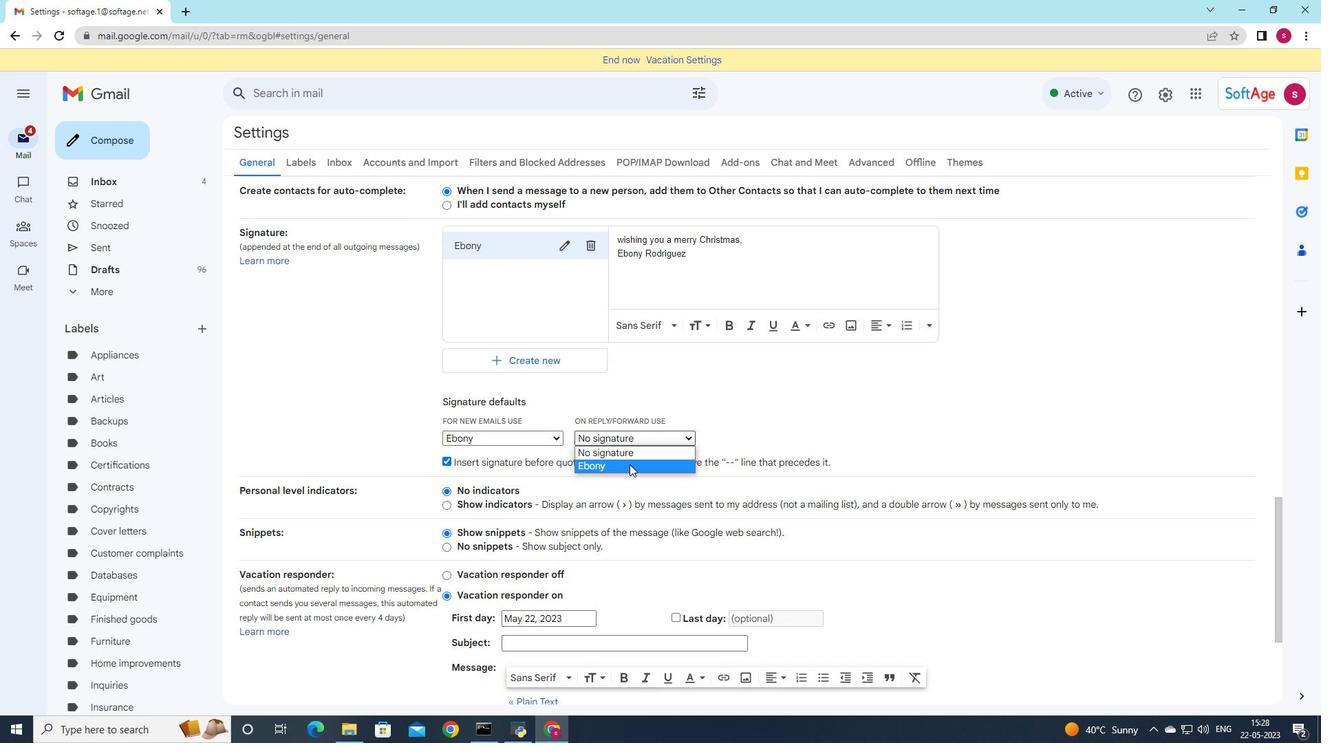 
Action: Mouse pressed middle at (629, 463)
Screenshot: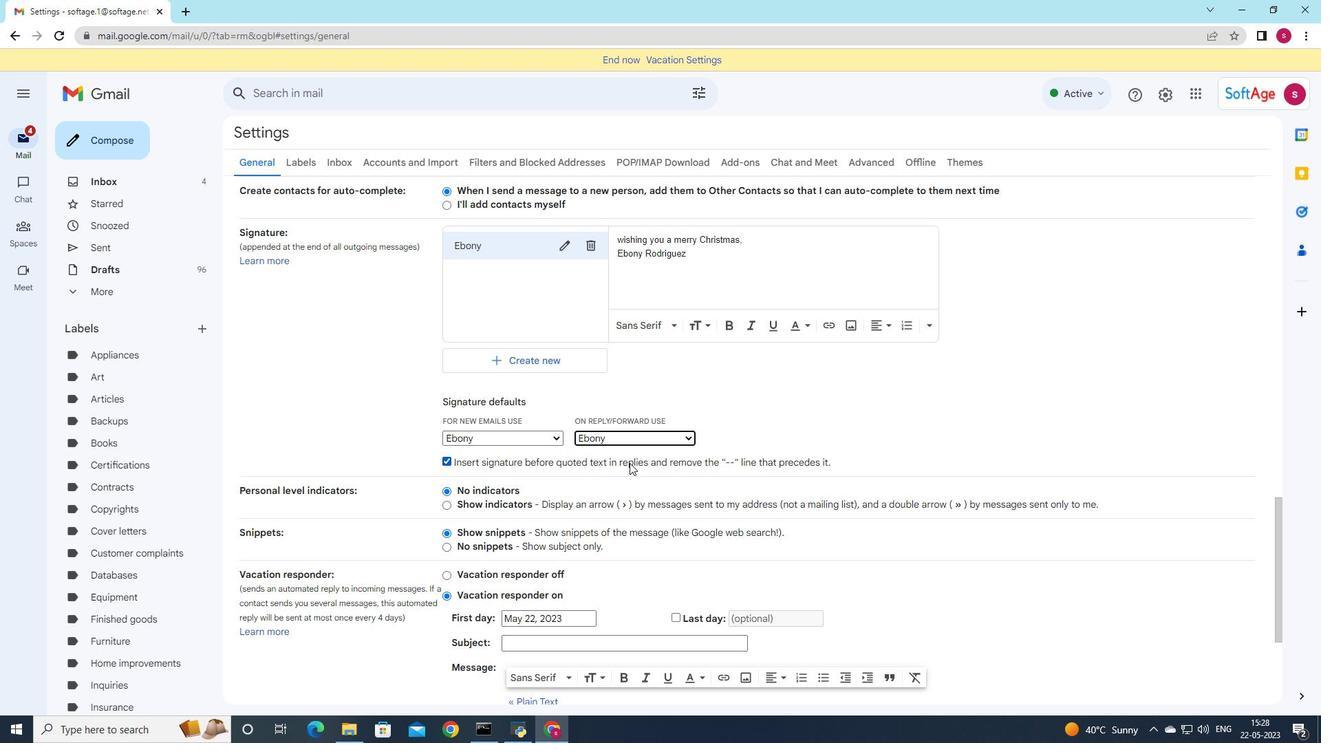 
Action: Mouse scrolled (629, 462) with delta (0, 0)
Screenshot: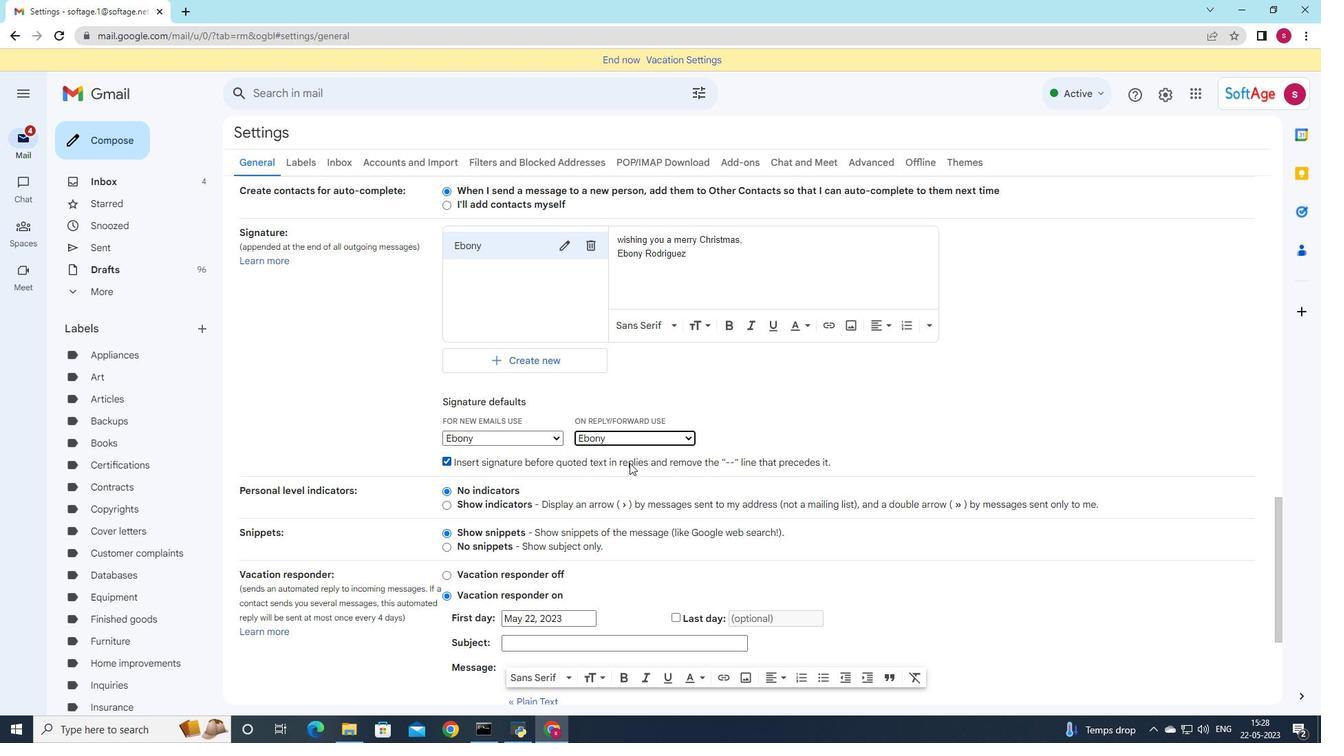 
Action: Mouse scrolled (629, 462) with delta (0, 0)
Screenshot: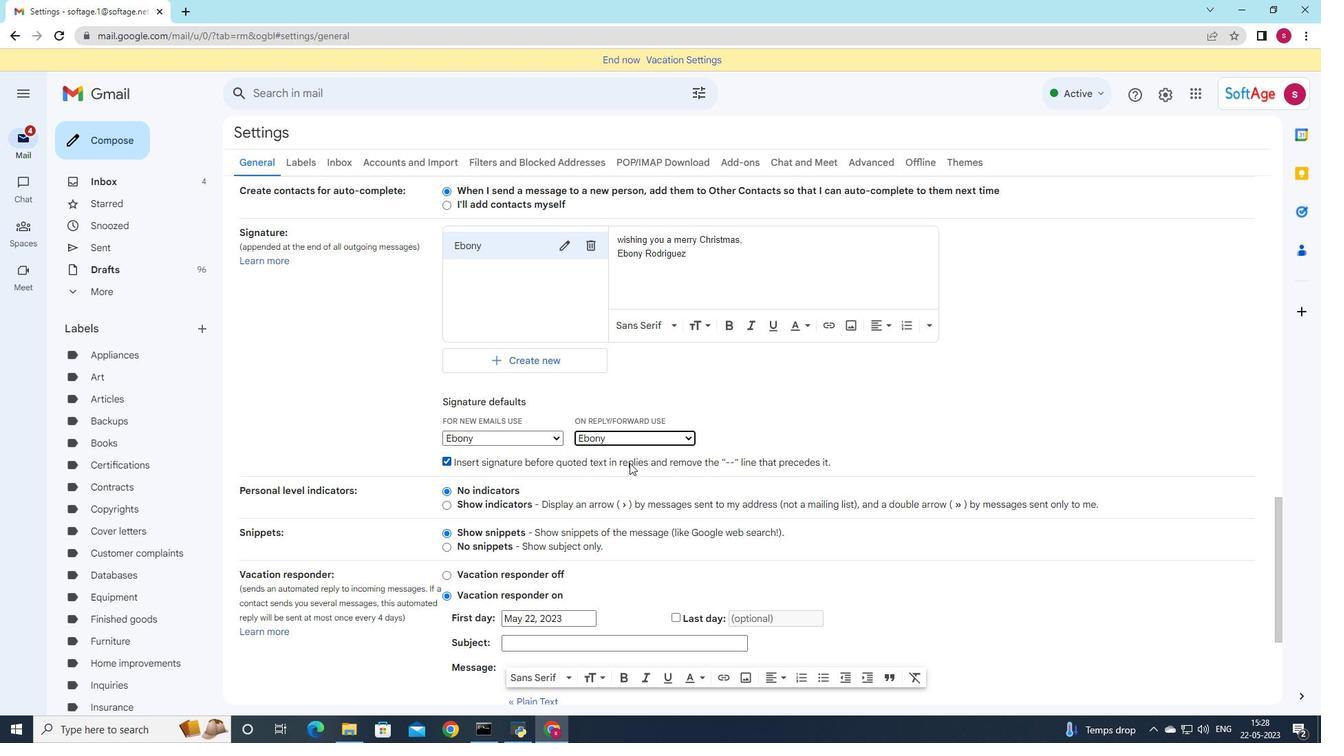 
Action: Mouse scrolled (629, 462) with delta (0, 0)
Screenshot: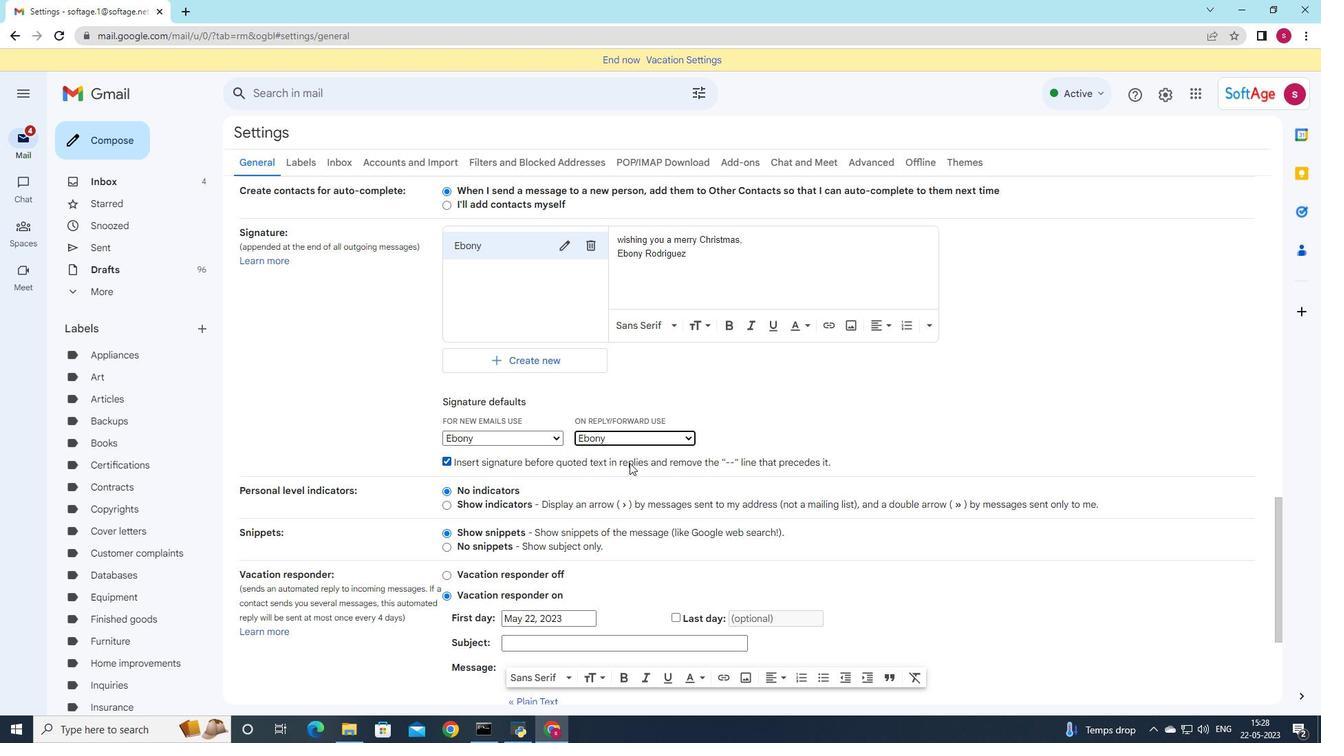 
Action: Mouse scrolled (629, 462) with delta (0, 0)
Screenshot: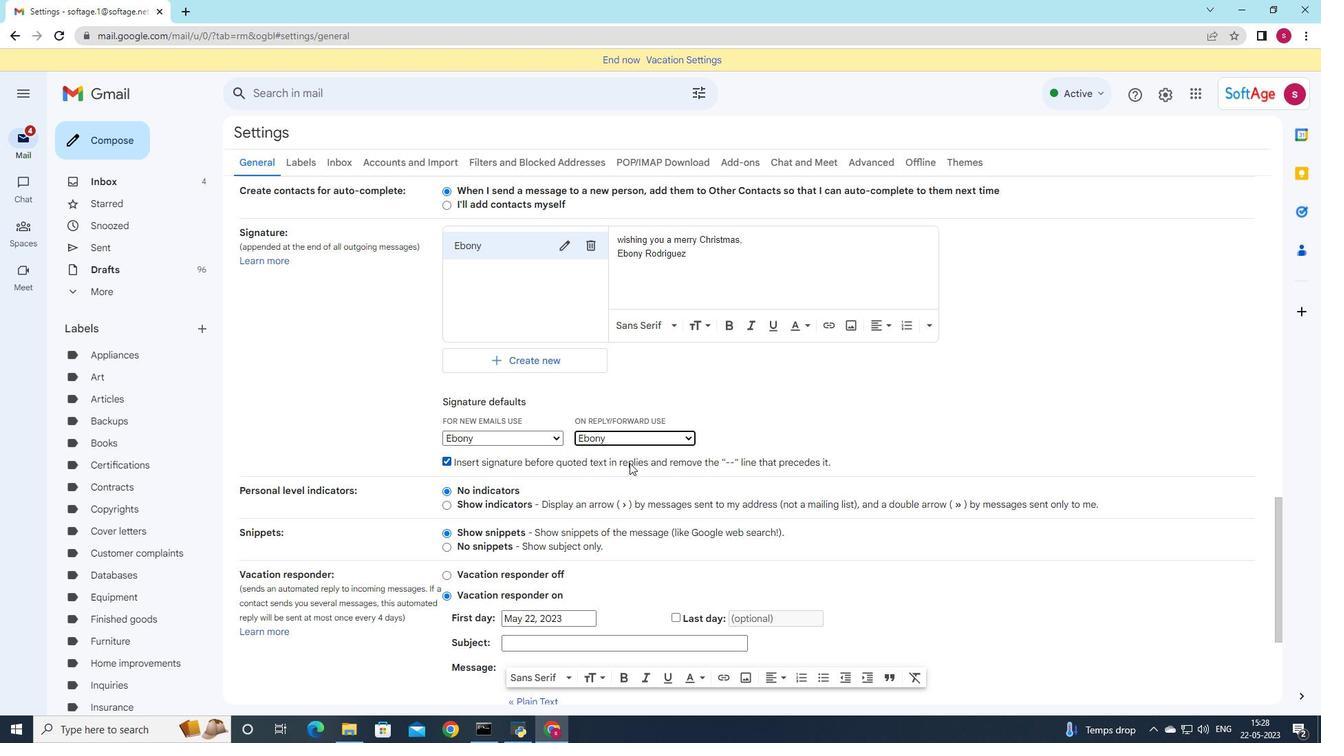 
Action: Mouse scrolled (629, 462) with delta (0, 0)
Screenshot: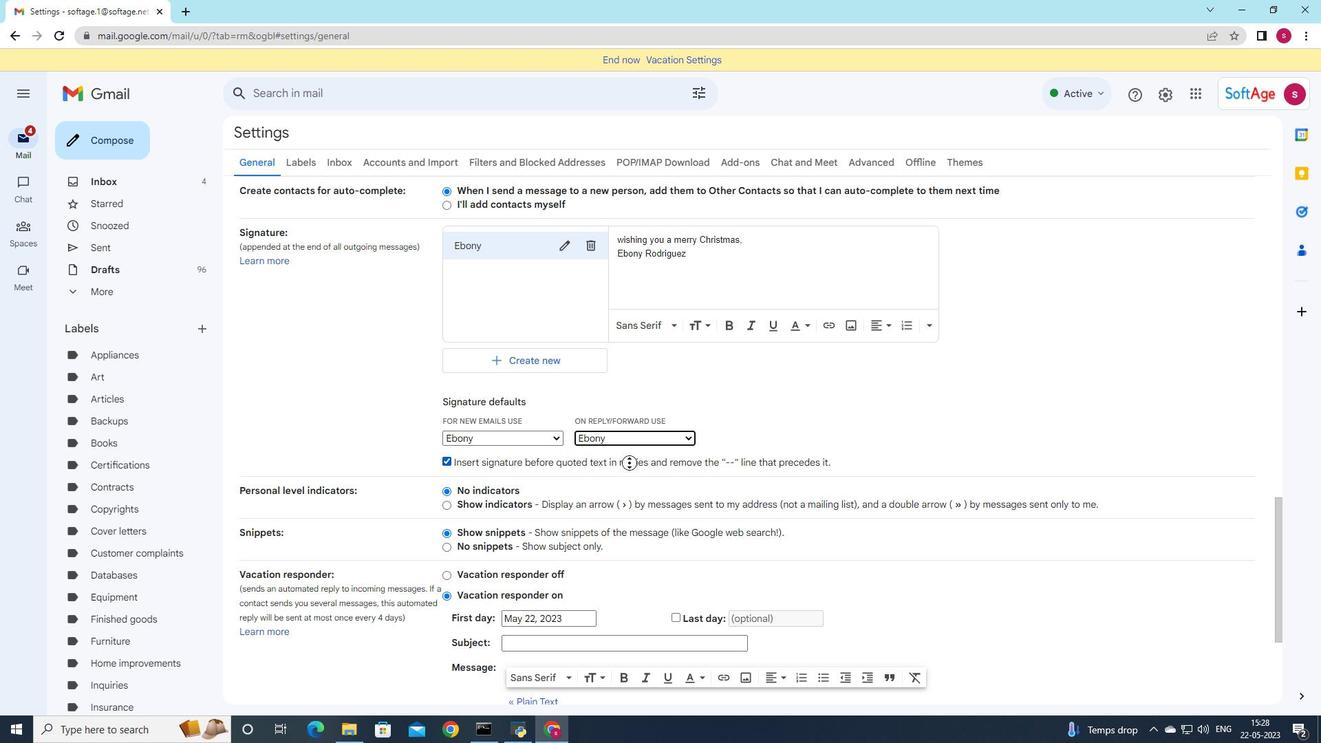 
Action: Mouse moved to (629, 463)
Screenshot: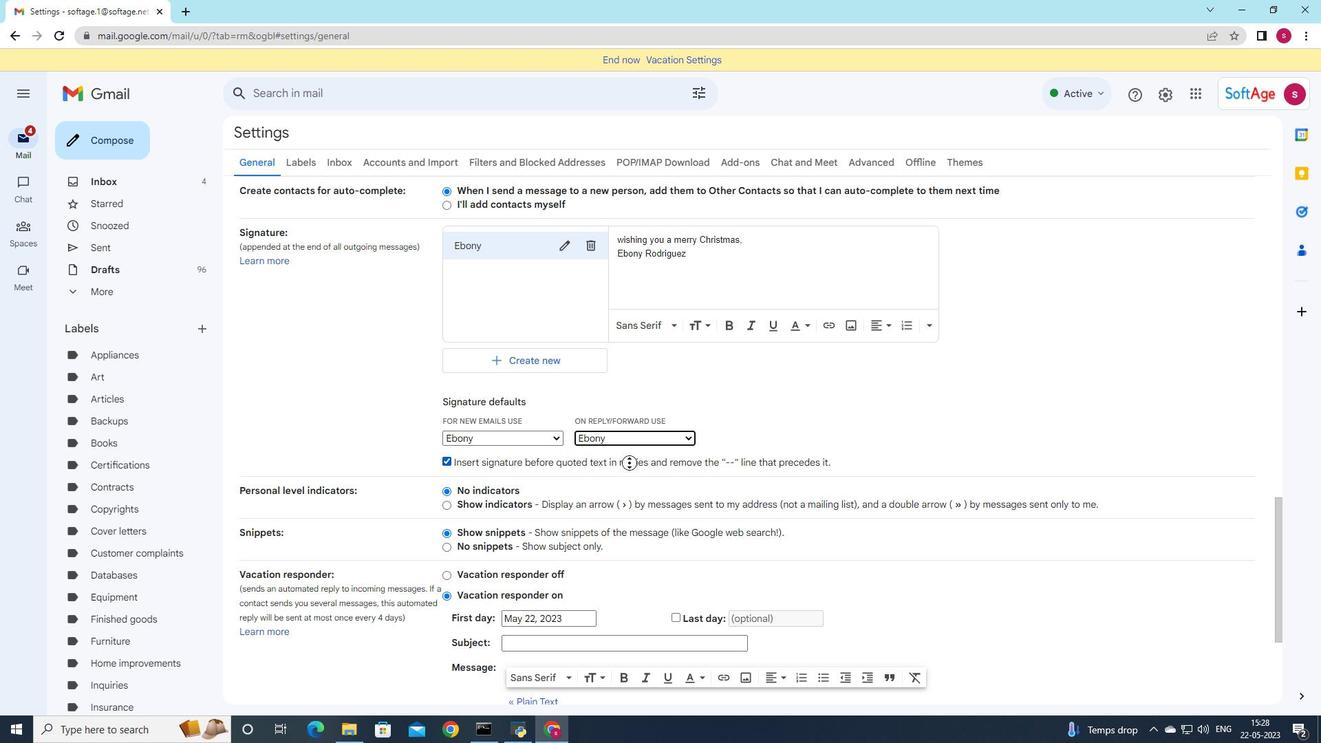 
Action: Mouse scrolled (629, 462) with delta (0, 0)
Screenshot: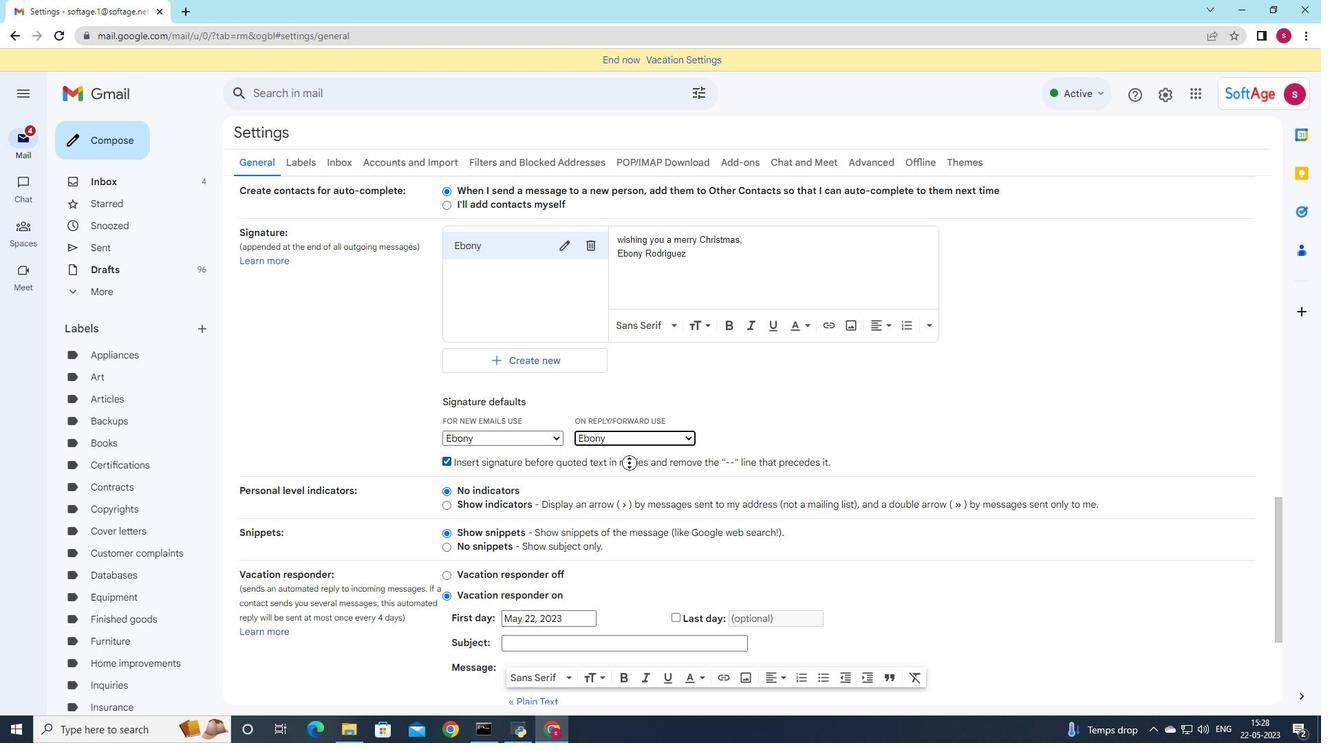 
Action: Mouse moved to (628, 472)
Screenshot: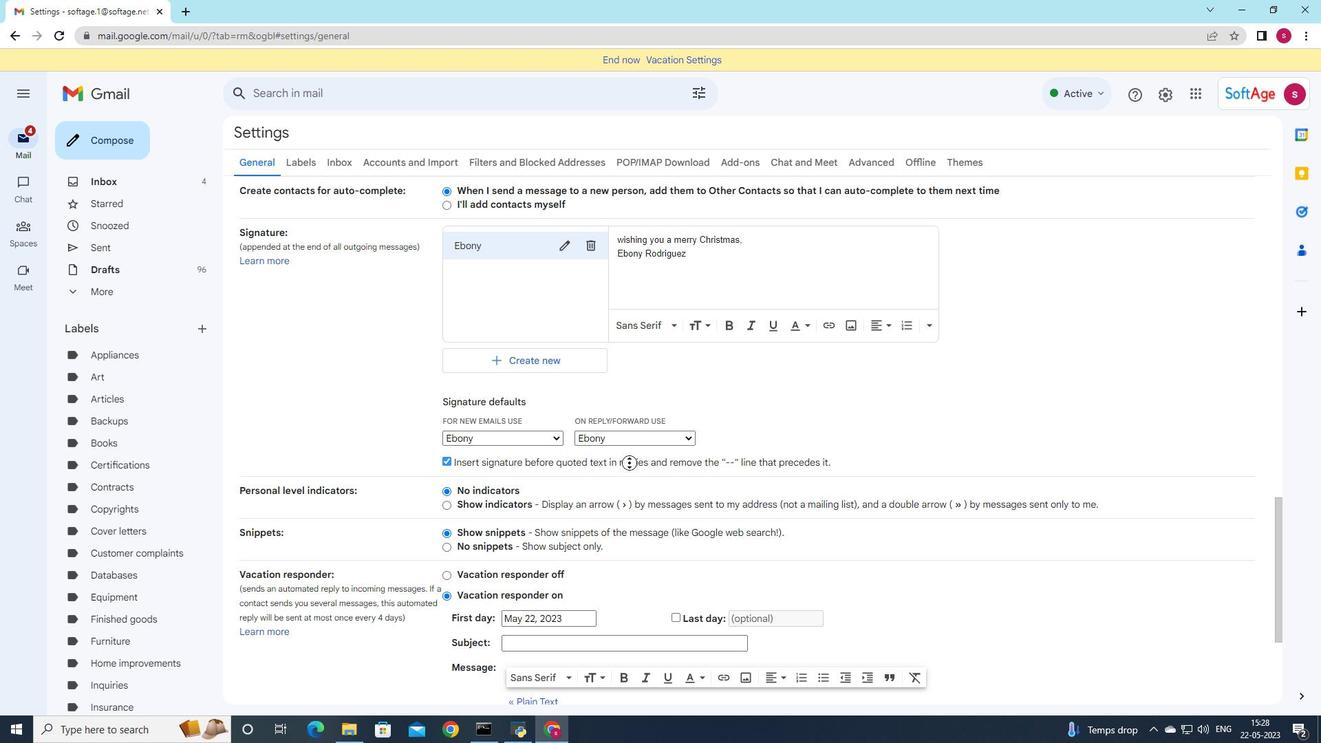 
Action: Mouse scrolled (628, 471) with delta (0, 0)
Screenshot: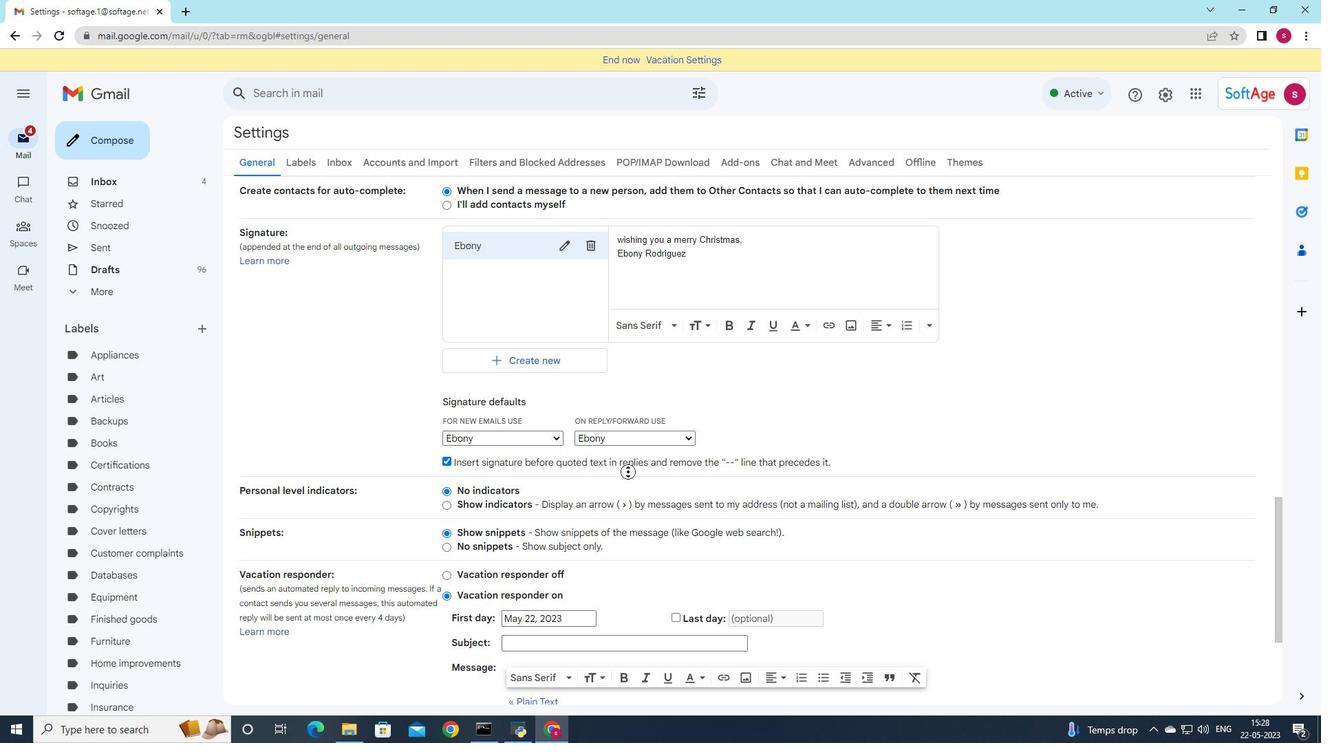 
Action: Mouse scrolled (628, 471) with delta (0, 0)
Screenshot: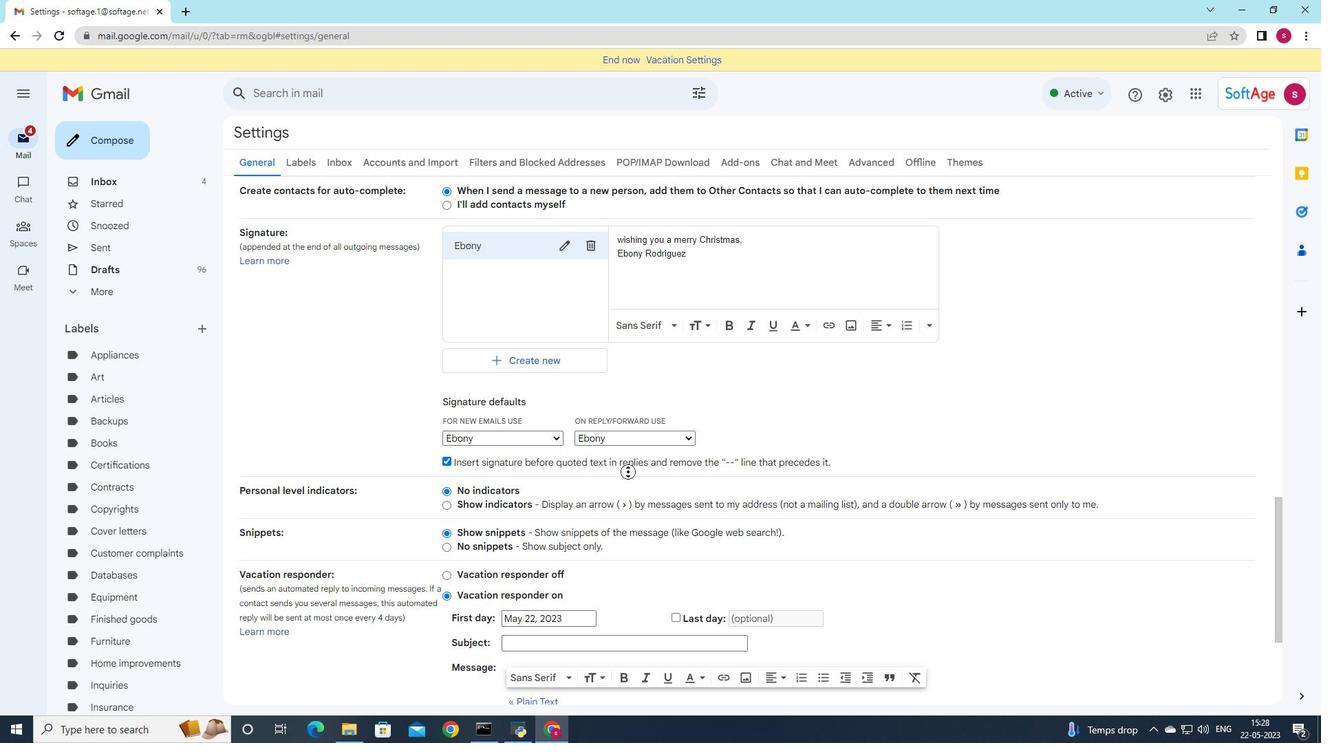 
Action: Mouse scrolled (628, 471) with delta (0, 0)
Screenshot: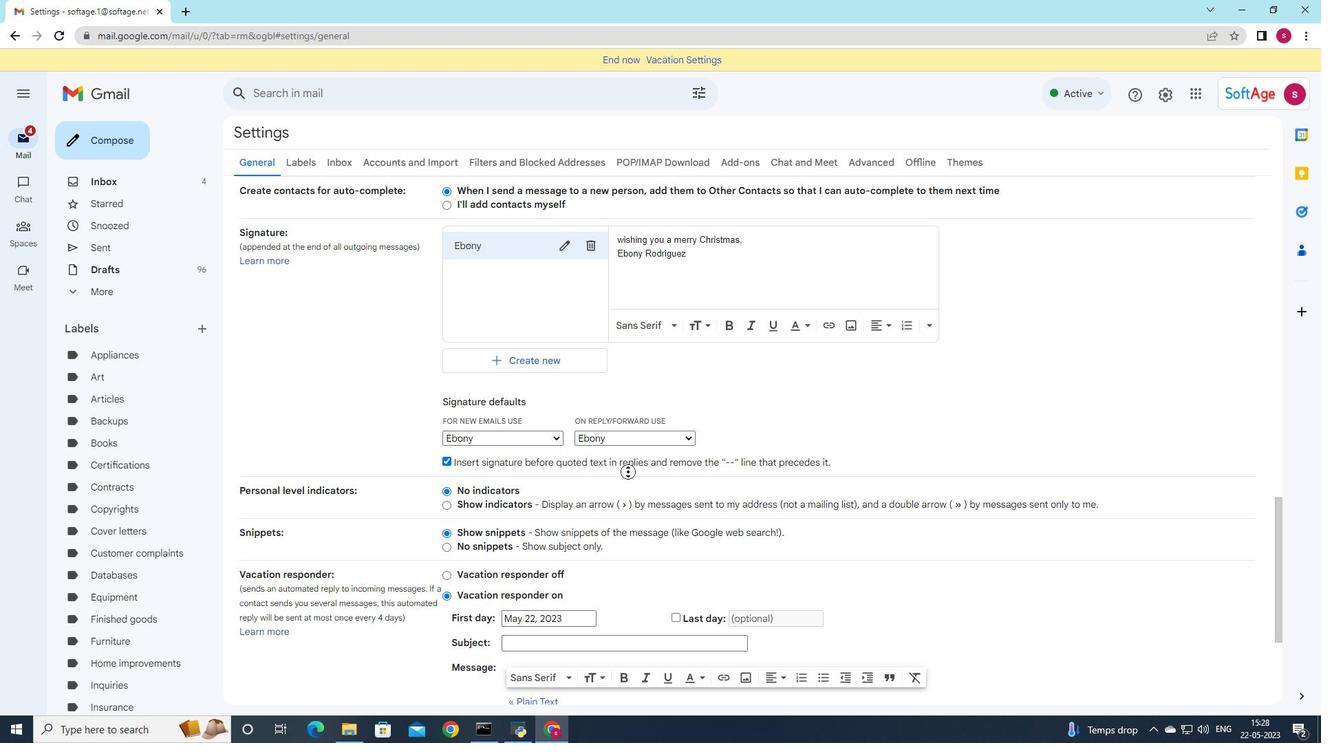 
Action: Mouse moved to (928, 588)
Screenshot: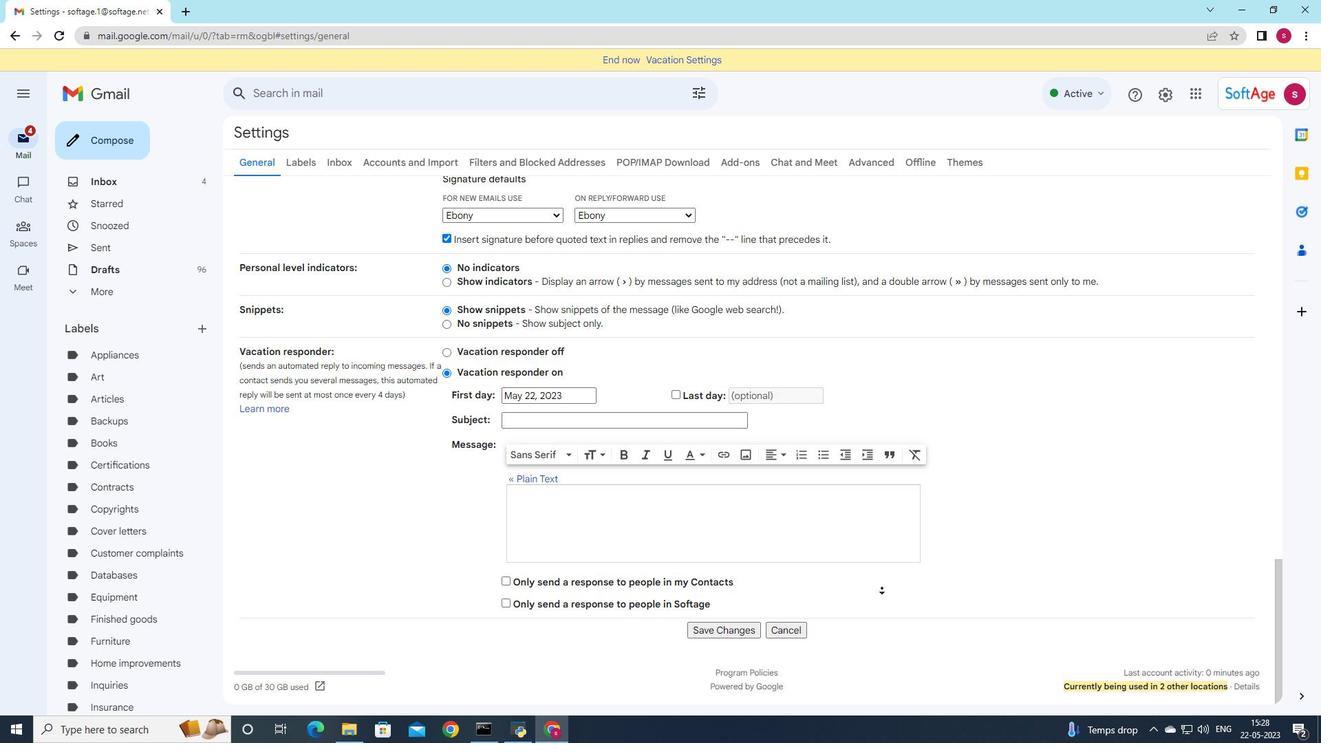 
Action: Mouse pressed left at (928, 588)
Screenshot: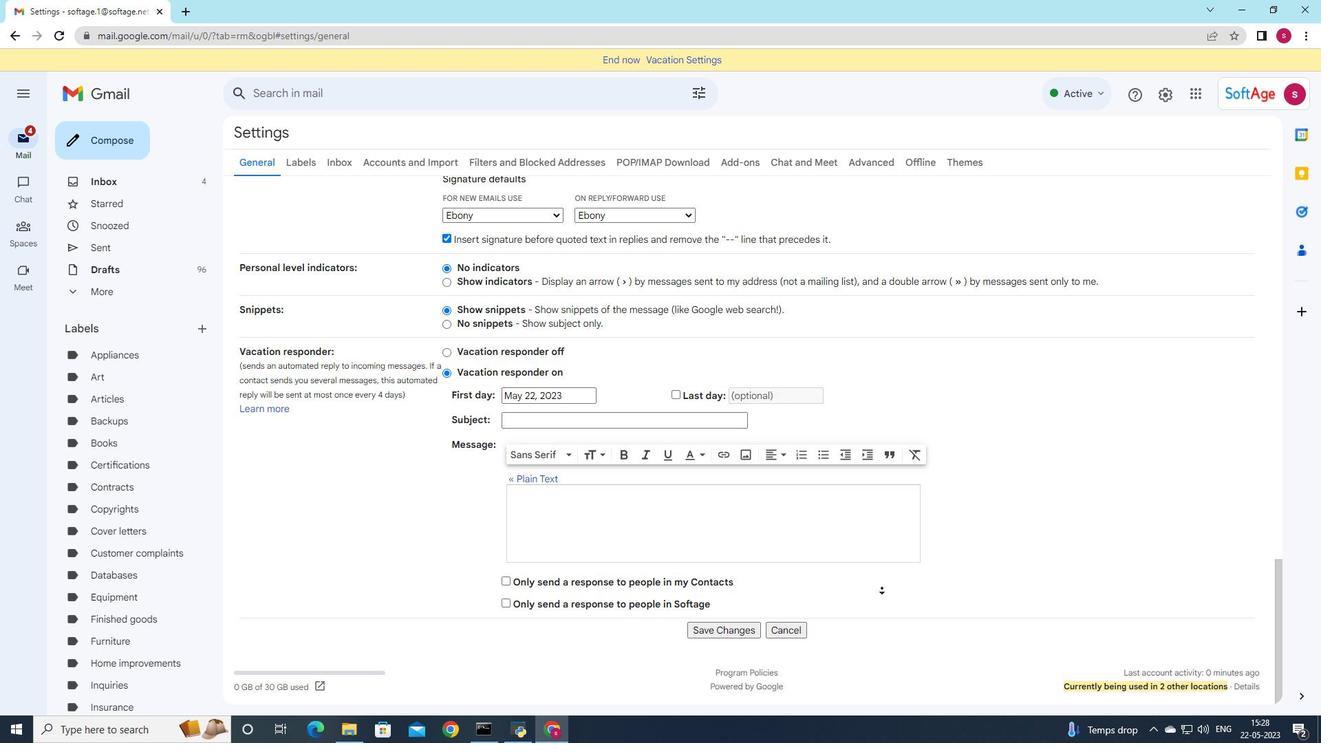 
Action: Mouse moved to (741, 630)
Screenshot: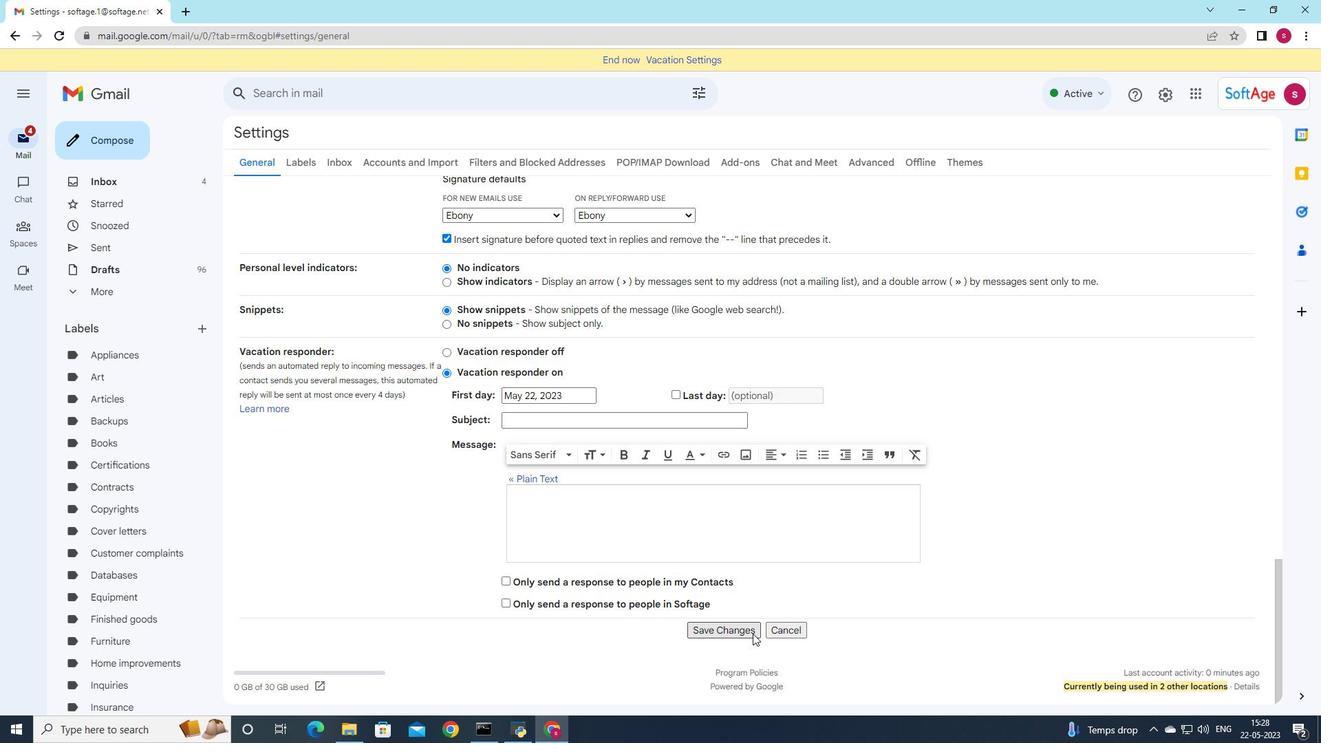 
Action: Mouse pressed left at (741, 630)
Screenshot: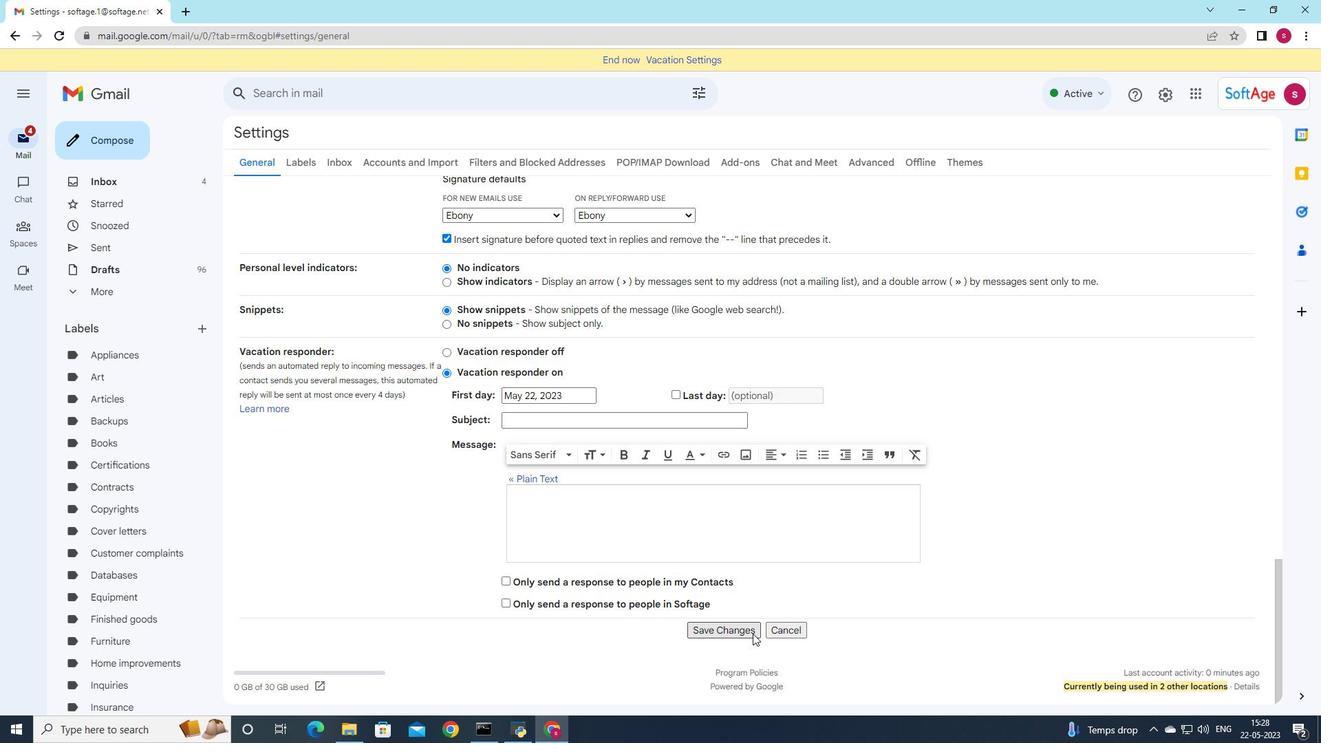 
Action: Mouse moved to (146, 149)
Screenshot: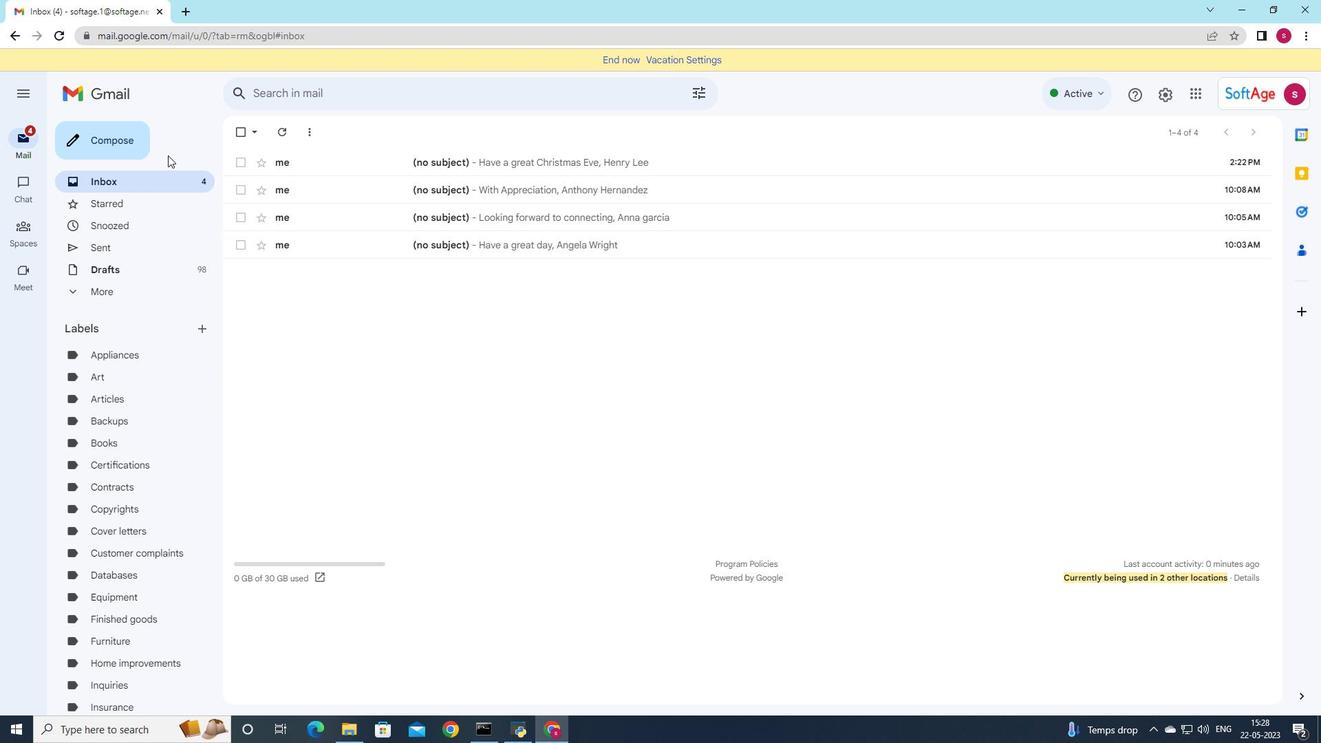 
Action: Mouse pressed left at (146, 149)
Screenshot: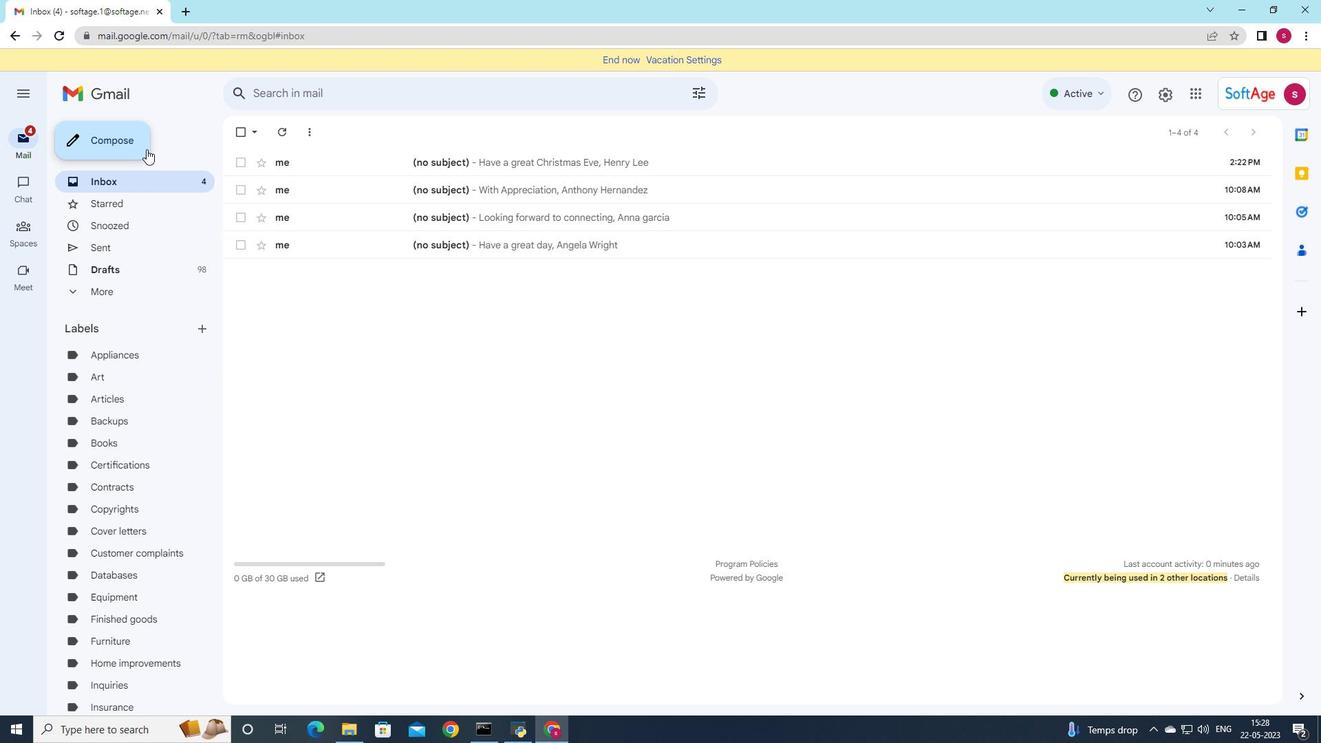 
Action: Mouse moved to (1129, 385)
Screenshot: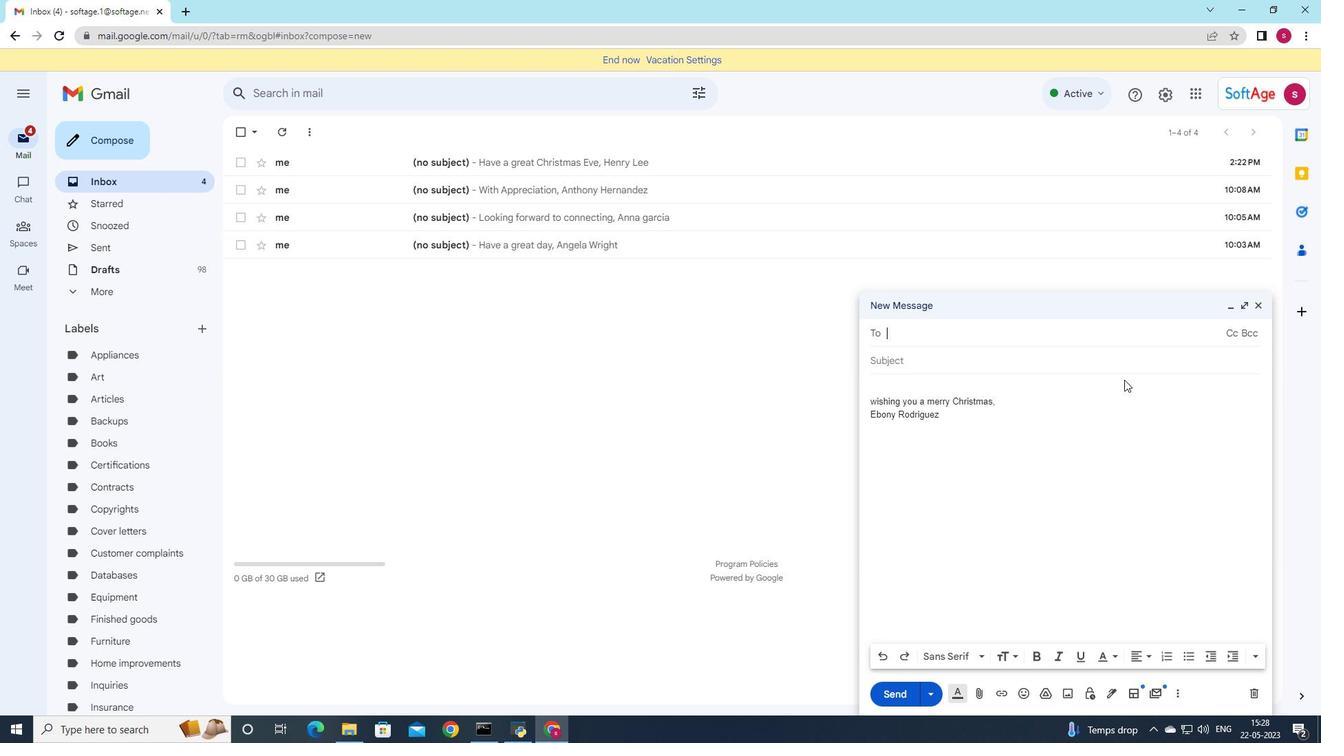 
Action: Key pressed softa
Screenshot: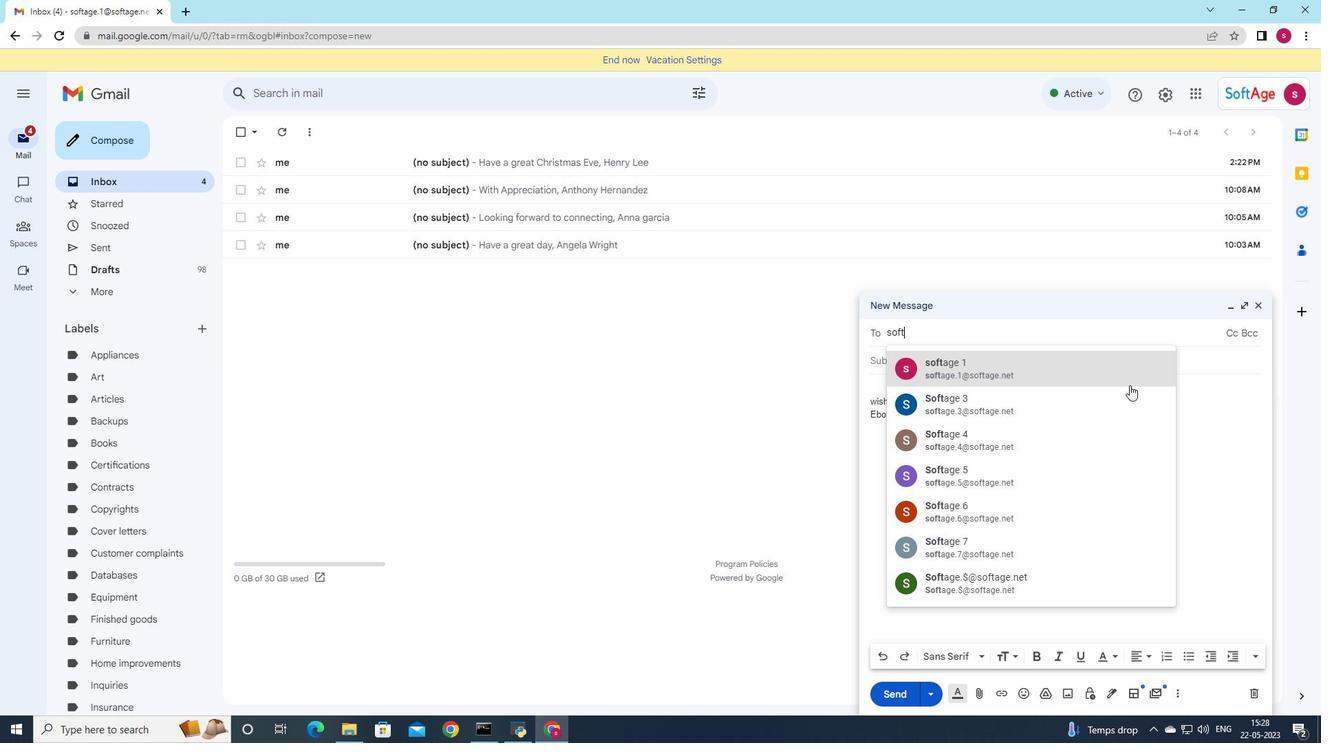 
Action: Mouse moved to (1121, 377)
Screenshot: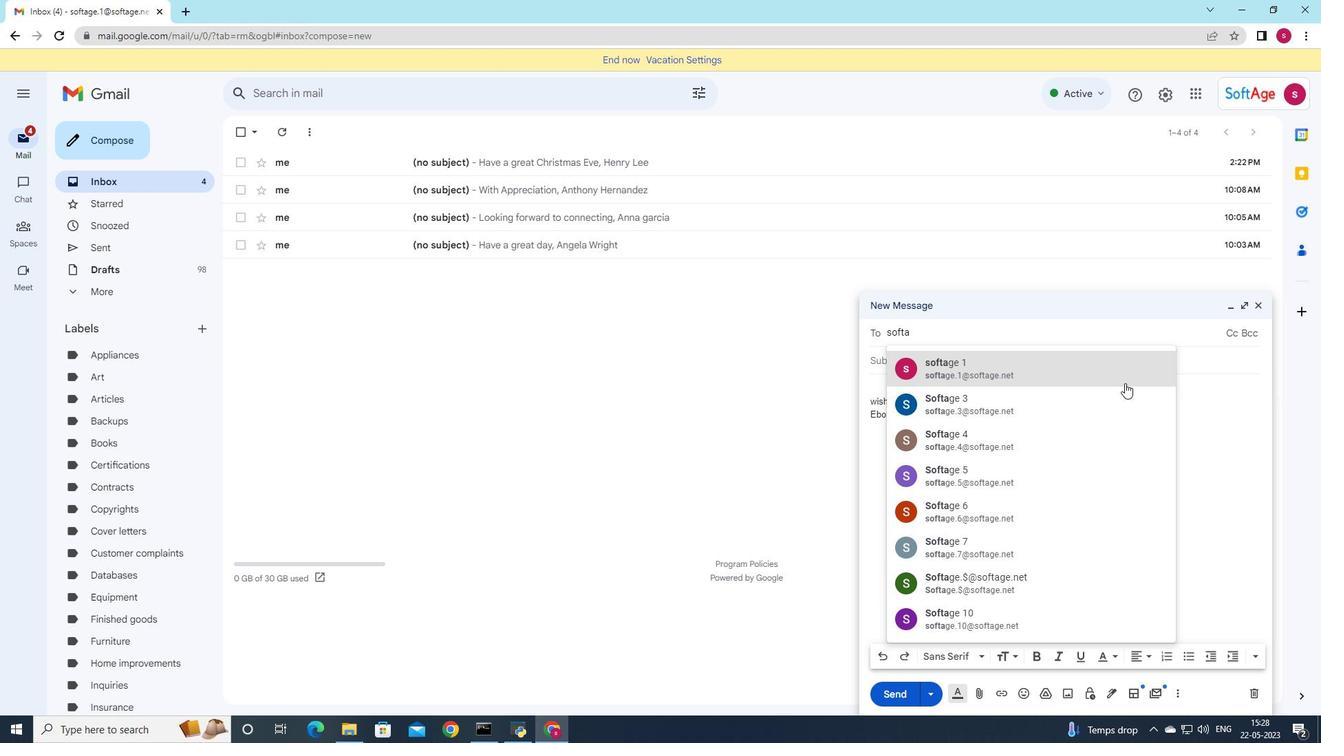 
Action: Mouse pressed left at (1121, 377)
Screenshot: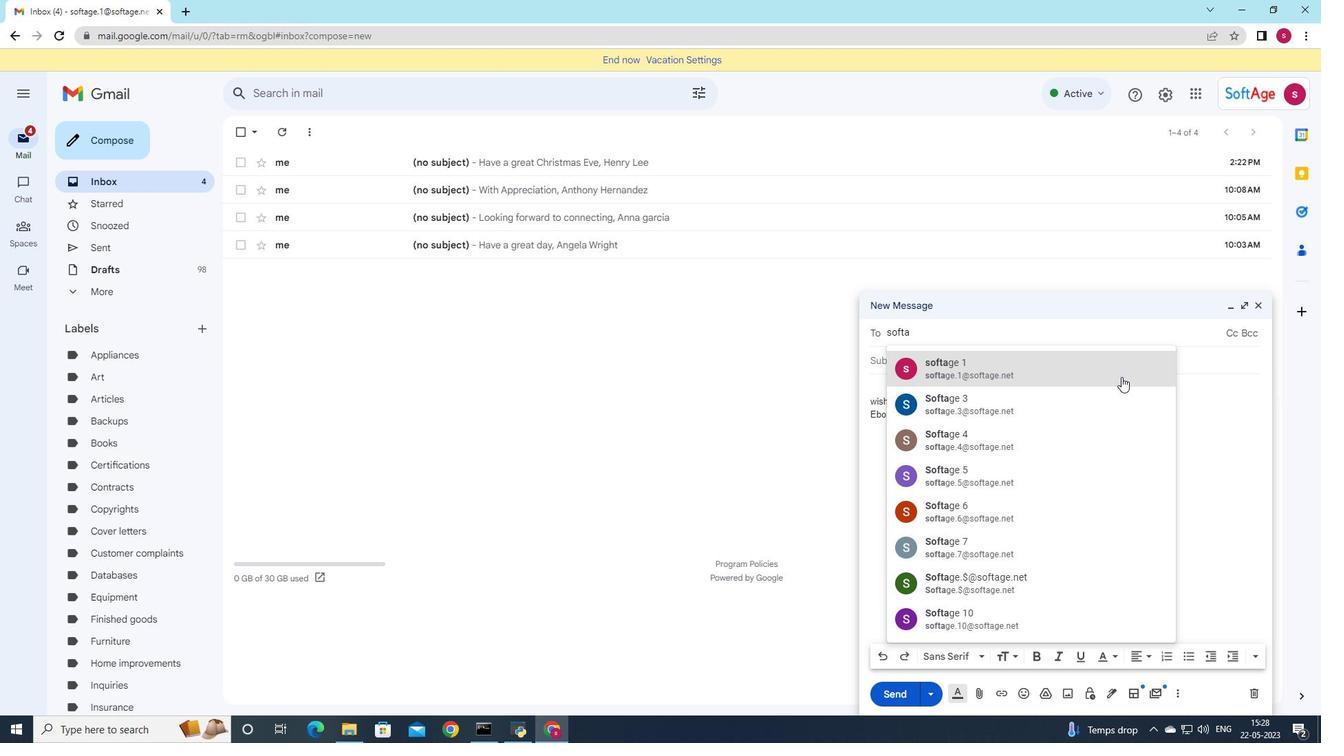 
Action: Mouse moved to (194, 328)
Screenshot: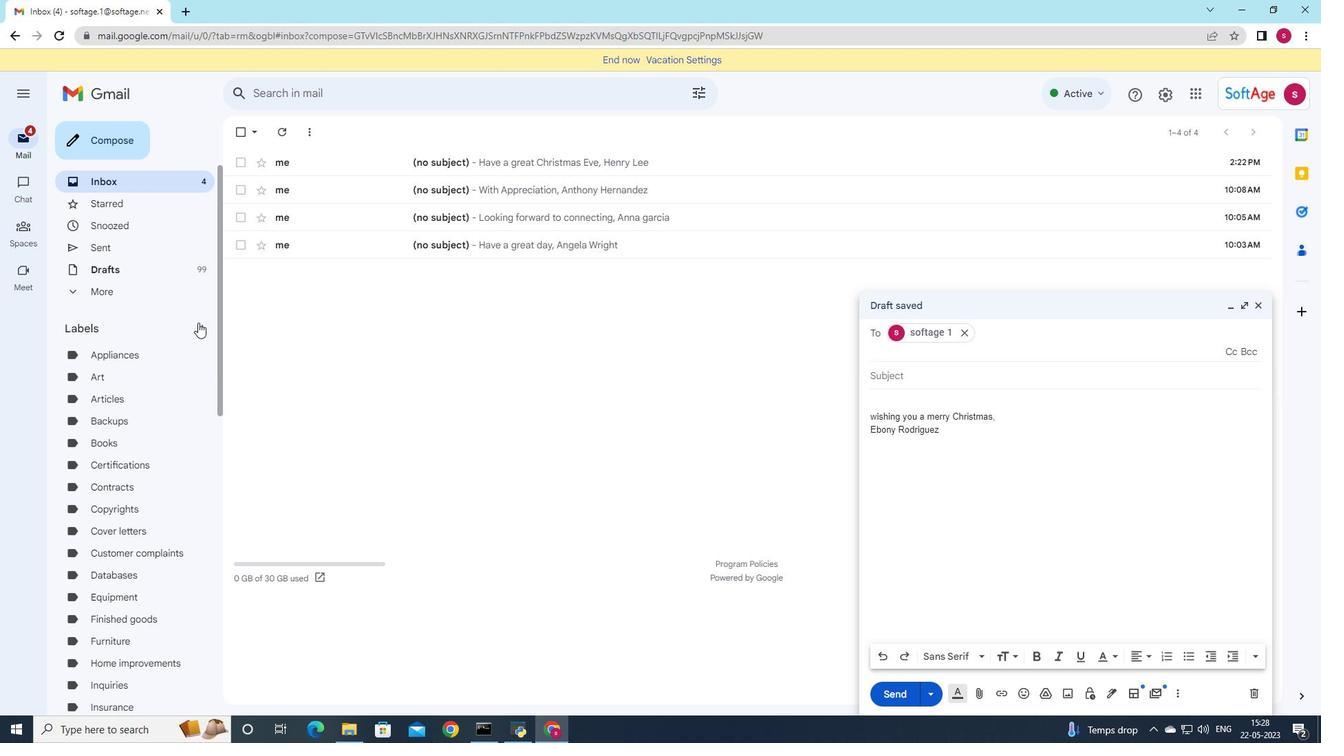 
Action: Mouse pressed left at (194, 328)
Screenshot: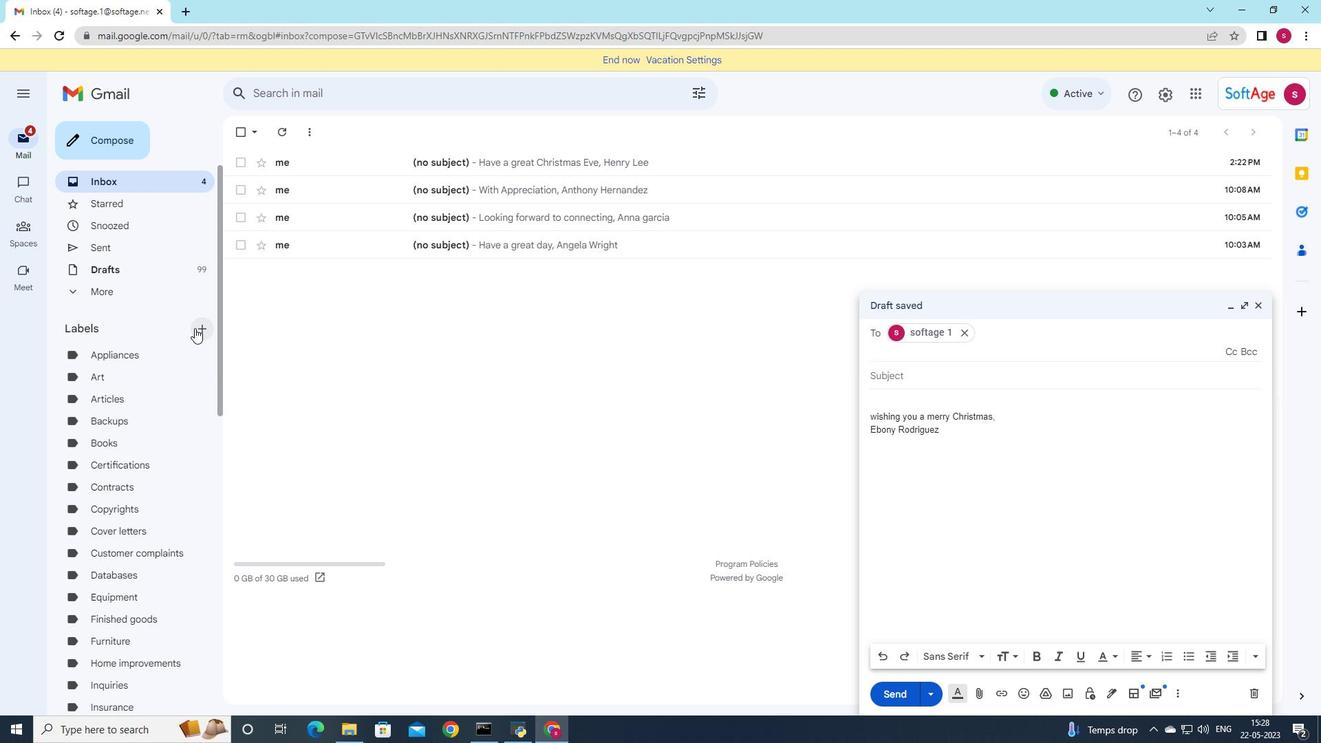 
Action: Mouse moved to (573, 367)
Screenshot: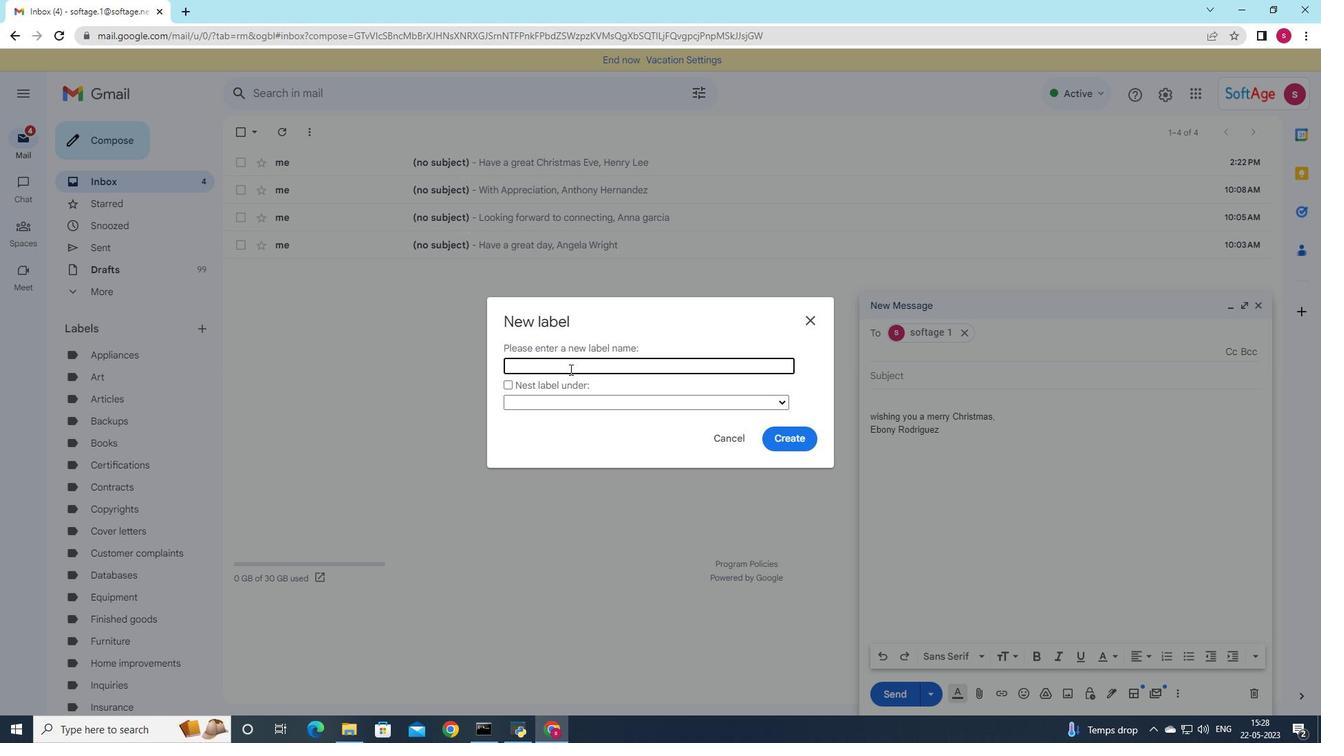 
Action: Mouse pressed left at (573, 367)
Screenshot: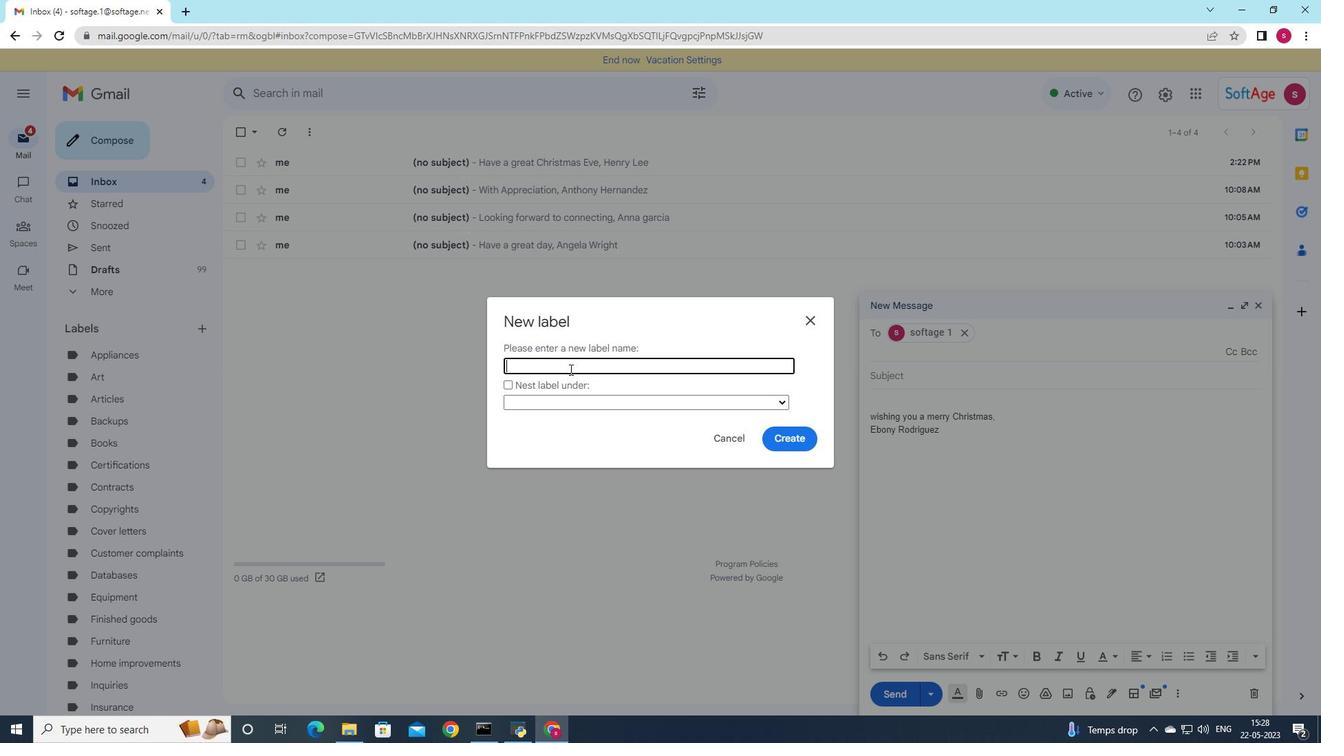 
Action: Key pressed <Key.shift>Reservations
Screenshot: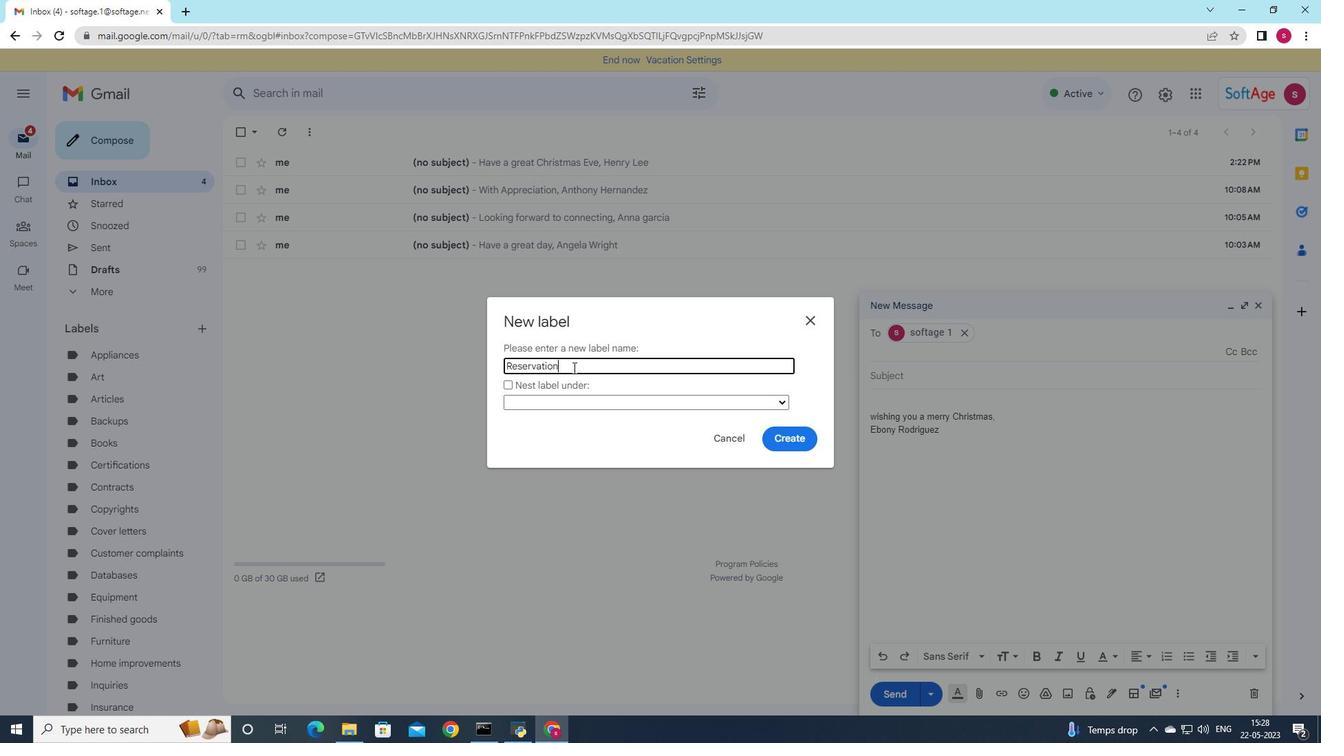 
Action: Mouse moved to (773, 443)
Screenshot: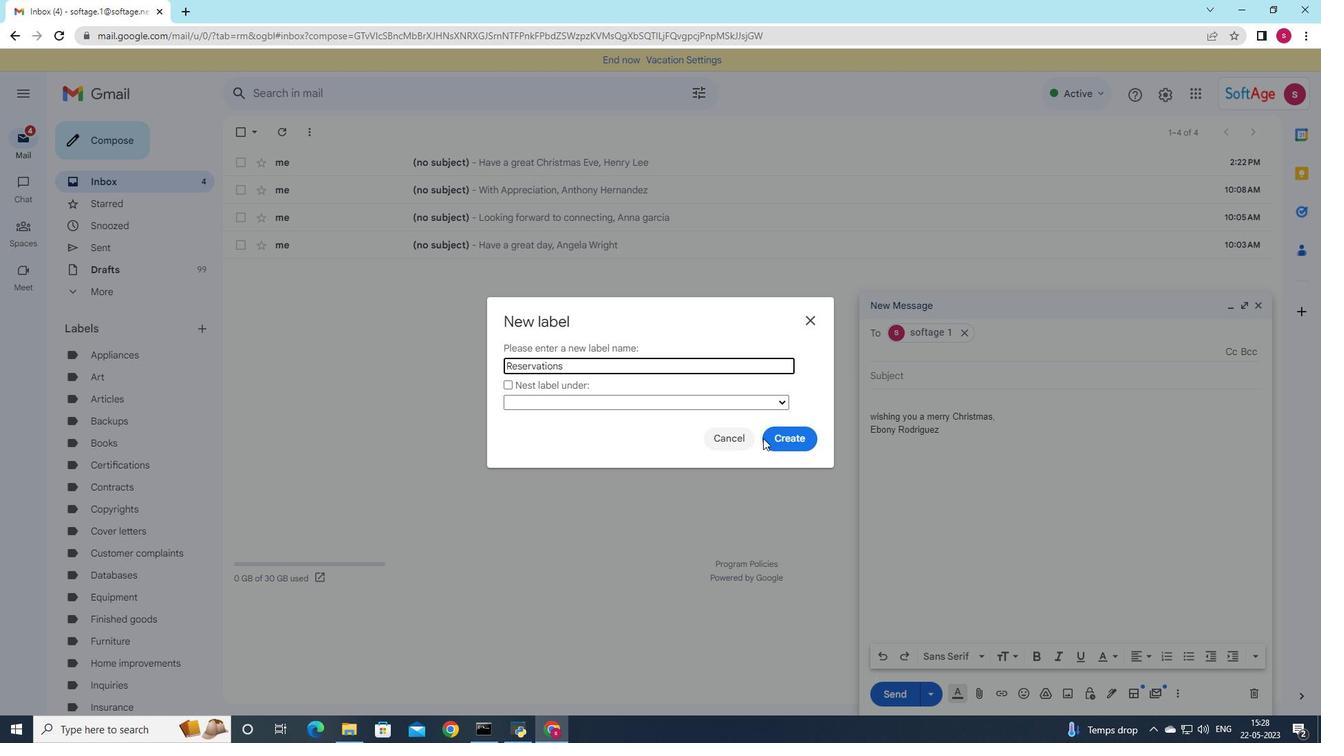 
Action: Mouse pressed left at (773, 443)
Screenshot: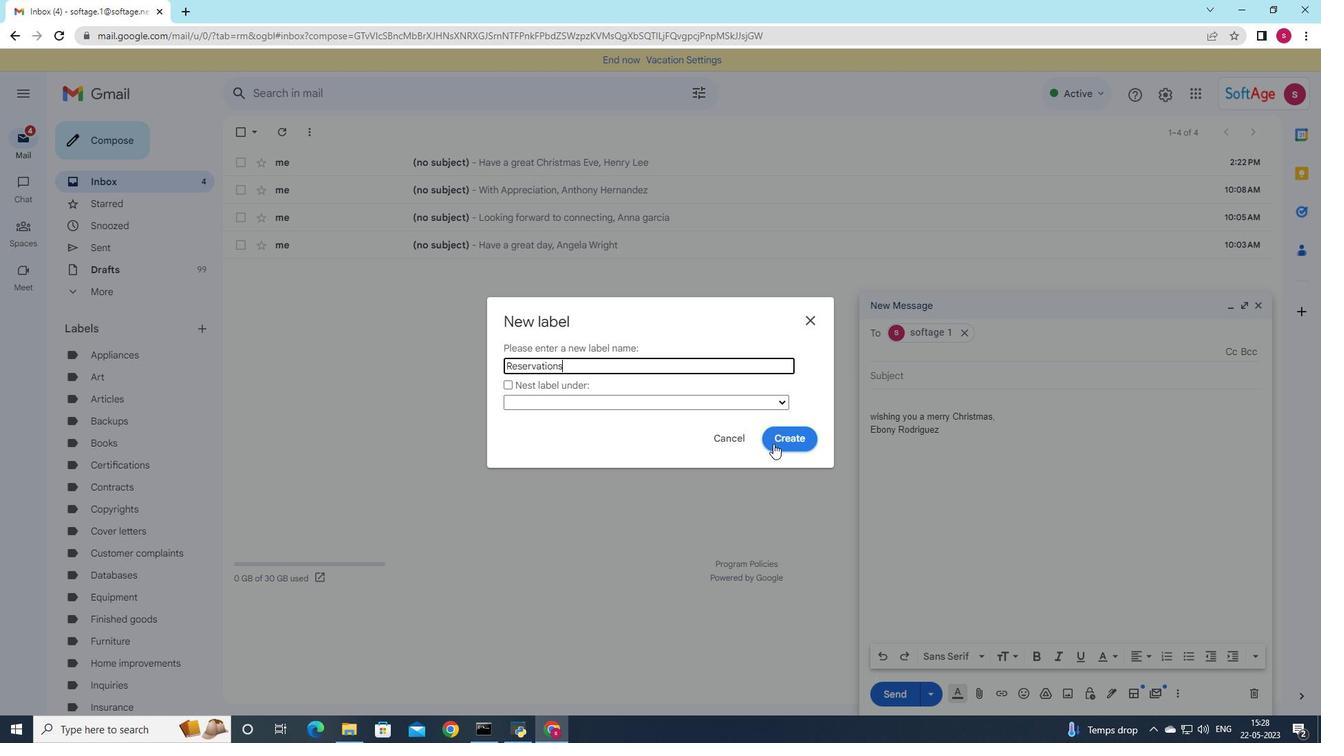 
Action: Mouse moved to (499, 572)
Screenshot: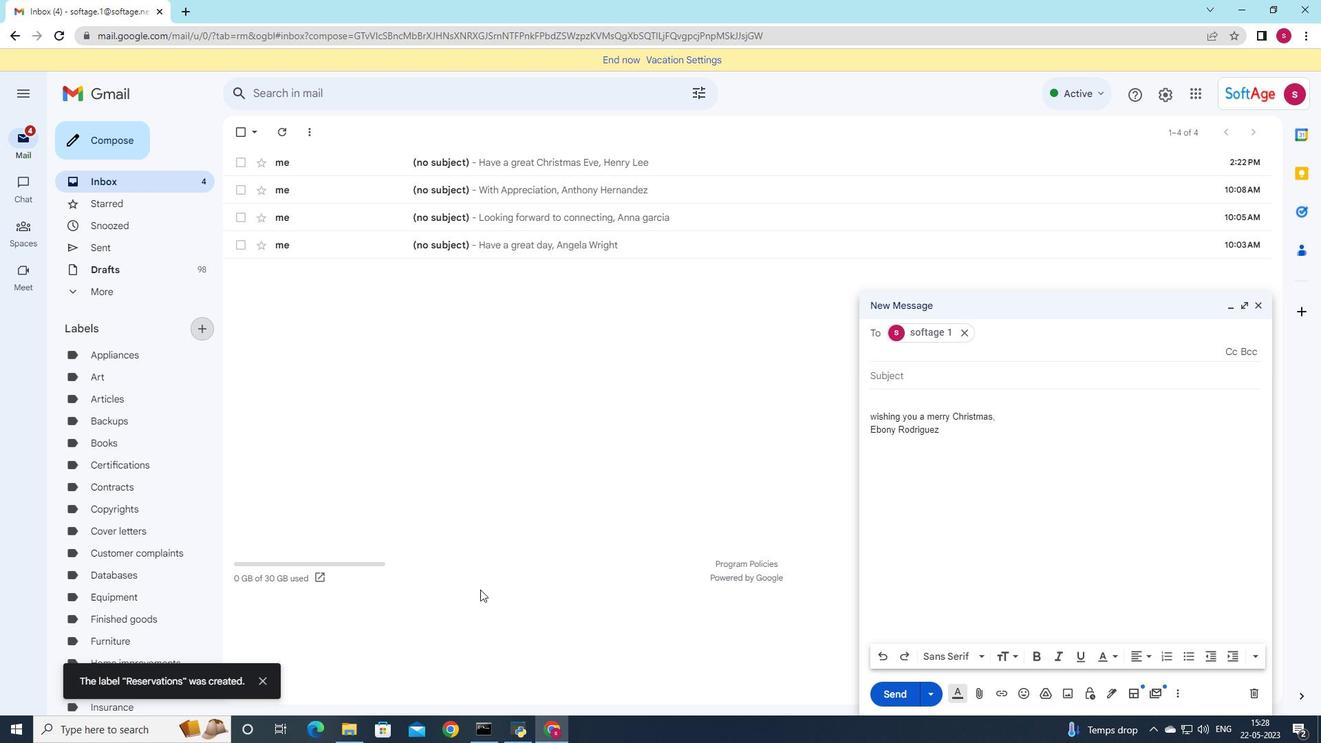
